 Task: Find a guest house in Varadero, Cuba, for 8 guests from 26 August to 10 September, with 6 bedrooms, 6 beds, 6 bathrooms, priced between ₹10,000 and ₹15,000, including WiFi, free parking, TV, gym, and breakfast.
Action: Mouse moved to (453, 100)
Screenshot: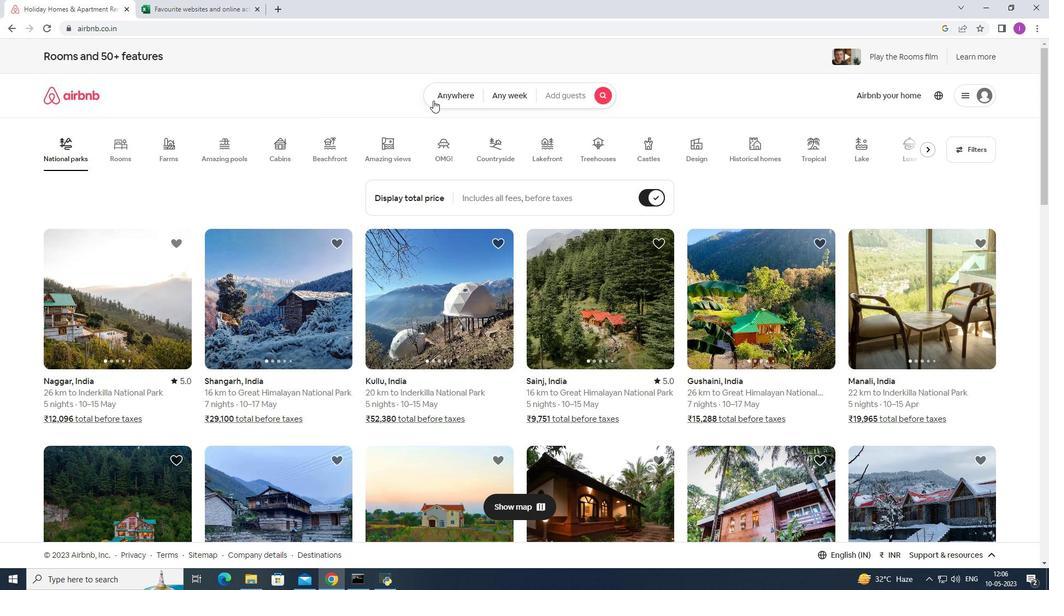 
Action: Mouse pressed left at (453, 100)
Screenshot: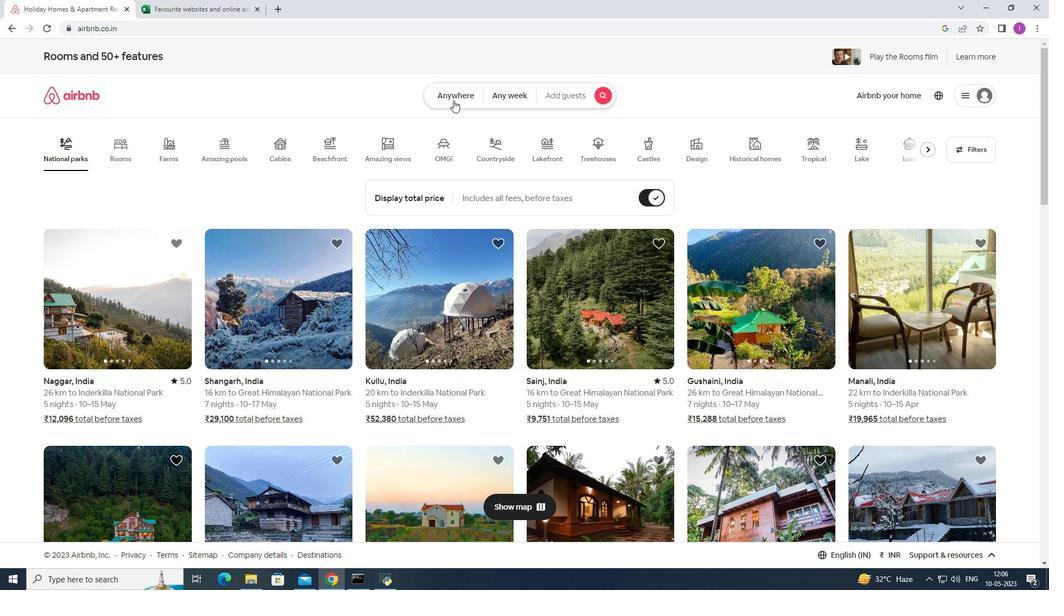 
Action: Mouse moved to (454, 101)
Screenshot: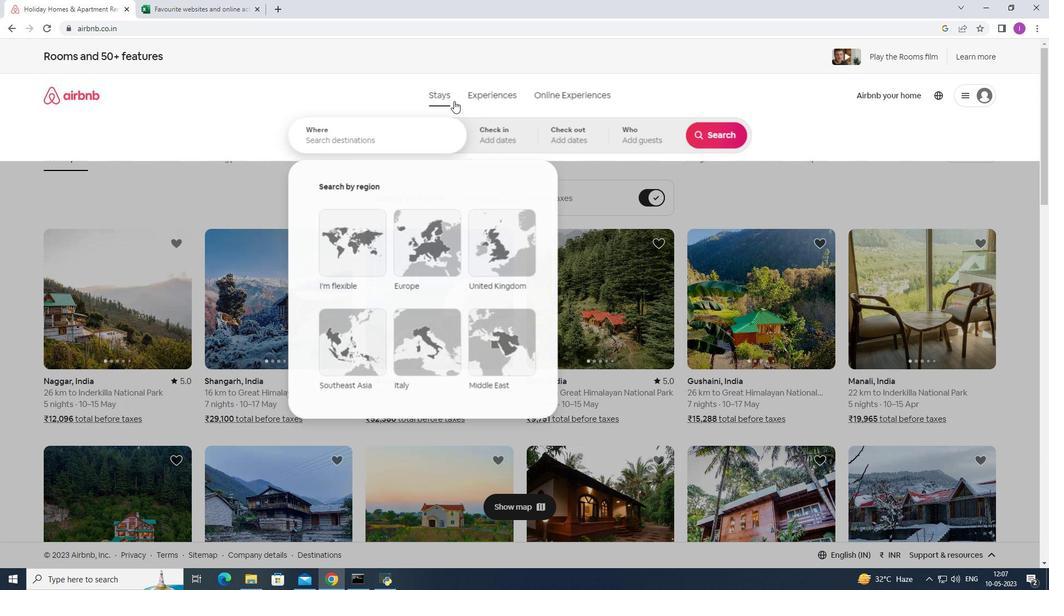 
Action: Key pressed <Key.shift><Key.shift><Key.shift><Key.shift><Key.shift><Key.shift><Key.shift><Key.shift><Key.shift><Key.shift><Key.shift><Key.shift>Varader
Screenshot: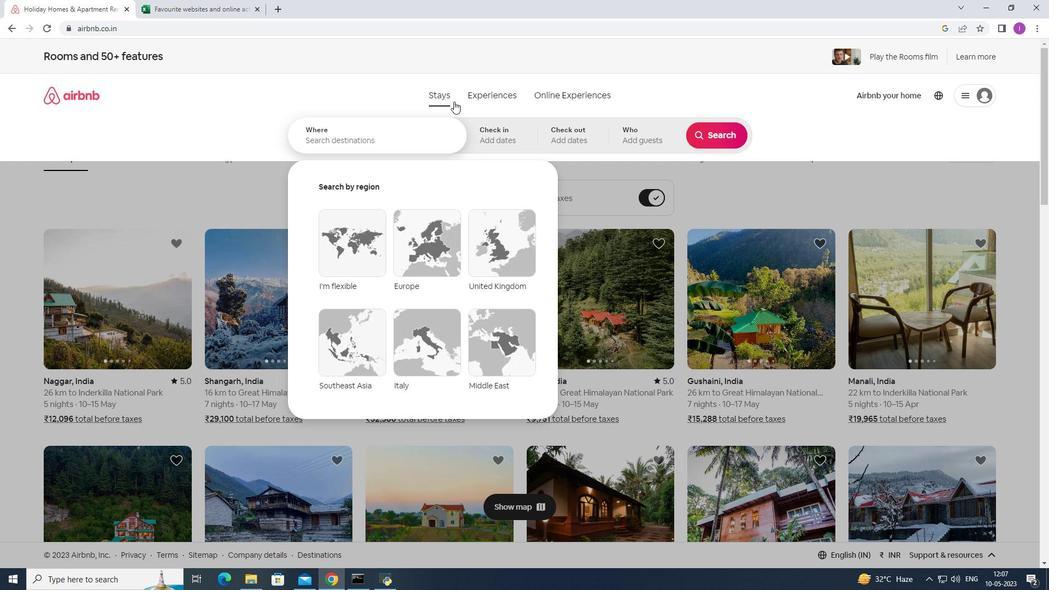 
Action: Mouse moved to (385, 148)
Screenshot: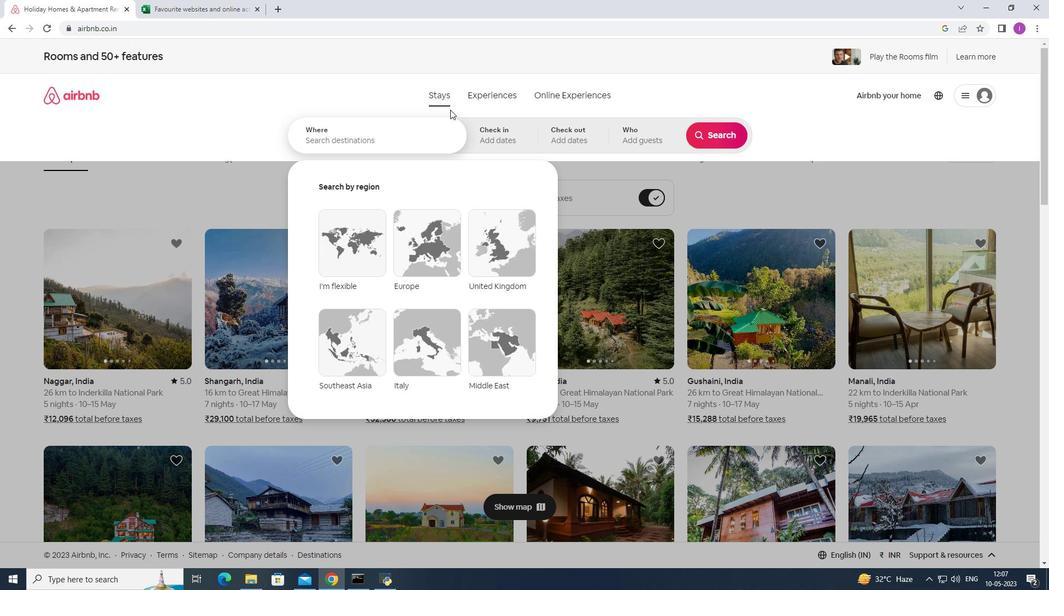 
Action: Mouse pressed left at (385, 148)
Screenshot: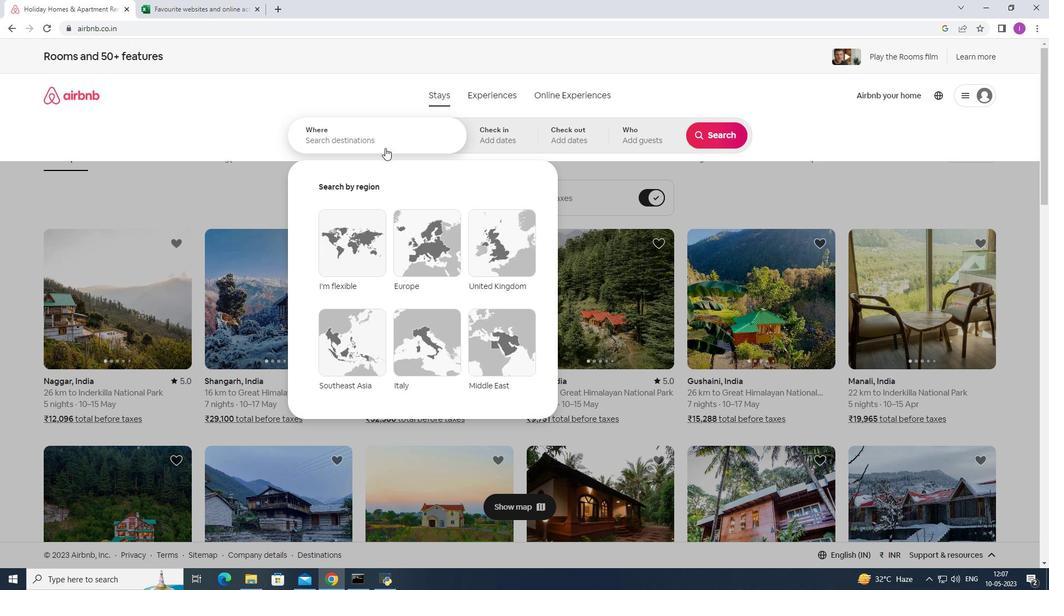 
Action: Mouse moved to (385, 147)
Screenshot: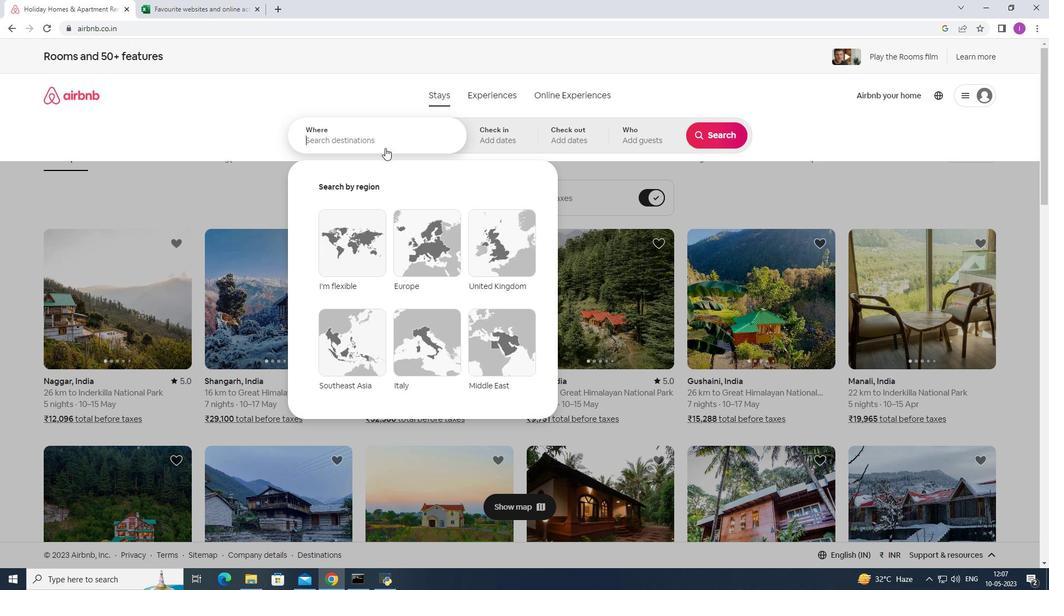 
Action: Key pressed <Key.shift>Varadero,<Key.shift>Cuba
Screenshot: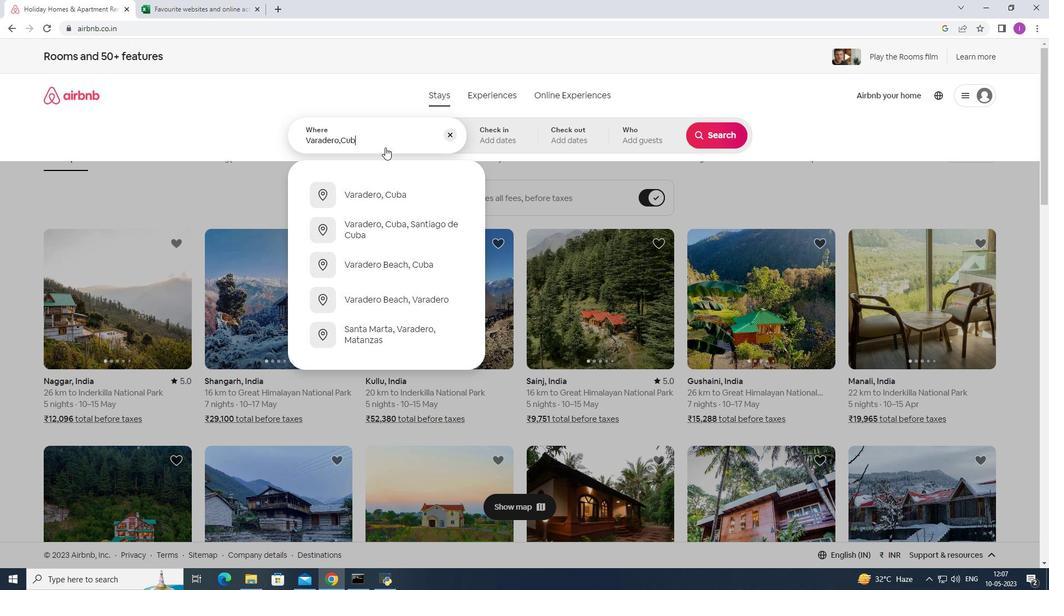 
Action: Mouse moved to (376, 196)
Screenshot: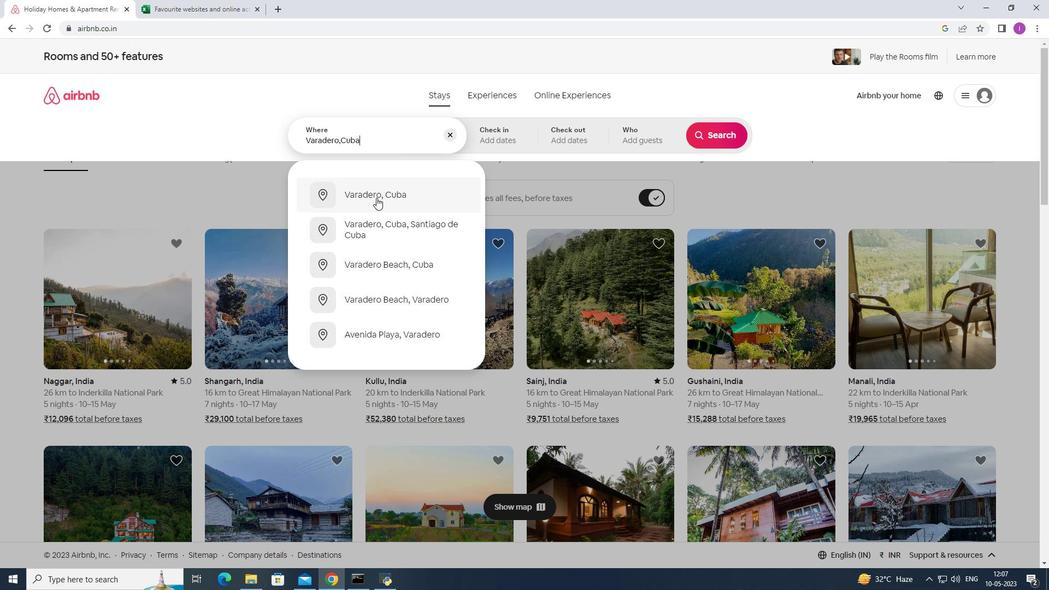 
Action: Mouse pressed left at (376, 196)
Screenshot: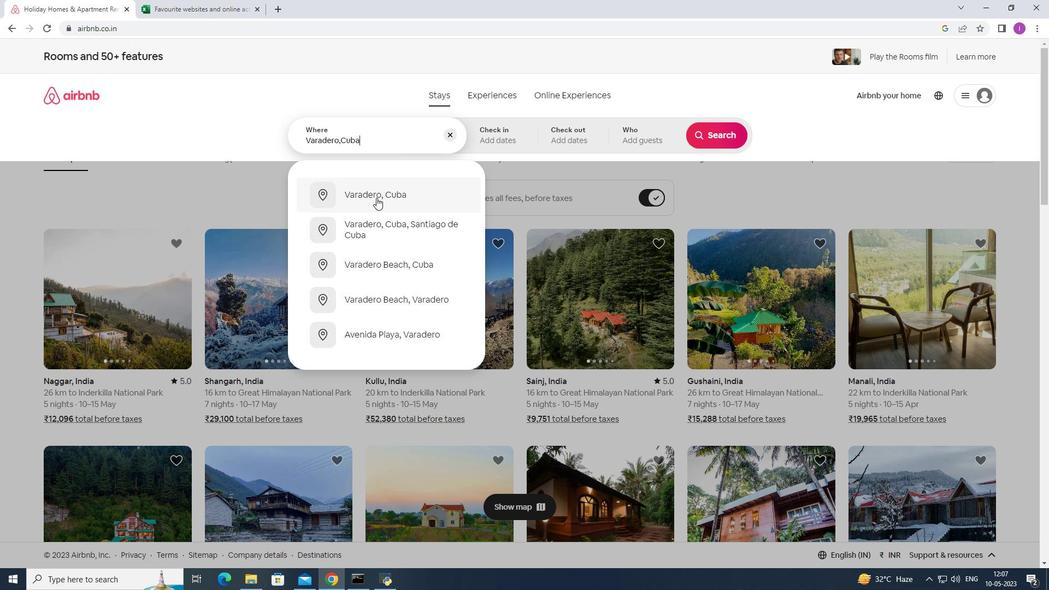
Action: Mouse moved to (713, 225)
Screenshot: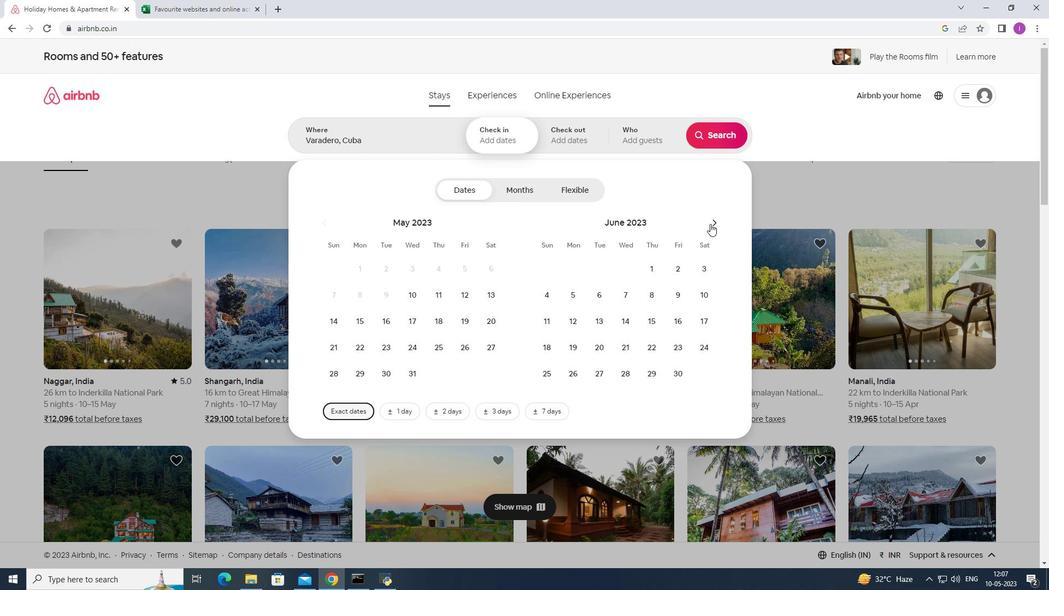 
Action: Mouse pressed left at (713, 225)
Screenshot: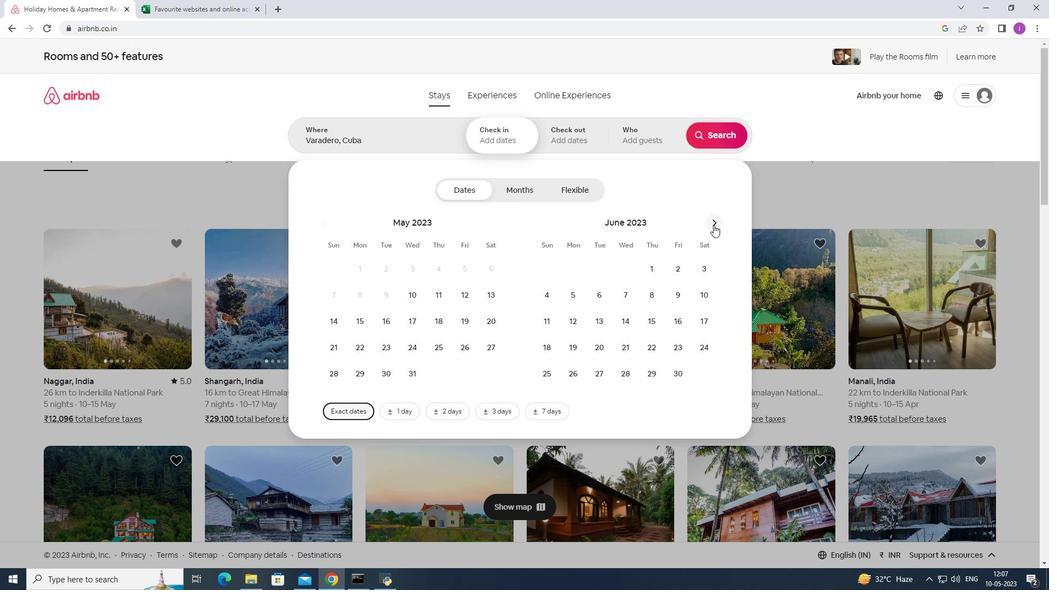 
Action: Mouse pressed left at (713, 225)
Screenshot: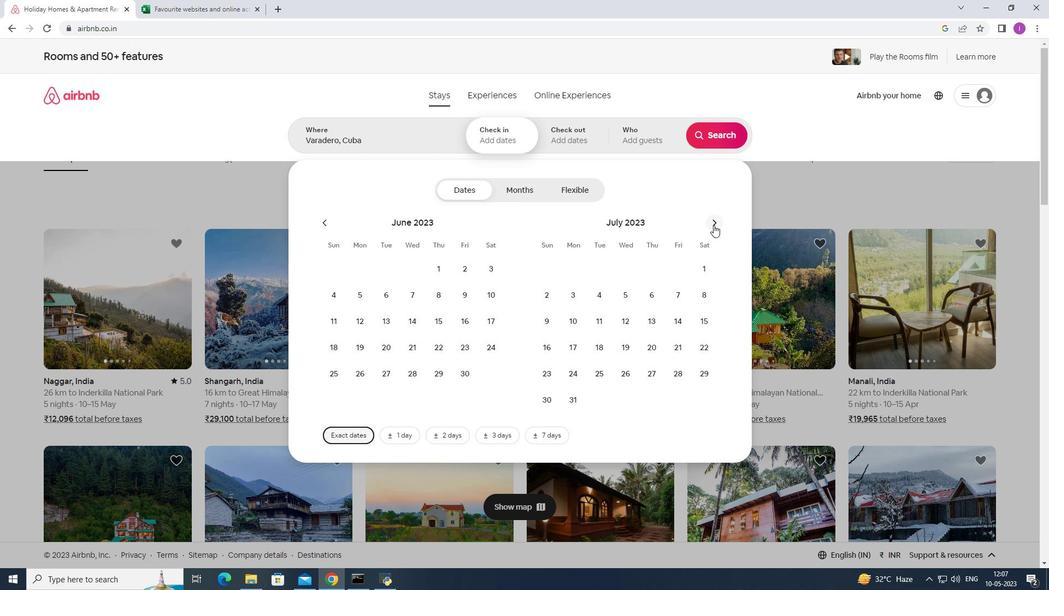 
Action: Mouse pressed left at (713, 225)
Screenshot: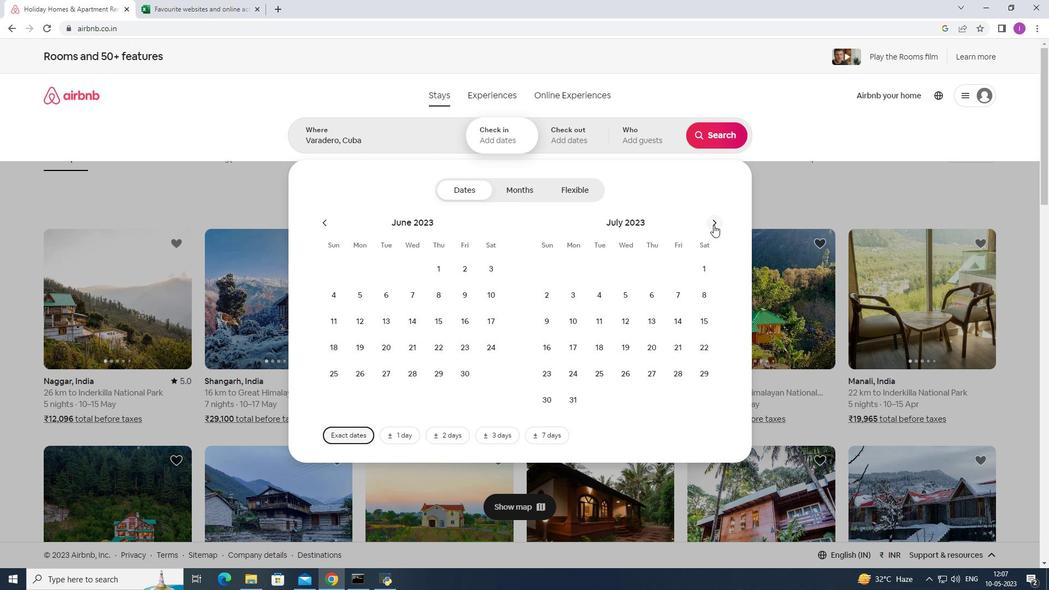 
Action: Mouse pressed left at (713, 225)
Screenshot: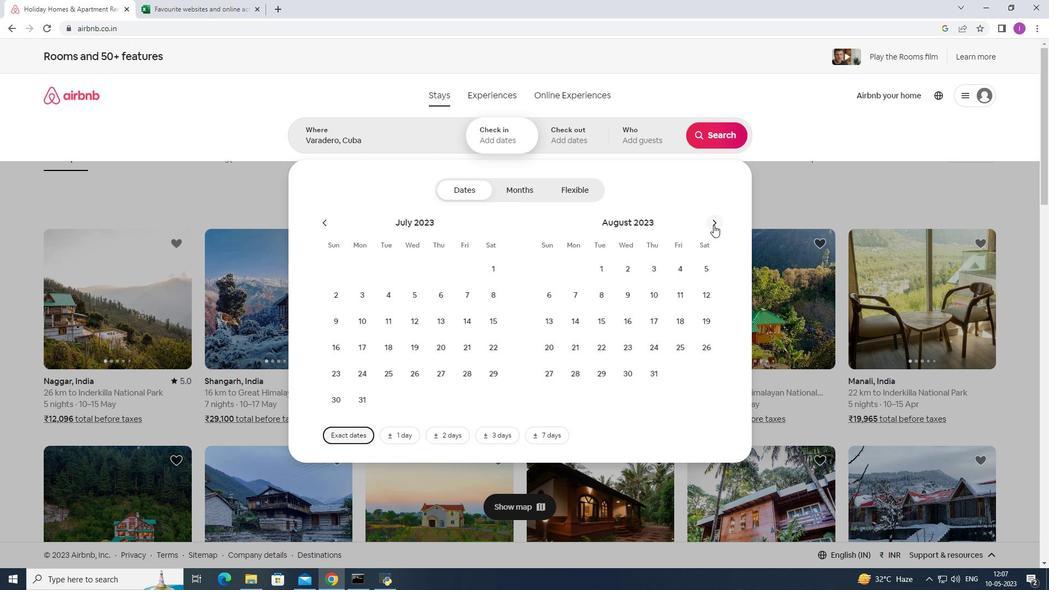 
Action: Mouse moved to (321, 223)
Screenshot: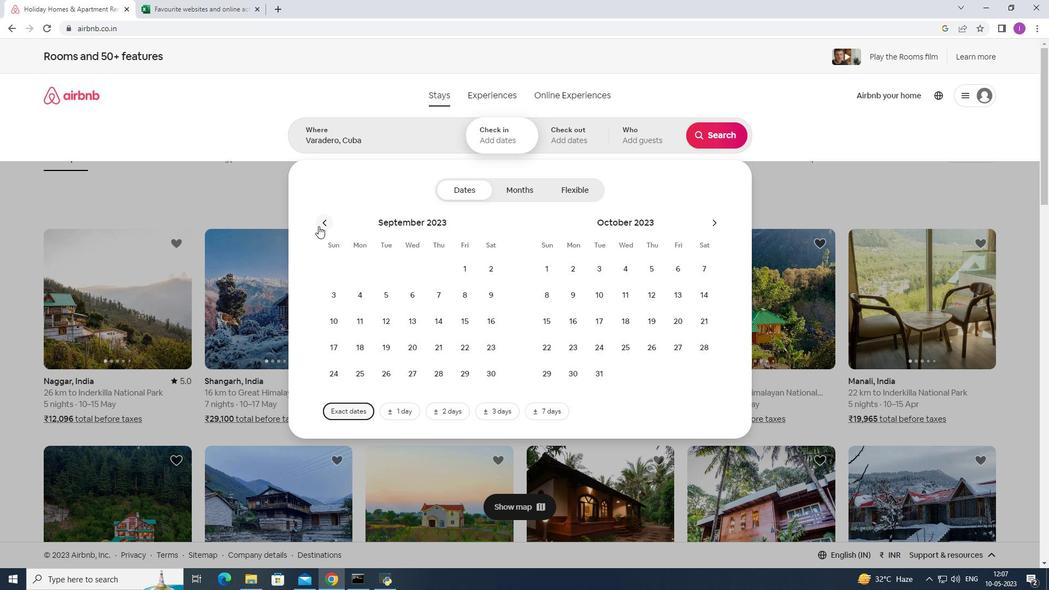 
Action: Mouse pressed left at (321, 223)
Screenshot: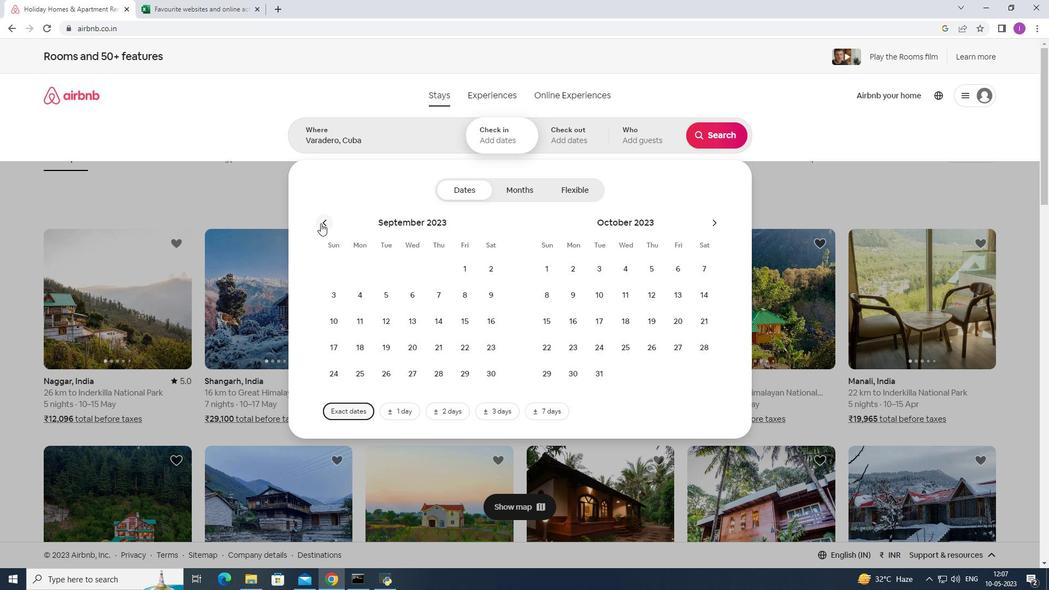 
Action: Mouse moved to (490, 348)
Screenshot: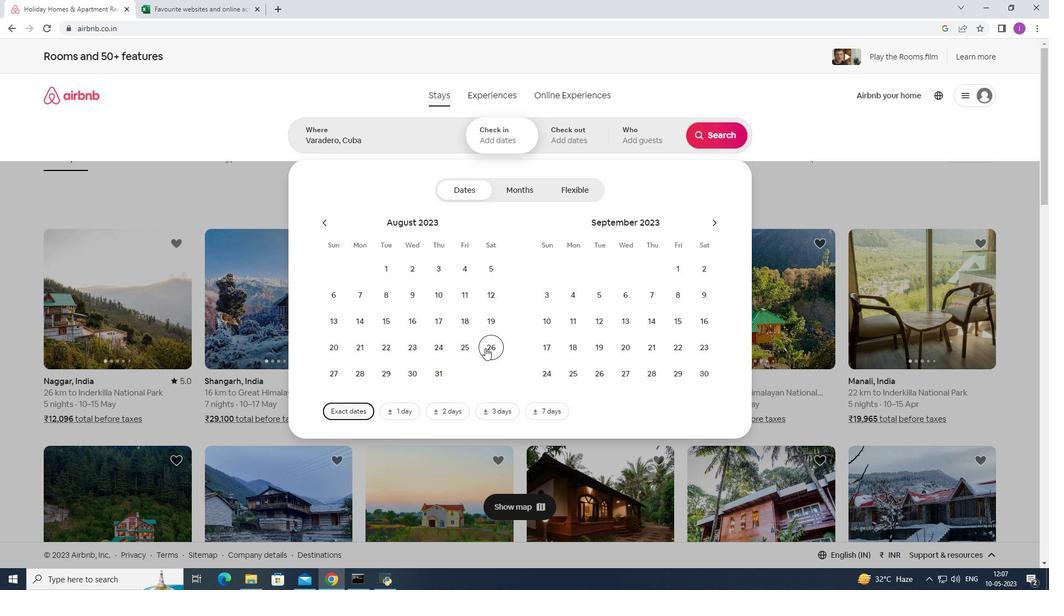 
Action: Mouse pressed left at (490, 348)
Screenshot: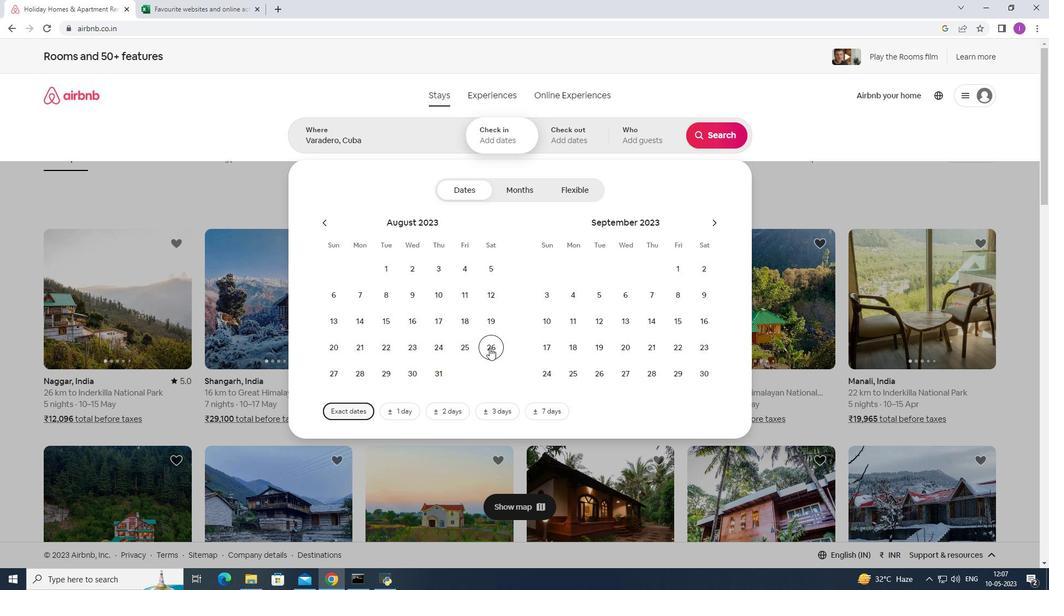 
Action: Mouse moved to (546, 322)
Screenshot: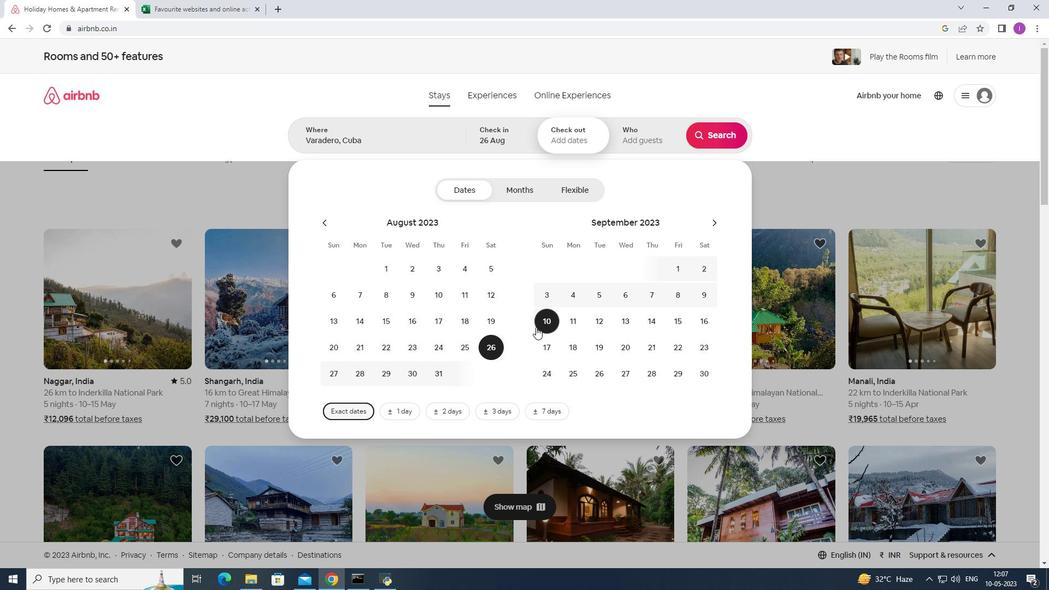 
Action: Mouse pressed left at (546, 322)
Screenshot: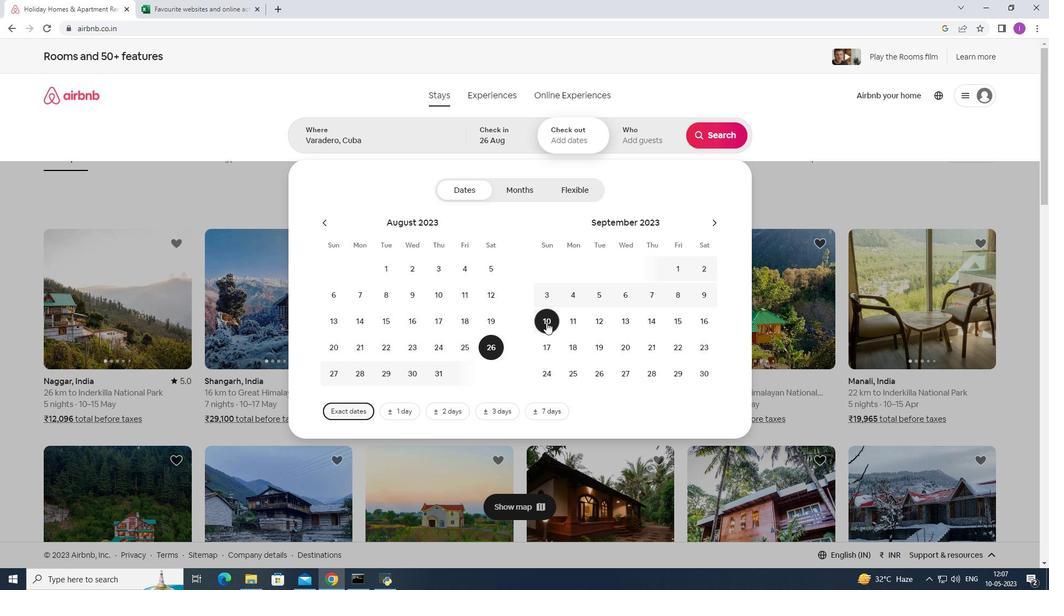 
Action: Mouse moved to (642, 130)
Screenshot: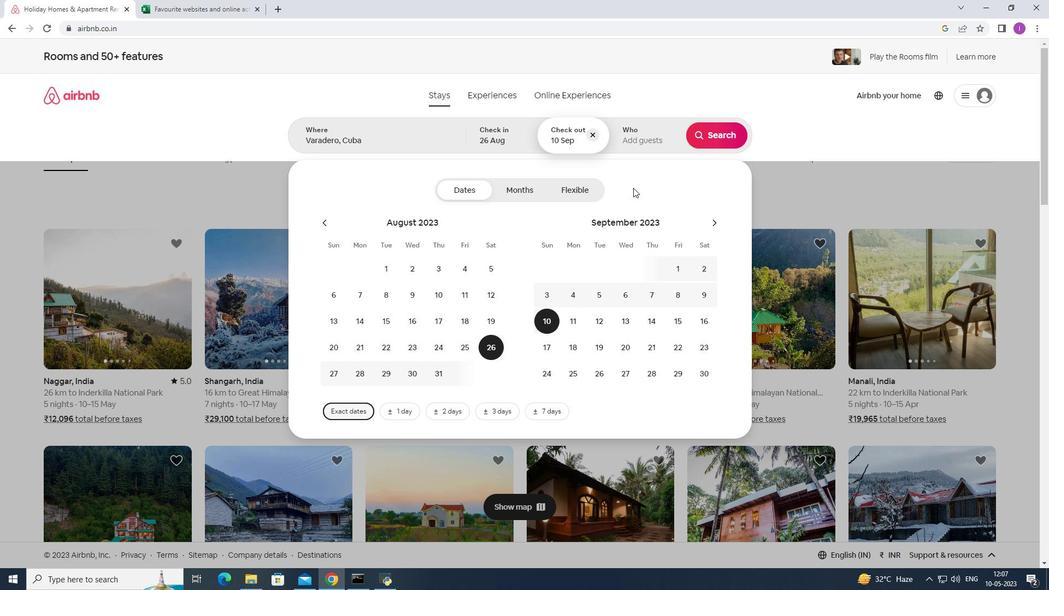 
Action: Mouse pressed left at (642, 130)
Screenshot: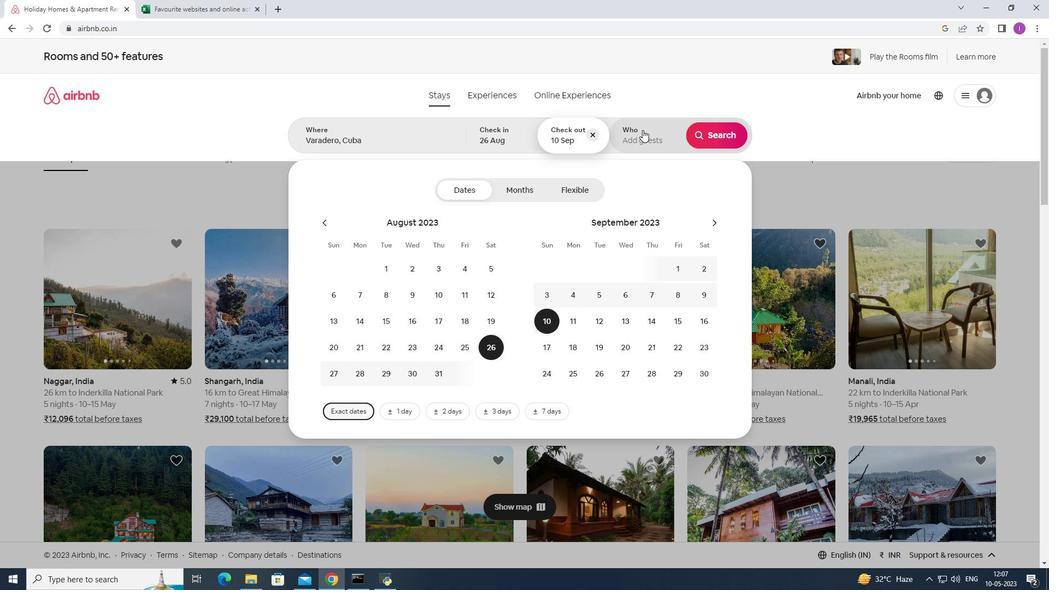 
Action: Mouse moved to (725, 191)
Screenshot: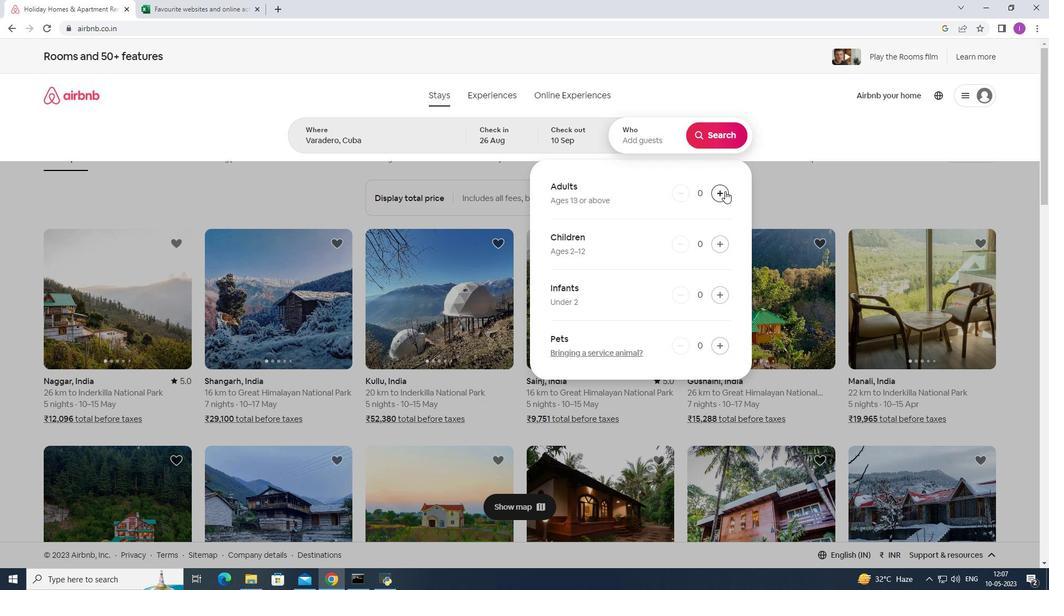 
Action: Mouse pressed left at (725, 191)
Screenshot: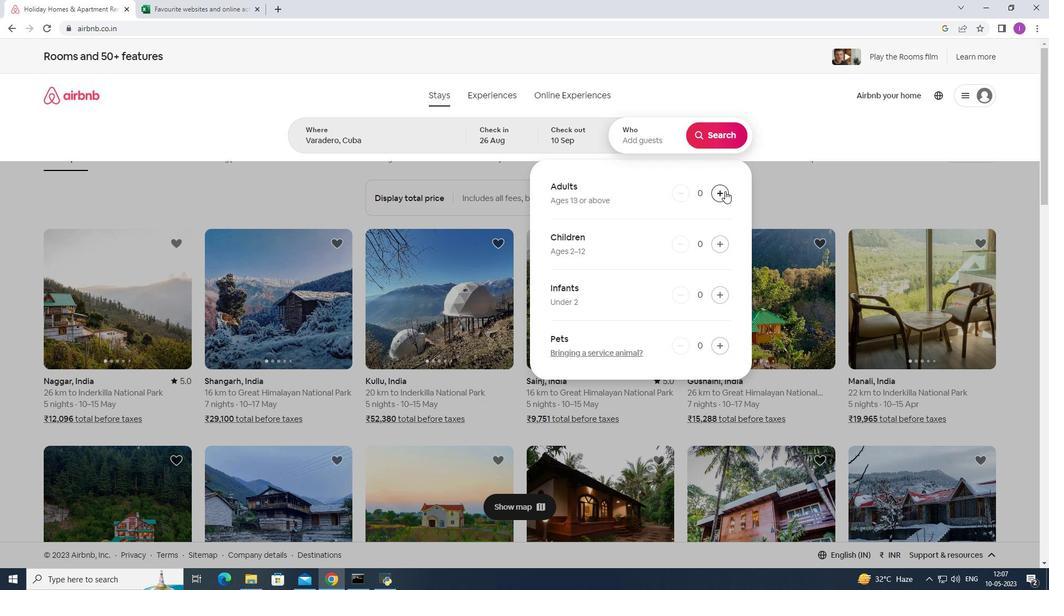 
Action: Mouse pressed left at (725, 191)
Screenshot: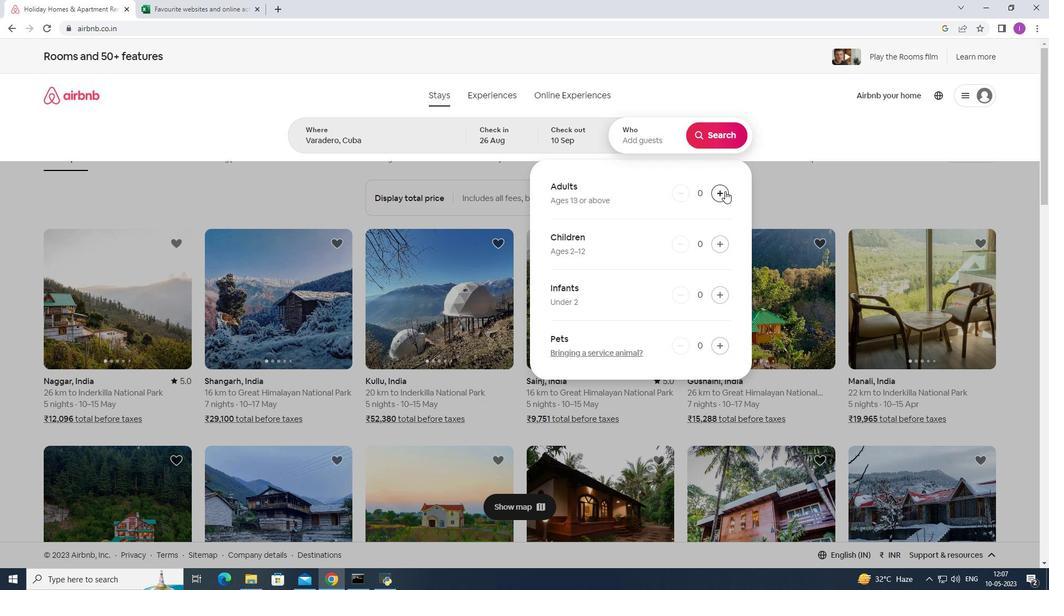 
Action: Mouse pressed left at (725, 191)
Screenshot: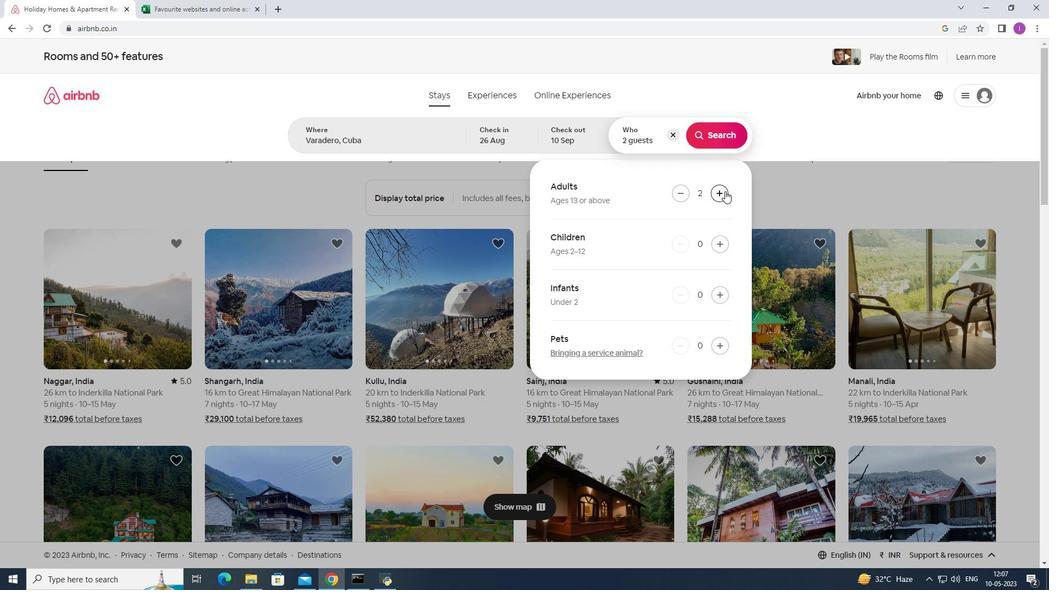 
Action: Mouse pressed left at (725, 191)
Screenshot: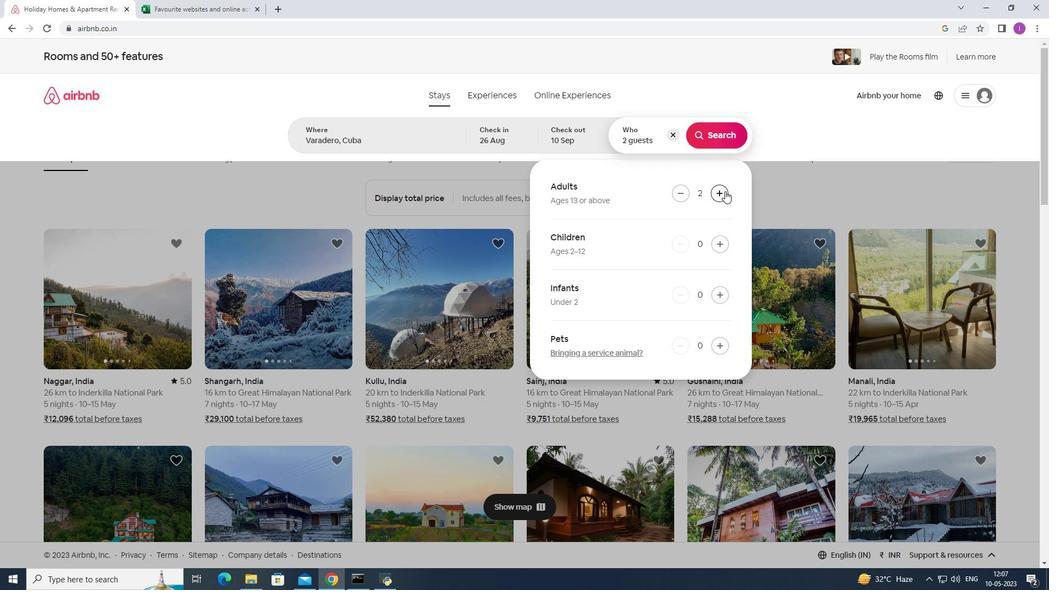 
Action: Mouse pressed left at (725, 191)
Screenshot: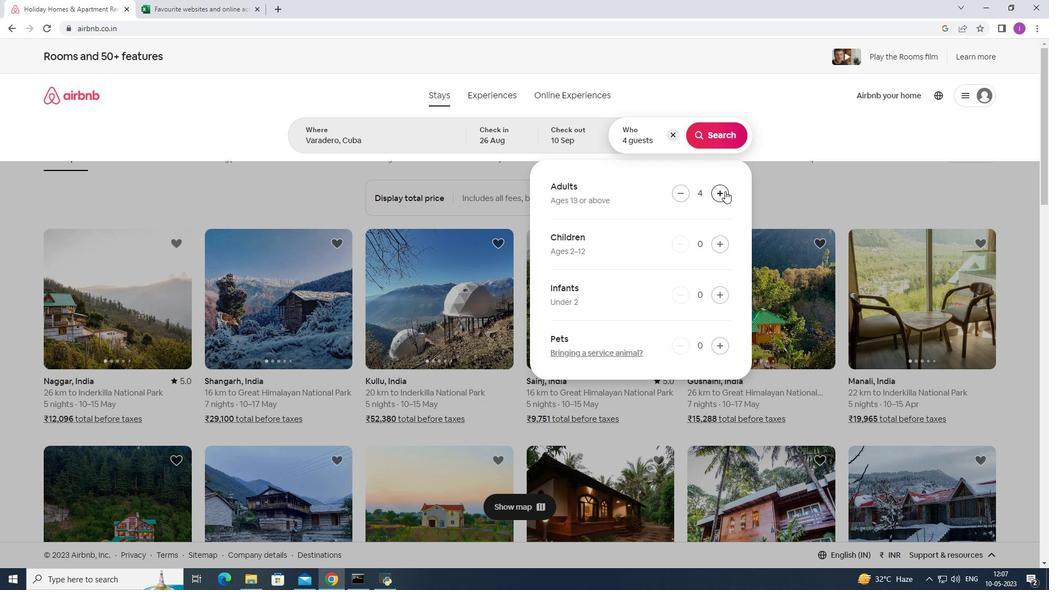 
Action: Mouse pressed left at (725, 191)
Screenshot: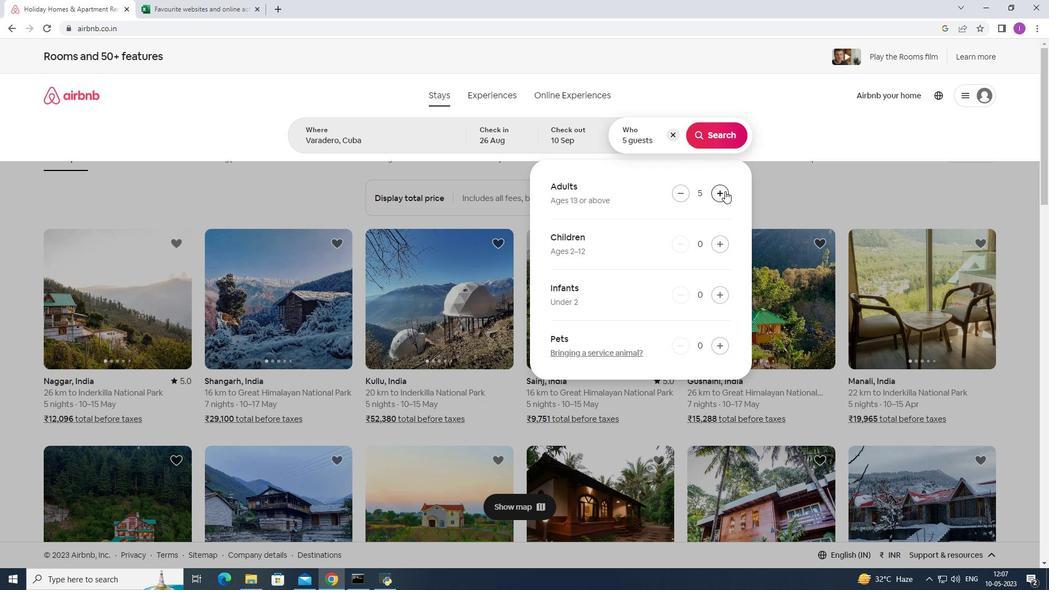 
Action: Mouse moved to (717, 244)
Screenshot: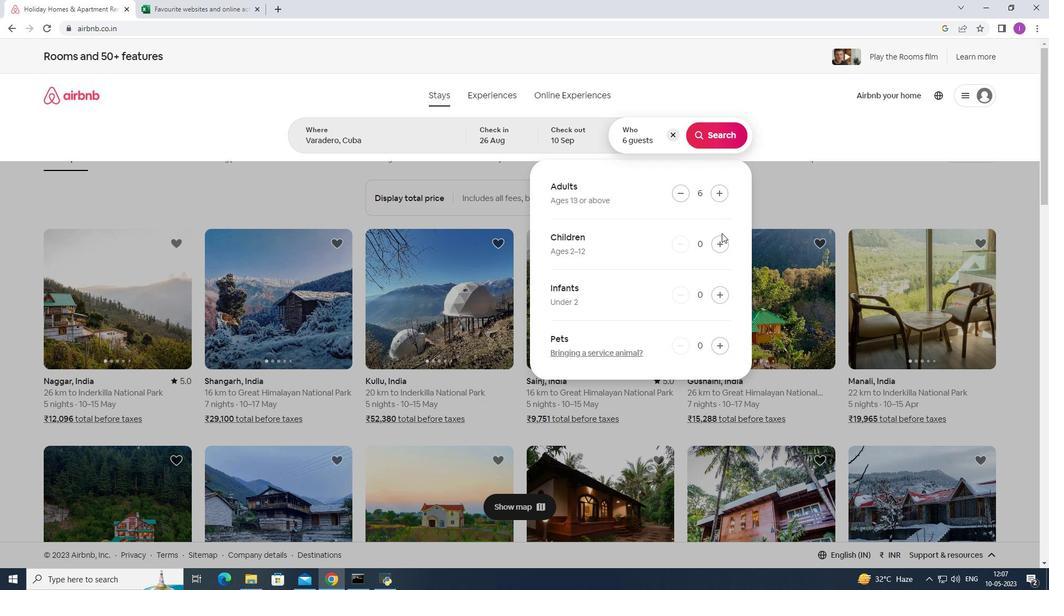 
Action: Mouse pressed left at (717, 244)
Screenshot: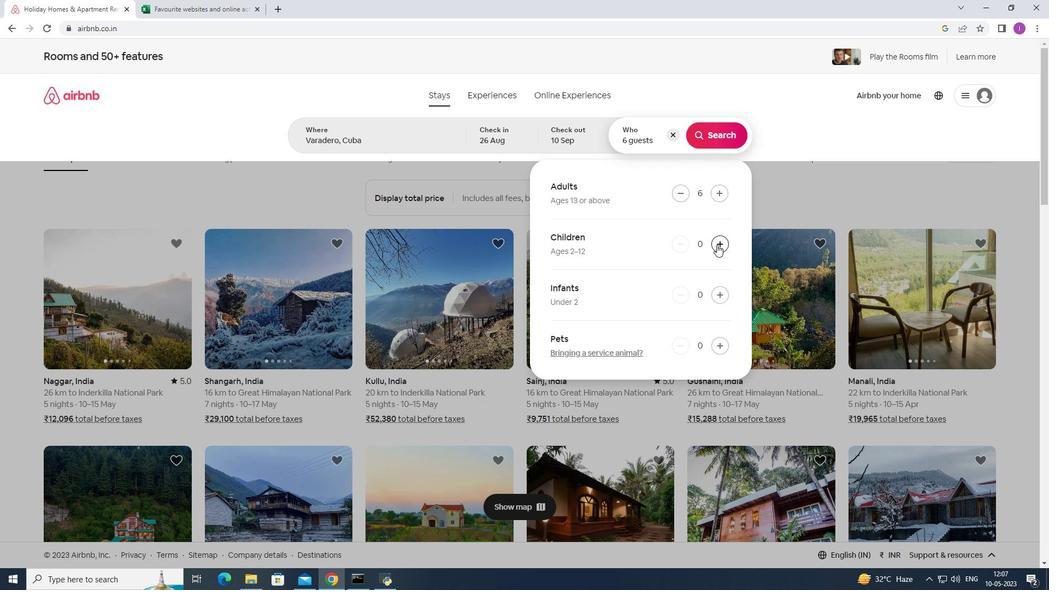 
Action: Mouse moved to (717, 245)
Screenshot: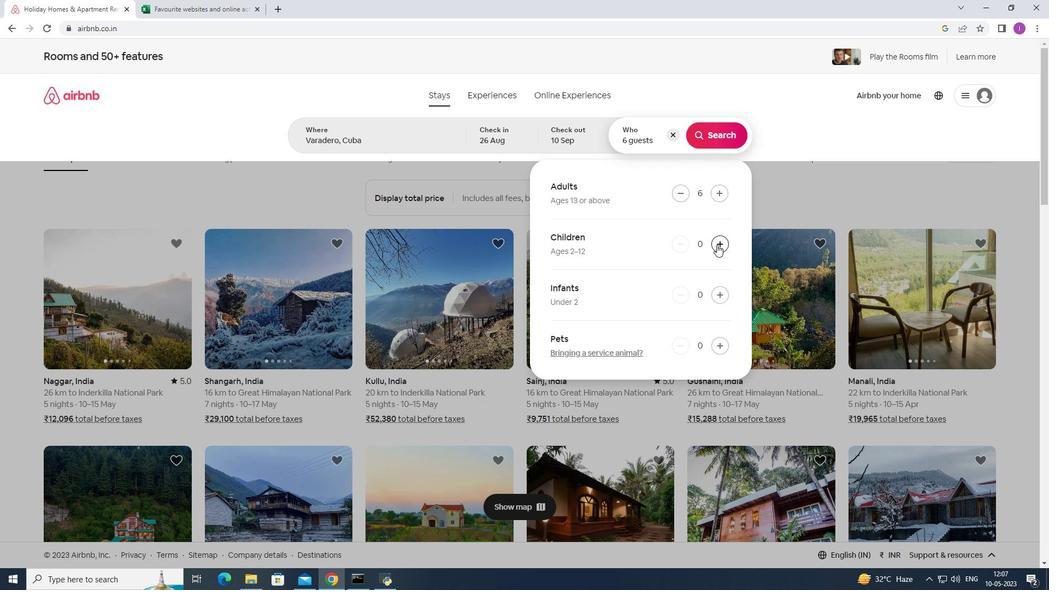 
Action: Mouse pressed left at (717, 245)
Screenshot: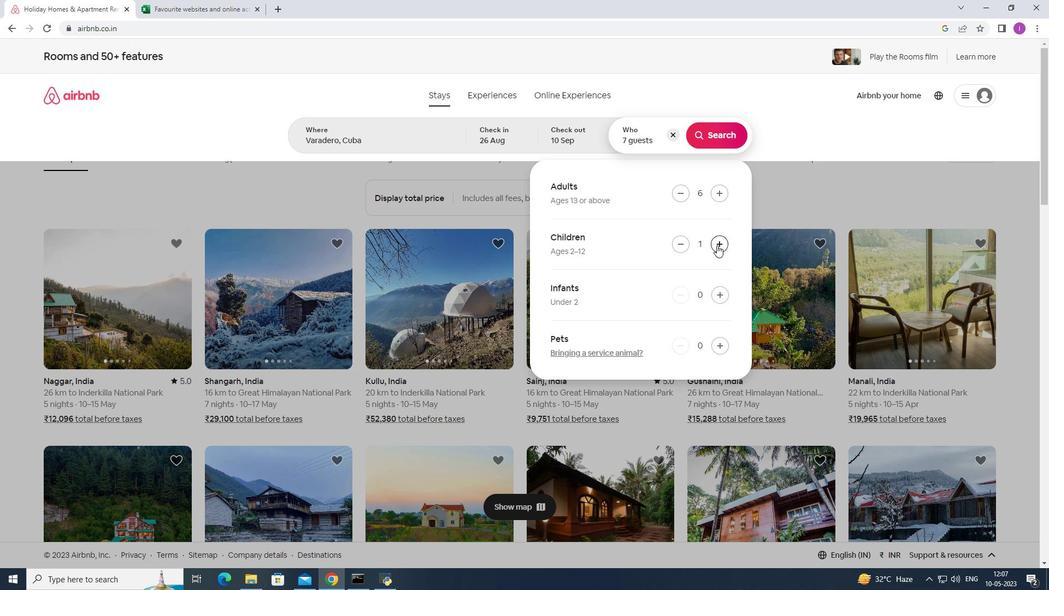 
Action: Mouse moved to (709, 140)
Screenshot: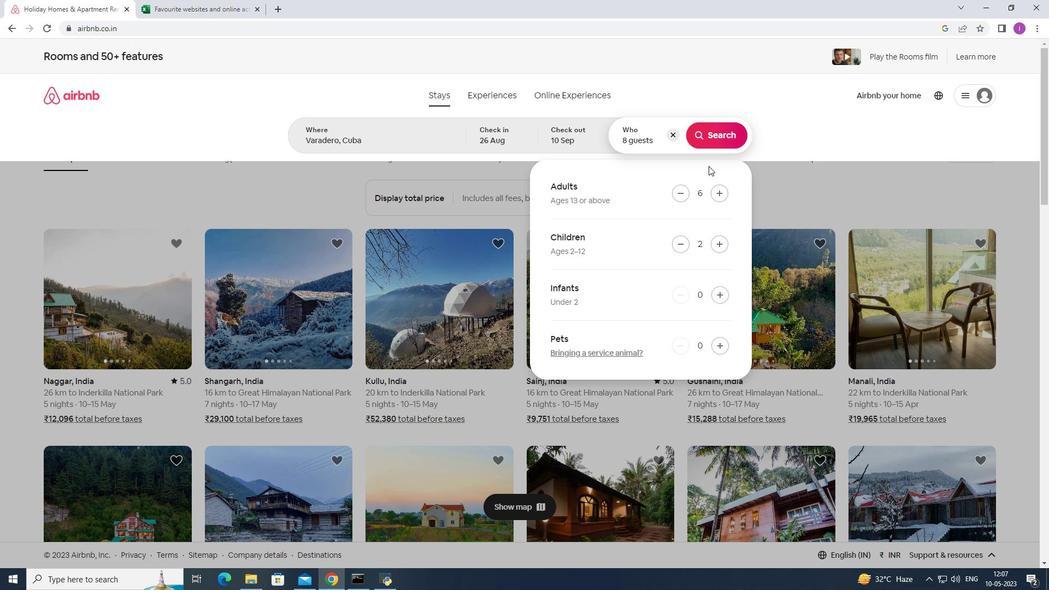 
Action: Mouse pressed left at (709, 140)
Screenshot: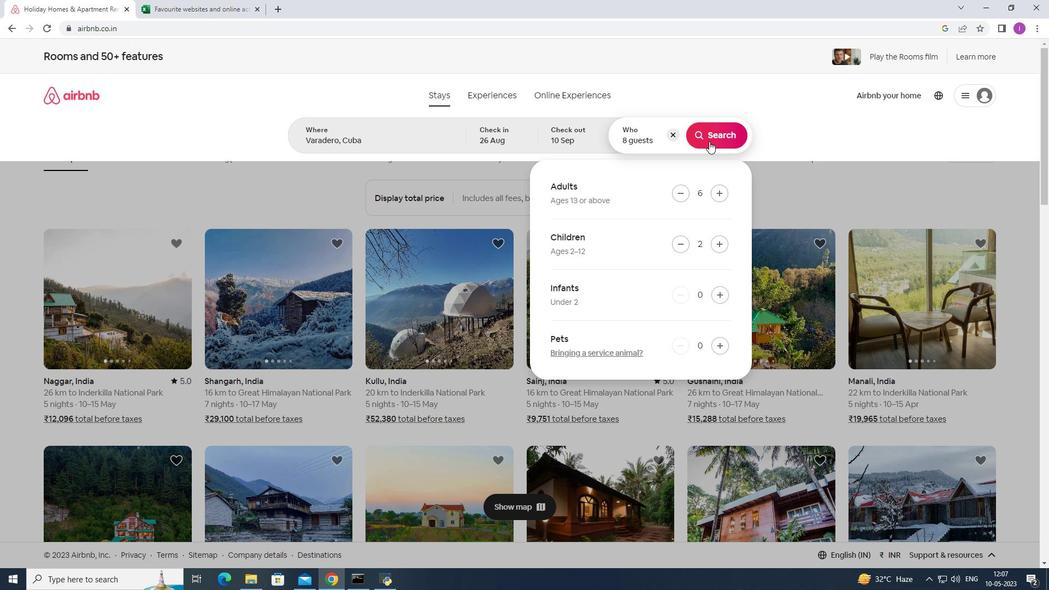
Action: Mouse moved to (1002, 100)
Screenshot: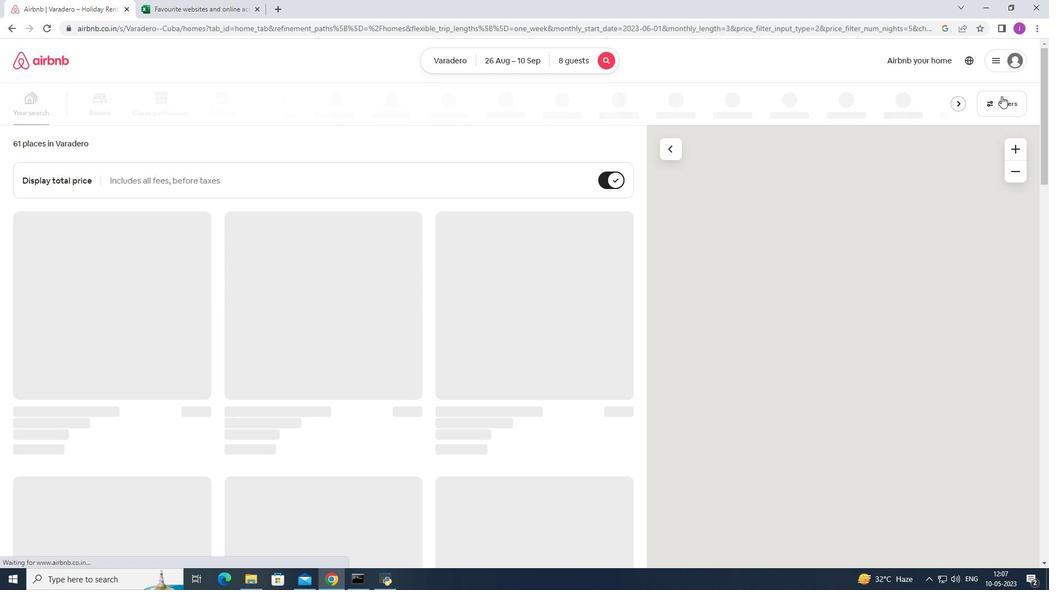 
Action: Mouse pressed left at (1002, 100)
Screenshot: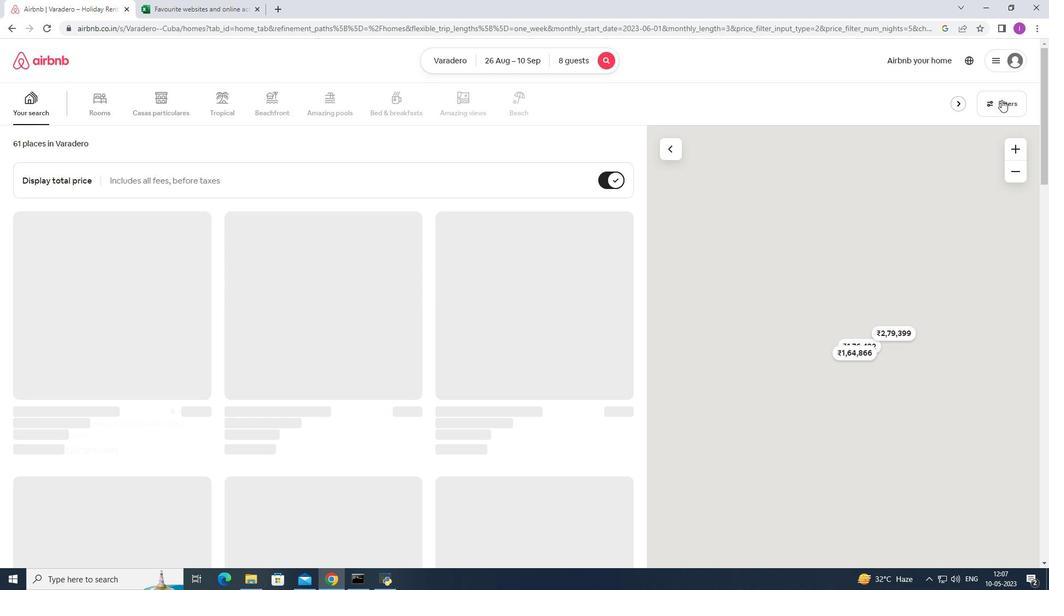 
Action: Mouse moved to (395, 369)
Screenshot: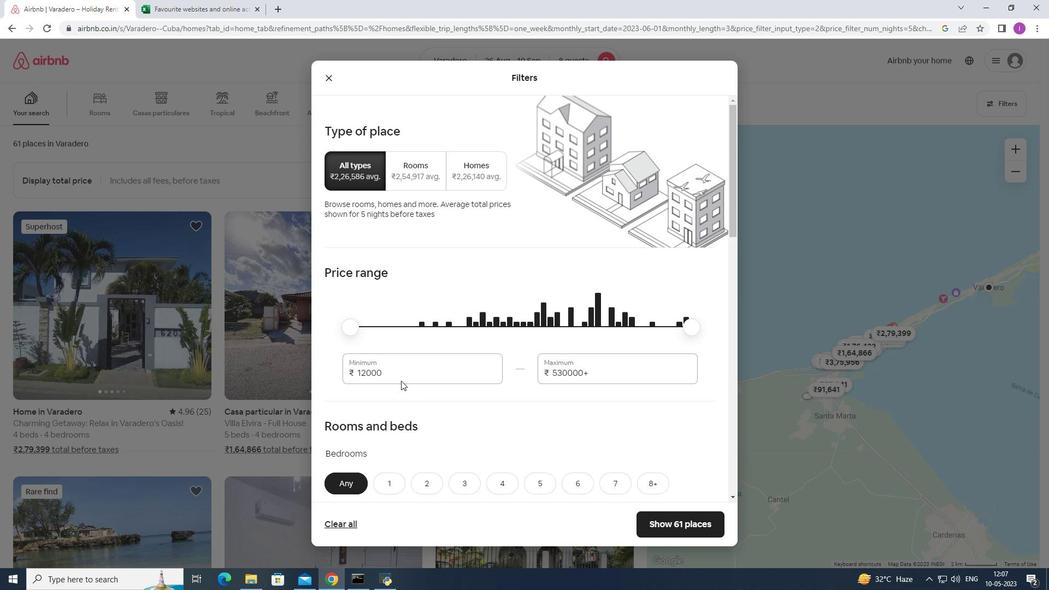 
Action: Mouse pressed left at (395, 369)
Screenshot: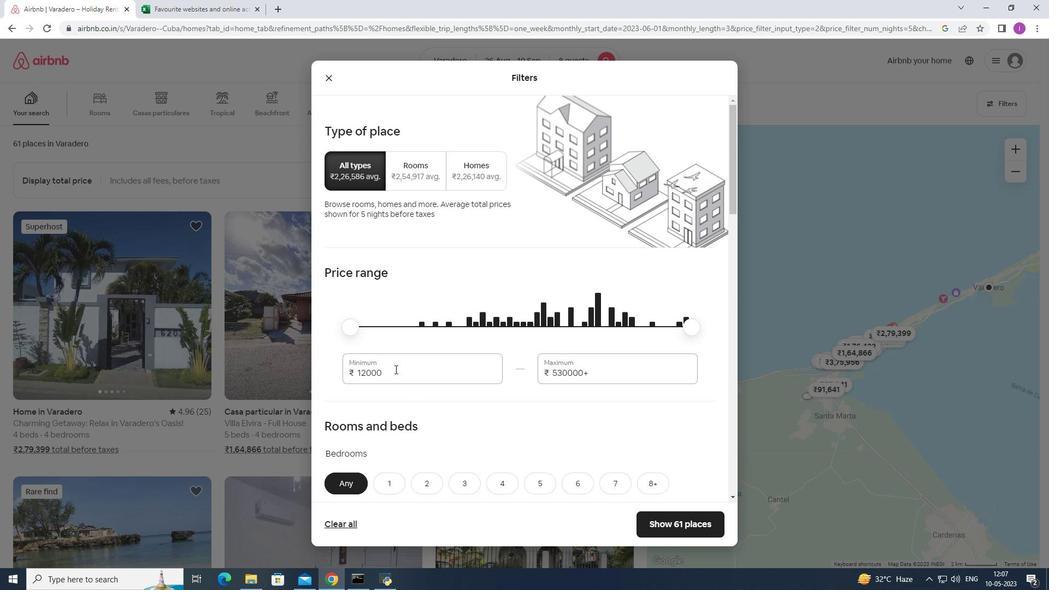 
Action: Mouse moved to (337, 381)
Screenshot: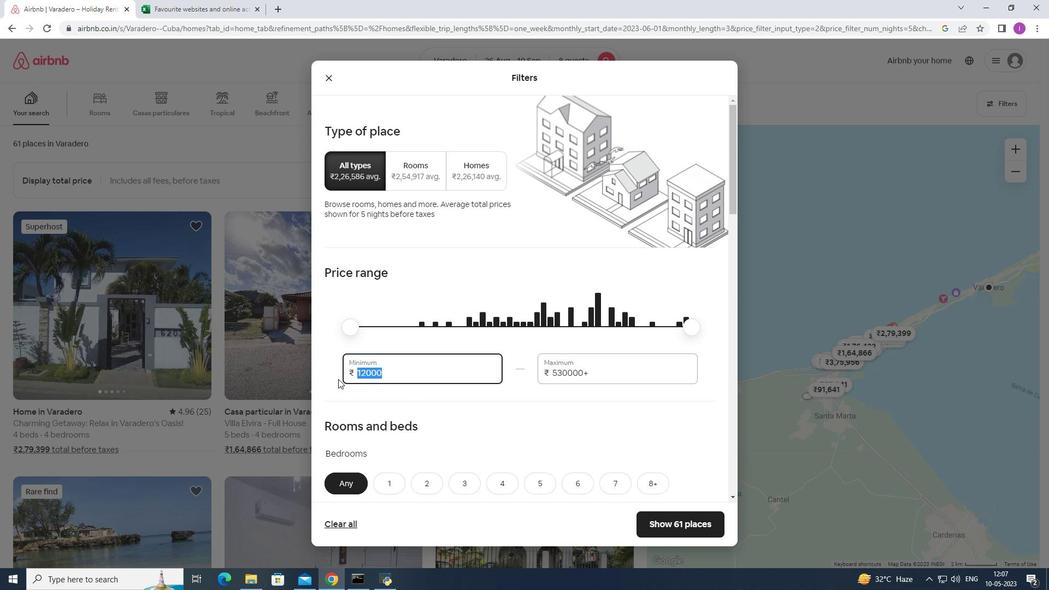 
Action: Key pressed 1
Screenshot: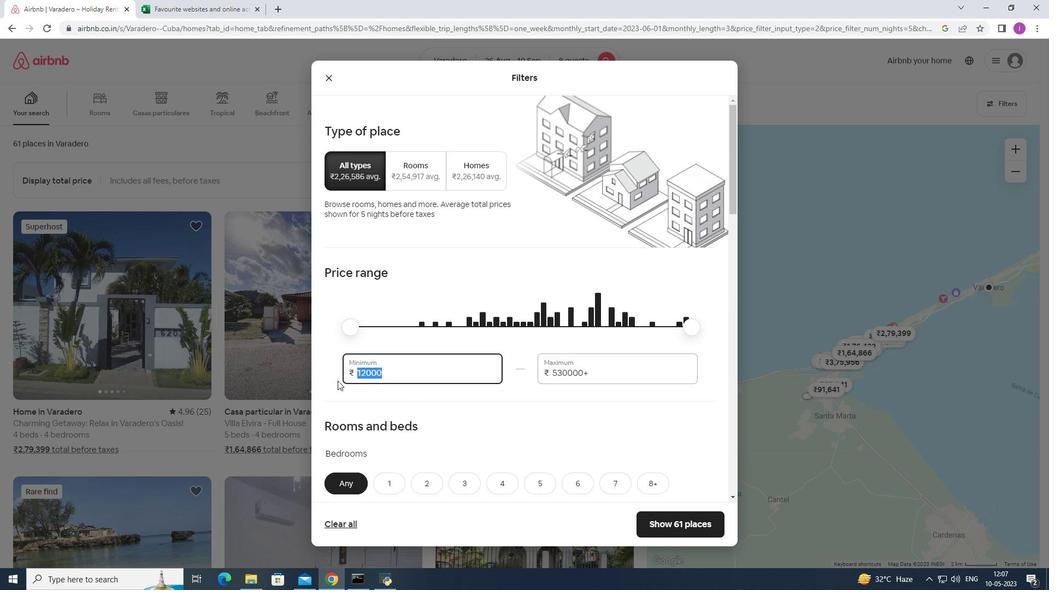 
Action: Mouse moved to (337, 381)
Screenshot: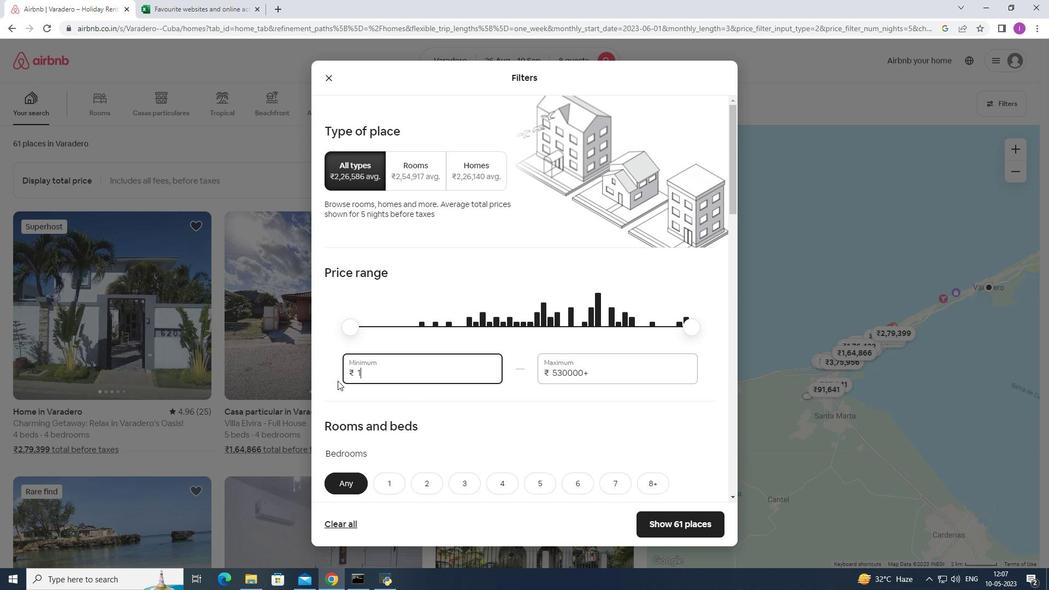 
Action: Key pressed 00
Screenshot: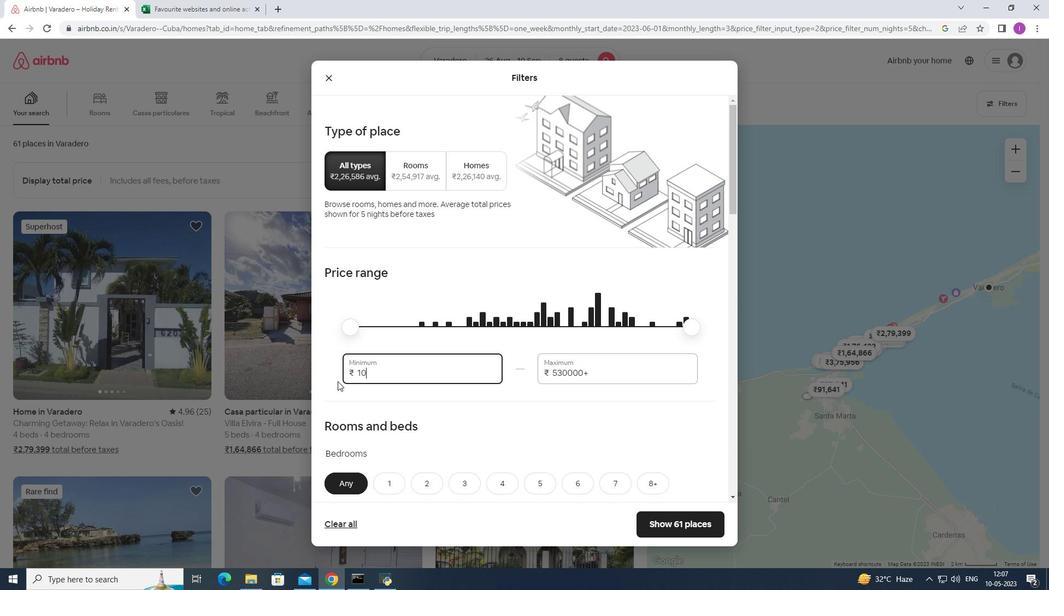 
Action: Mouse moved to (337, 381)
Screenshot: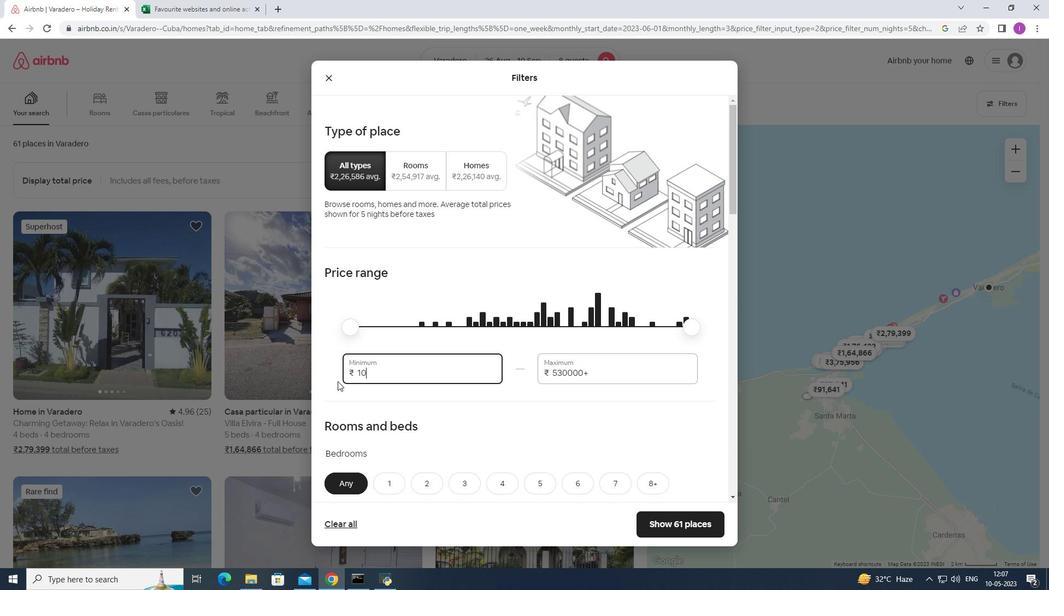 
Action: Key pressed 0
Screenshot: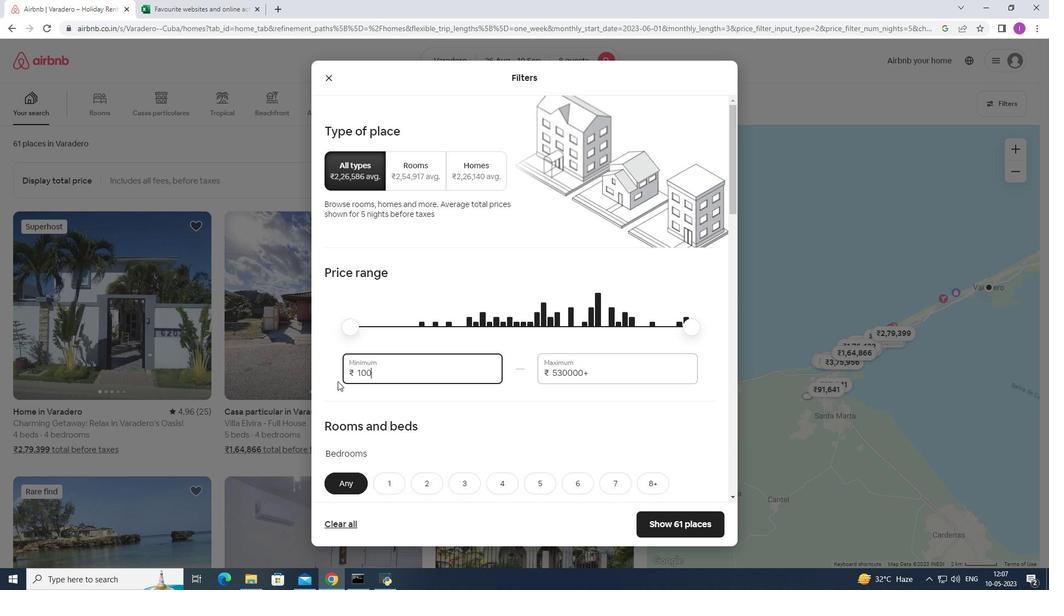 
Action: Mouse moved to (373, 388)
Screenshot: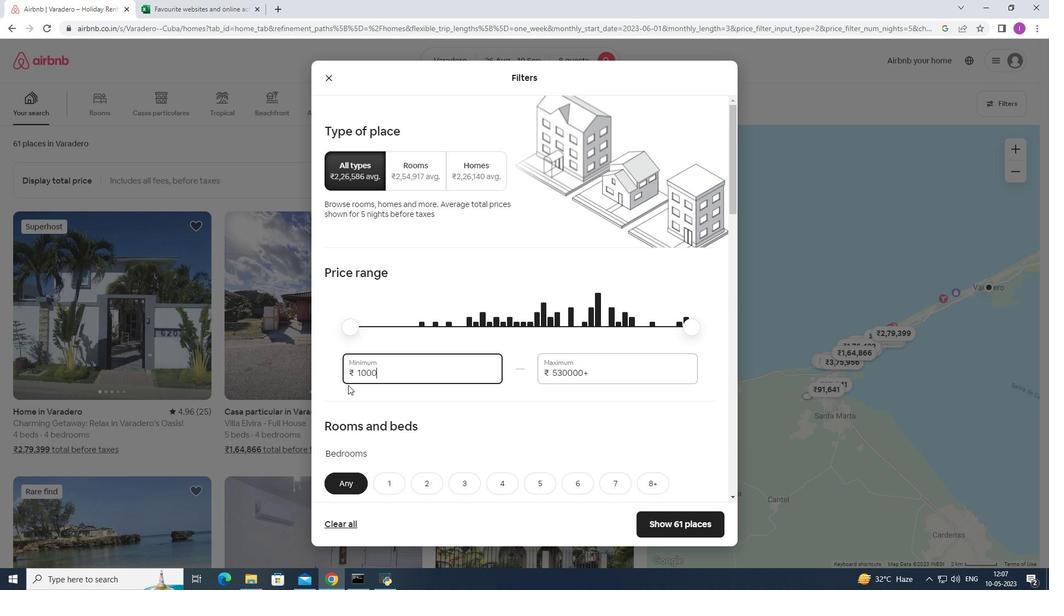 
Action: Key pressed 0
Screenshot: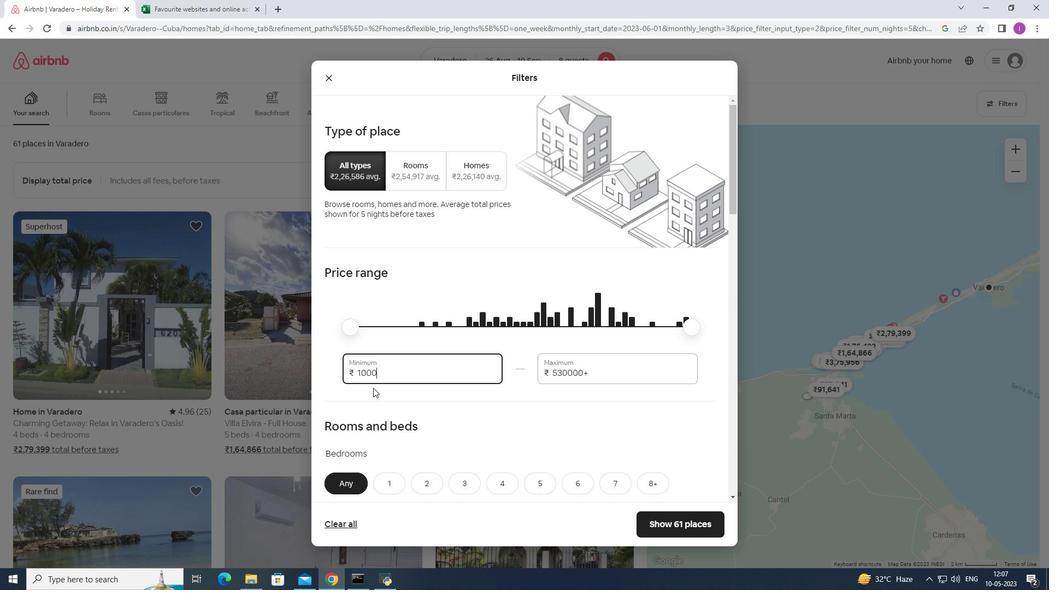 
Action: Mouse moved to (596, 371)
Screenshot: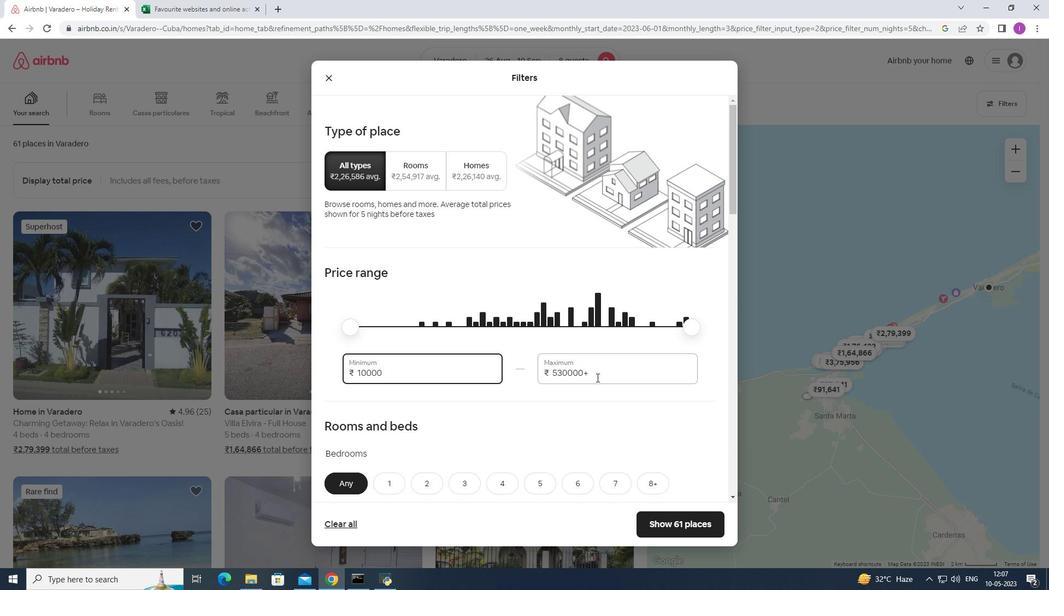
Action: Mouse pressed left at (596, 371)
Screenshot: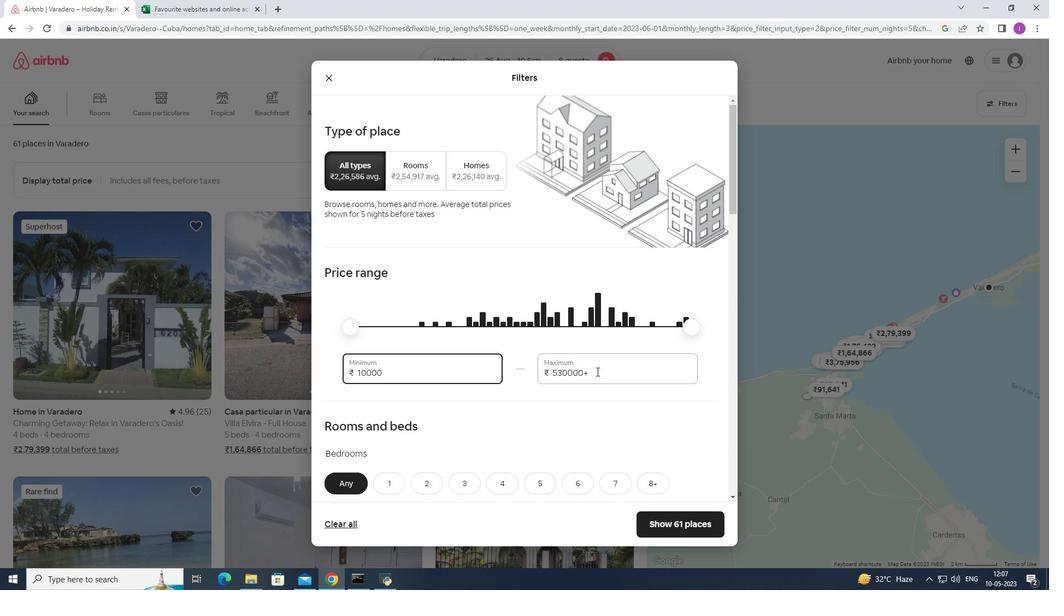 
Action: Mouse moved to (551, 381)
Screenshot: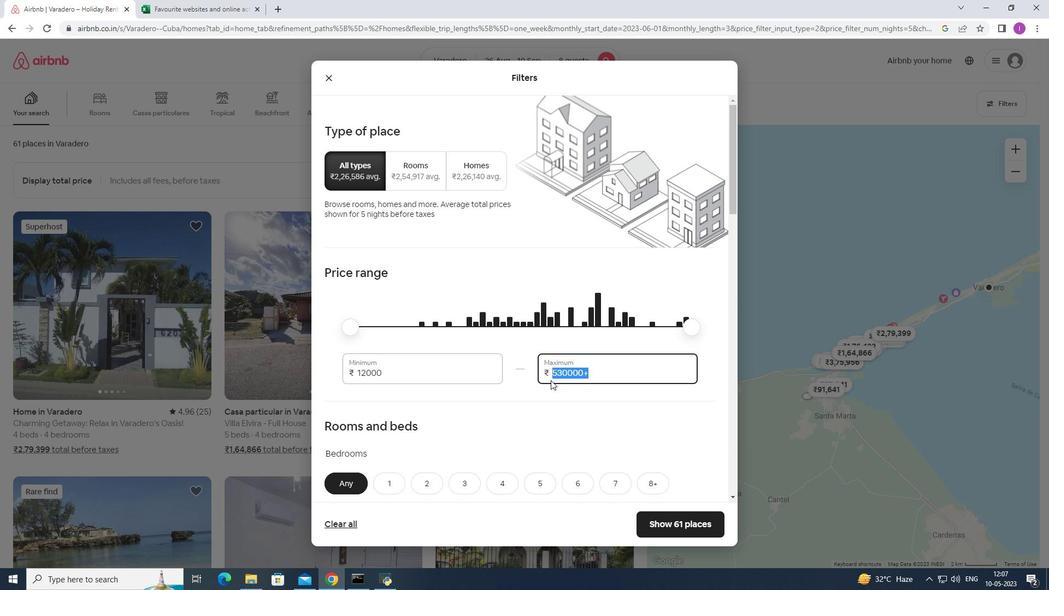 
Action: Key pressed 15
Screenshot: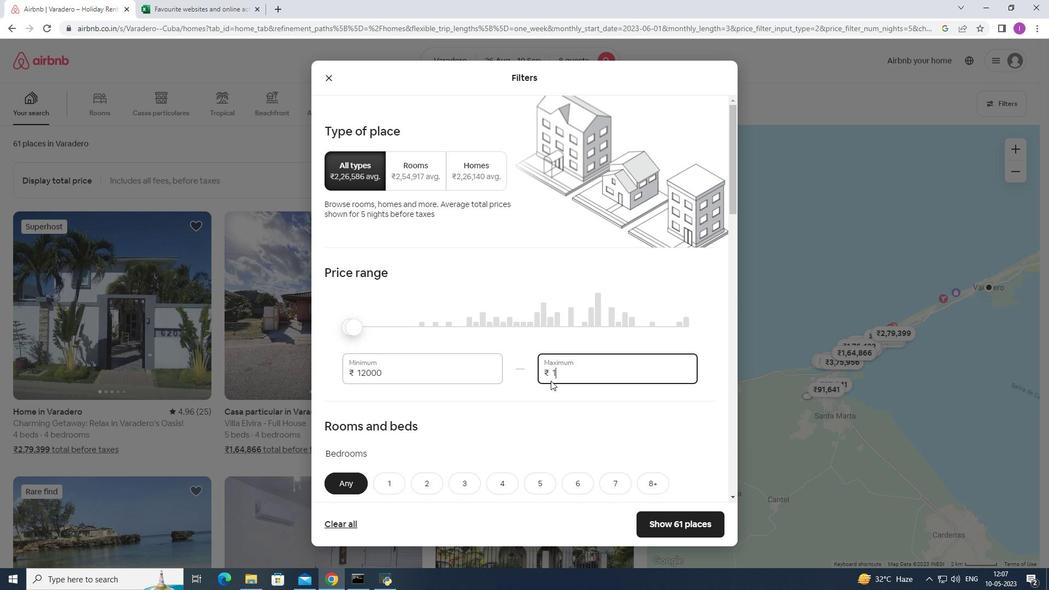 
Action: Mouse moved to (550, 382)
Screenshot: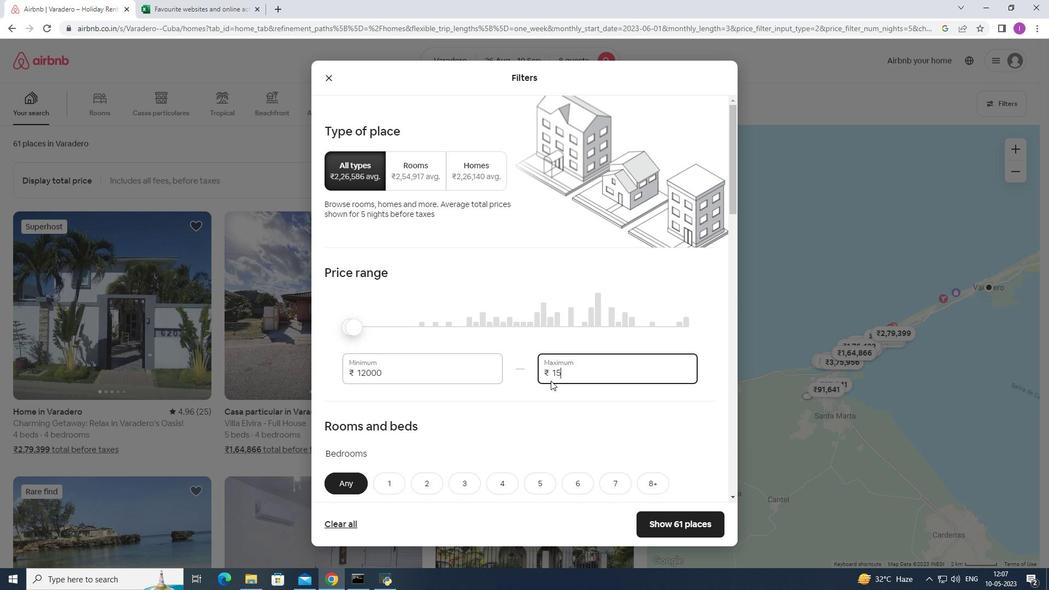 
Action: Key pressed 0
Screenshot: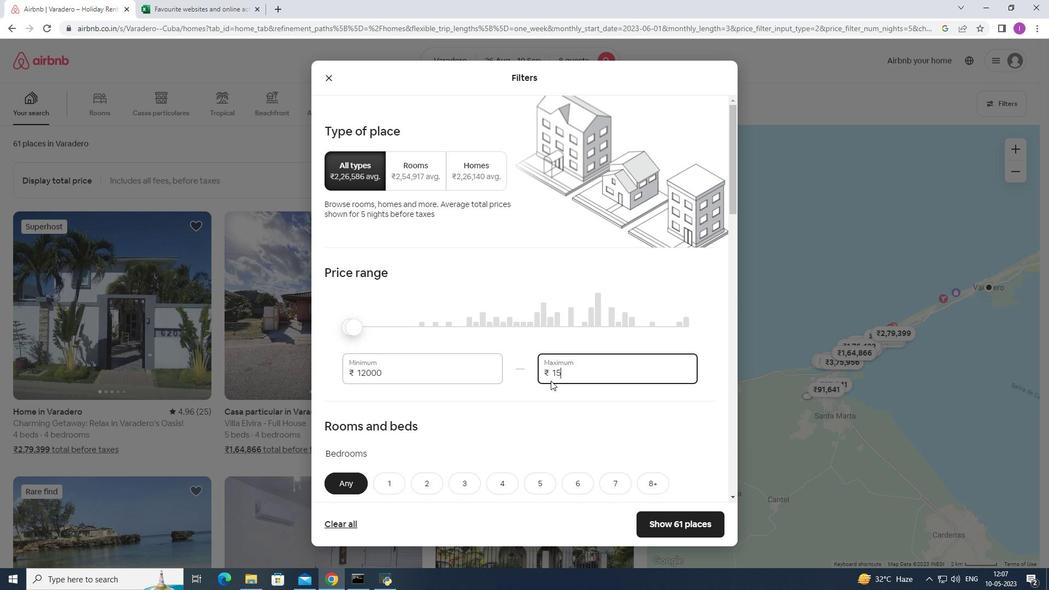 
Action: Mouse moved to (547, 386)
Screenshot: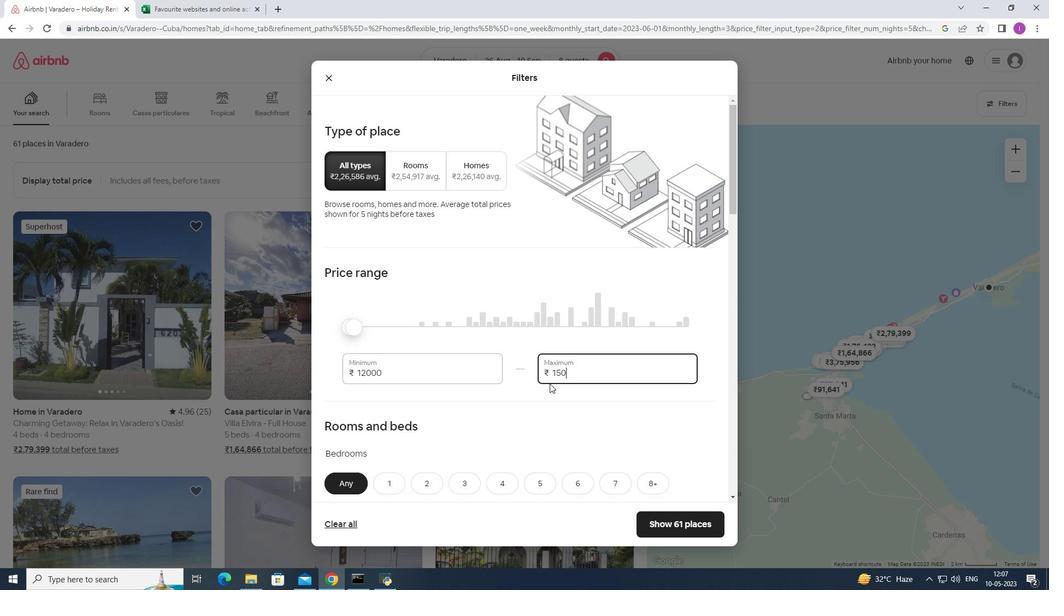 
Action: Key pressed 00
Screenshot: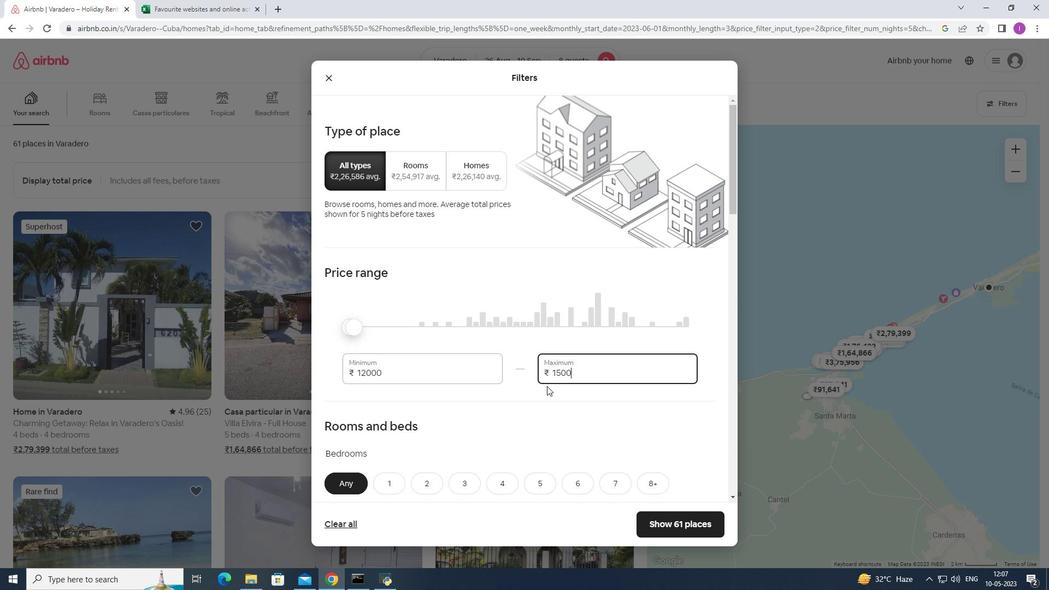 
Action: Mouse moved to (521, 405)
Screenshot: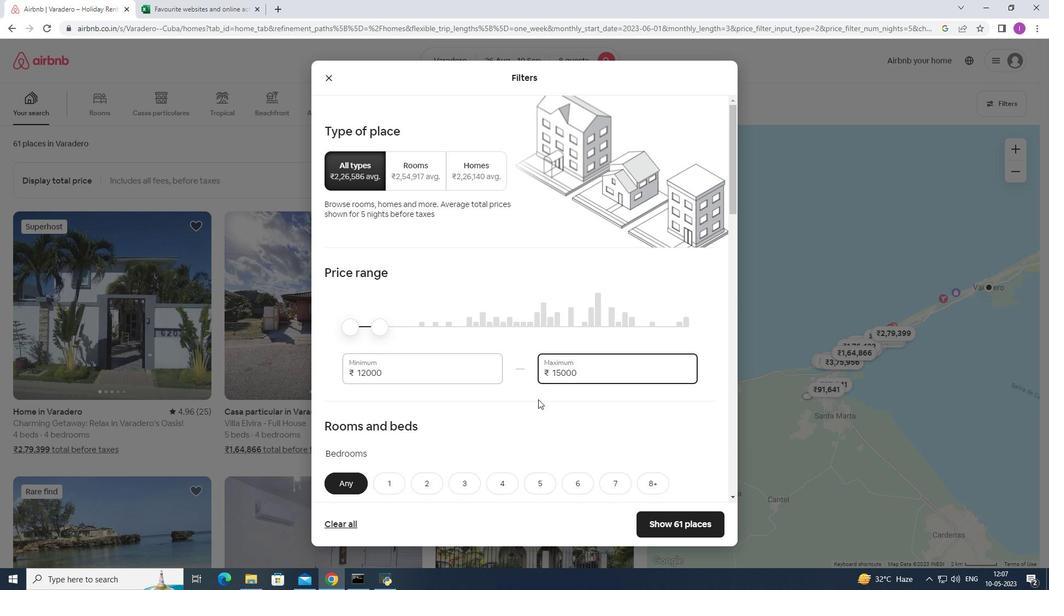 
Action: Mouse scrolled (521, 404) with delta (0, 0)
Screenshot: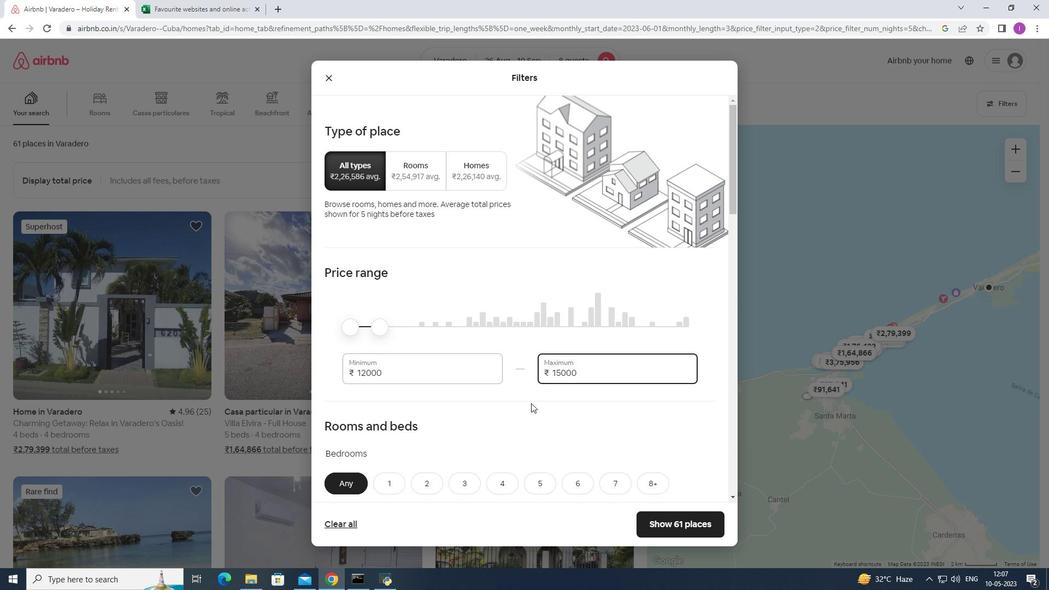 
Action: Mouse moved to (367, 317)
Screenshot: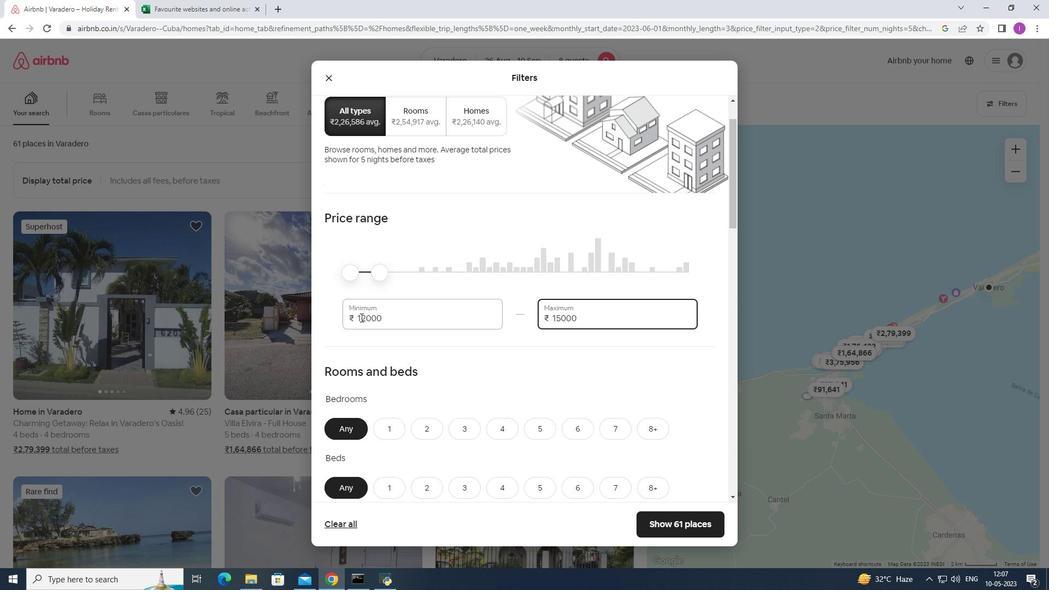 
Action: Mouse pressed left at (367, 317)
Screenshot: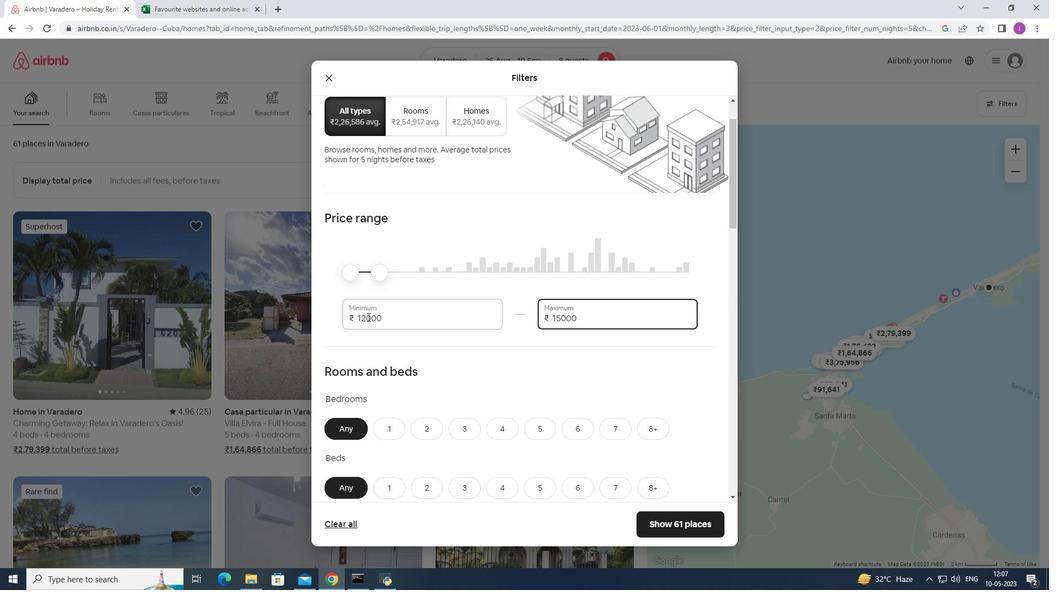 
Action: Mouse moved to (379, 321)
Screenshot: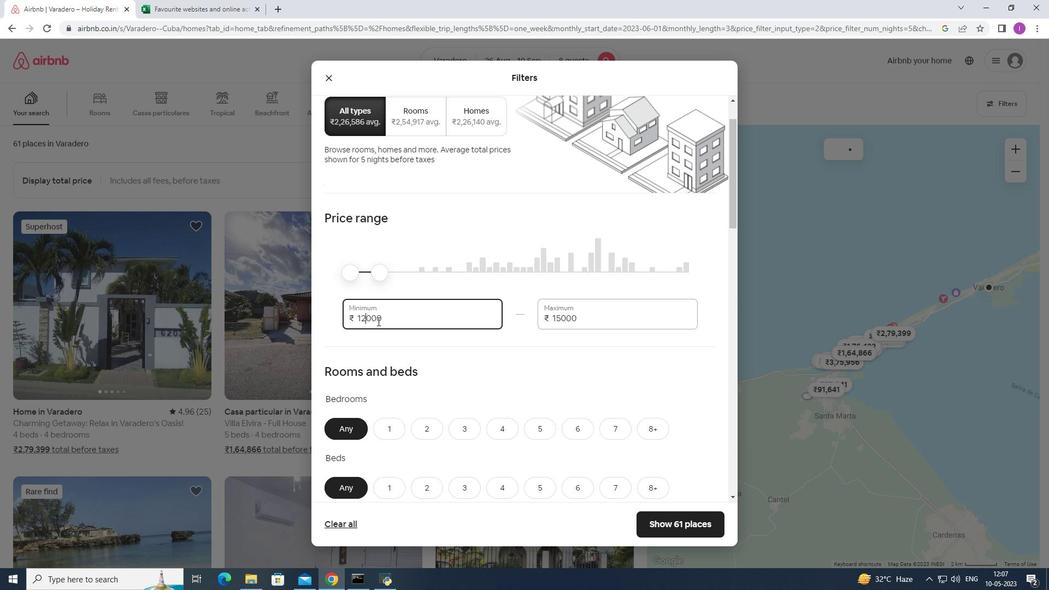 
Action: Key pressed <Key.backspace>0
Screenshot: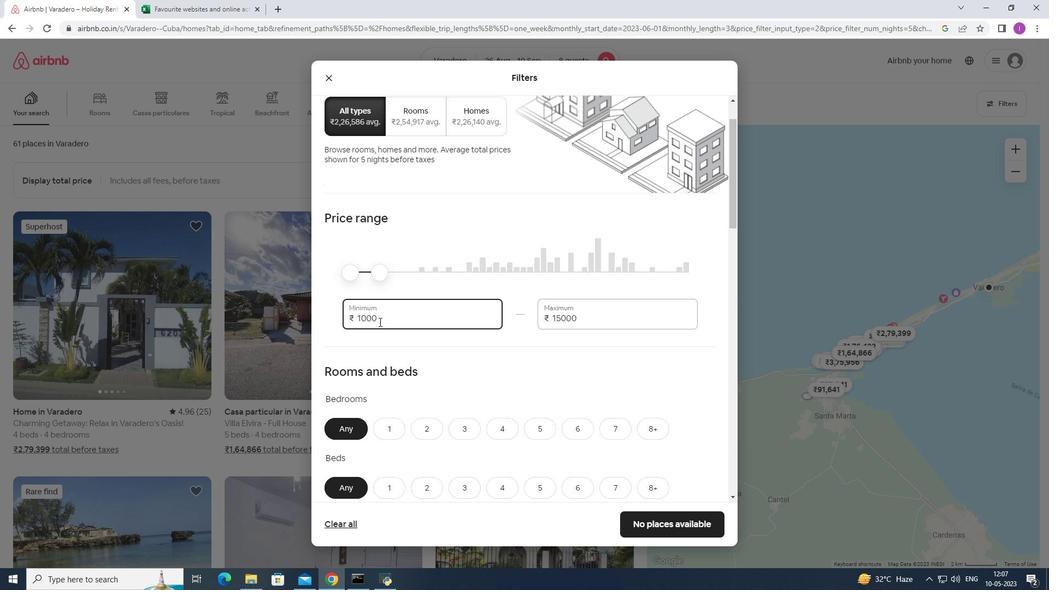 
Action: Mouse moved to (355, 384)
Screenshot: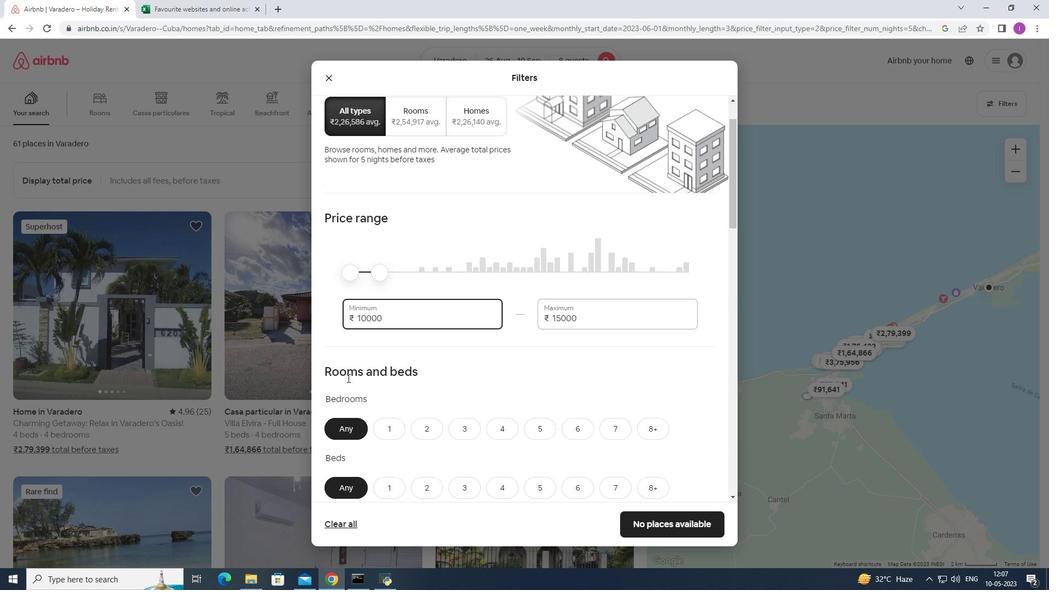 
Action: Mouse scrolled (355, 383) with delta (0, 0)
Screenshot: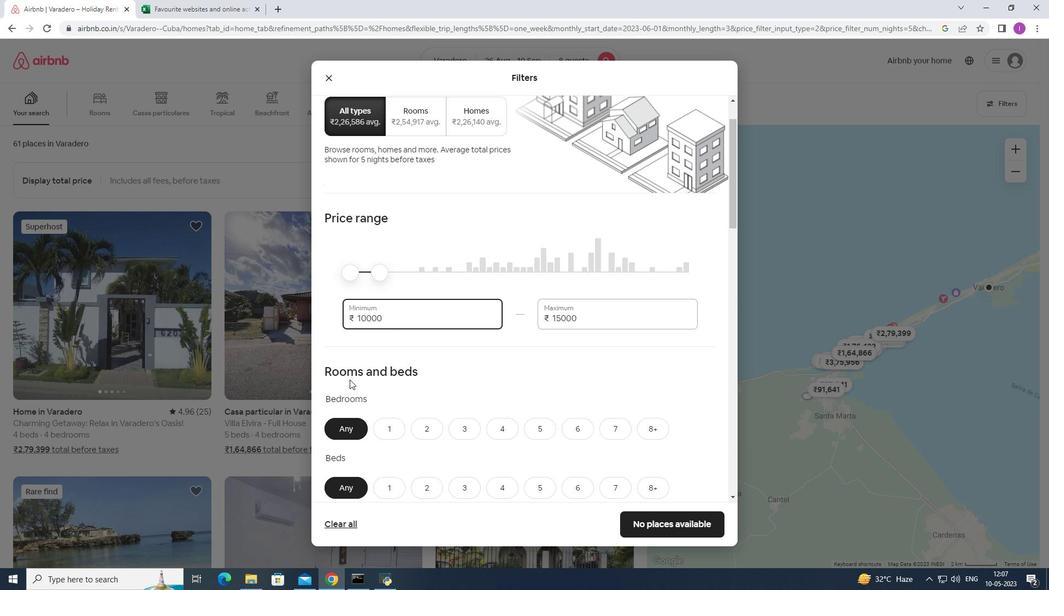
Action: Mouse scrolled (355, 383) with delta (0, 0)
Screenshot: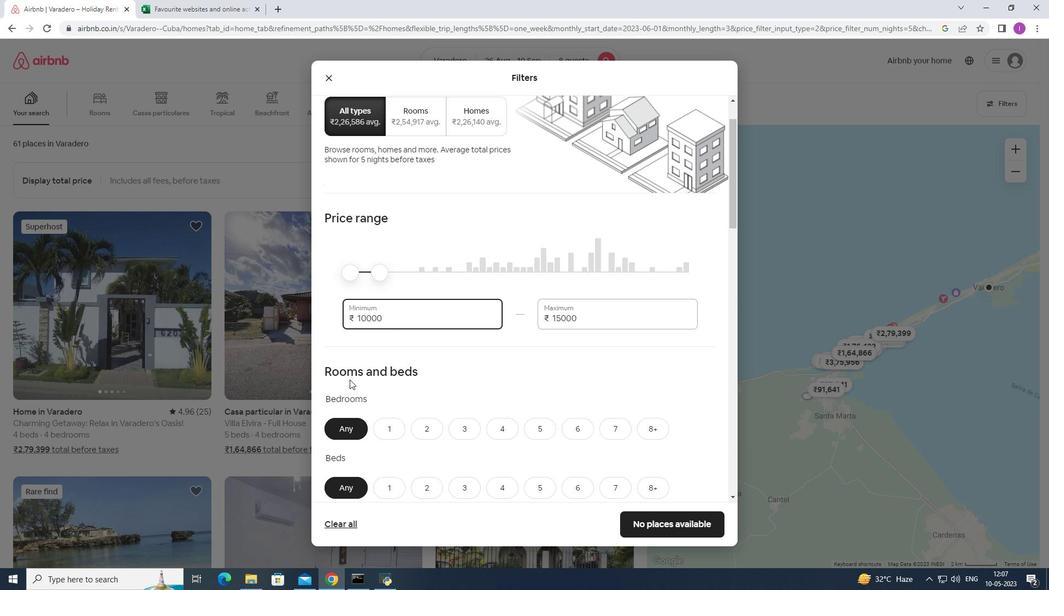 
Action: Mouse moved to (378, 376)
Screenshot: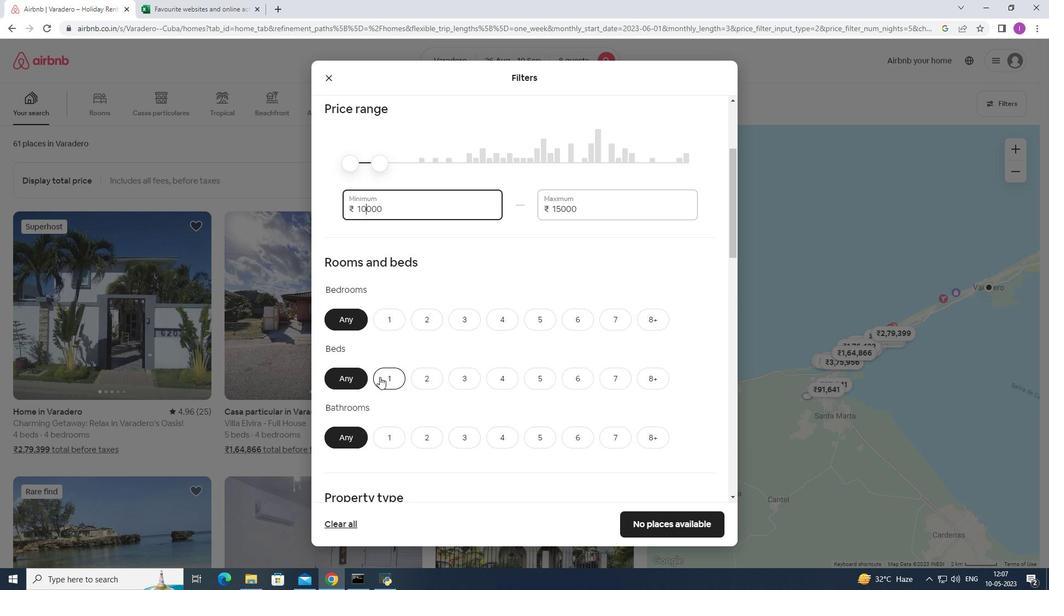 
Action: Mouse scrolled (378, 376) with delta (0, 0)
Screenshot: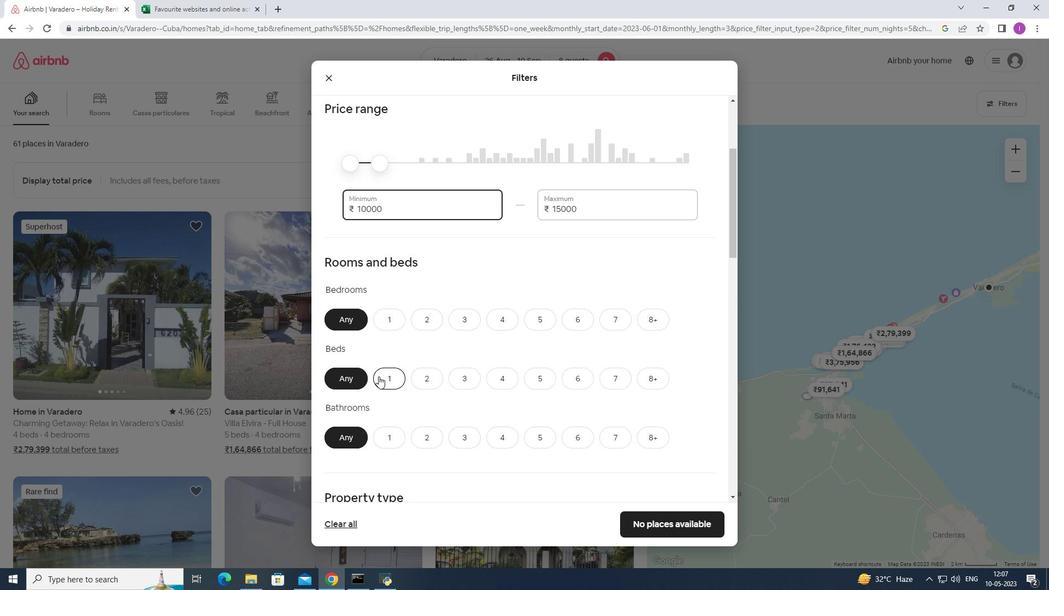 
Action: Mouse moved to (387, 368)
Screenshot: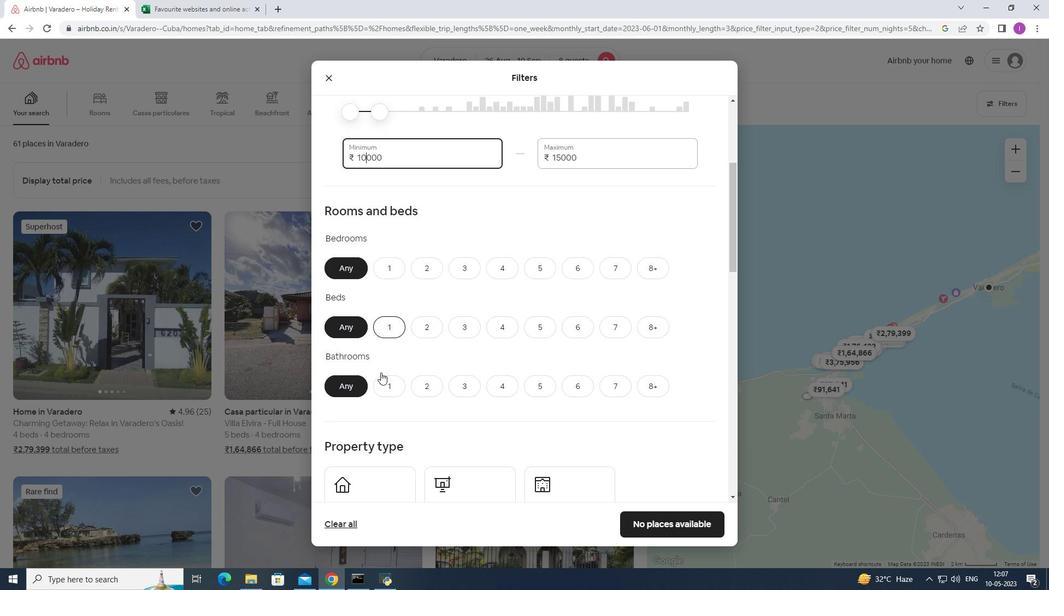 
Action: Mouse scrolled (387, 368) with delta (0, 0)
Screenshot: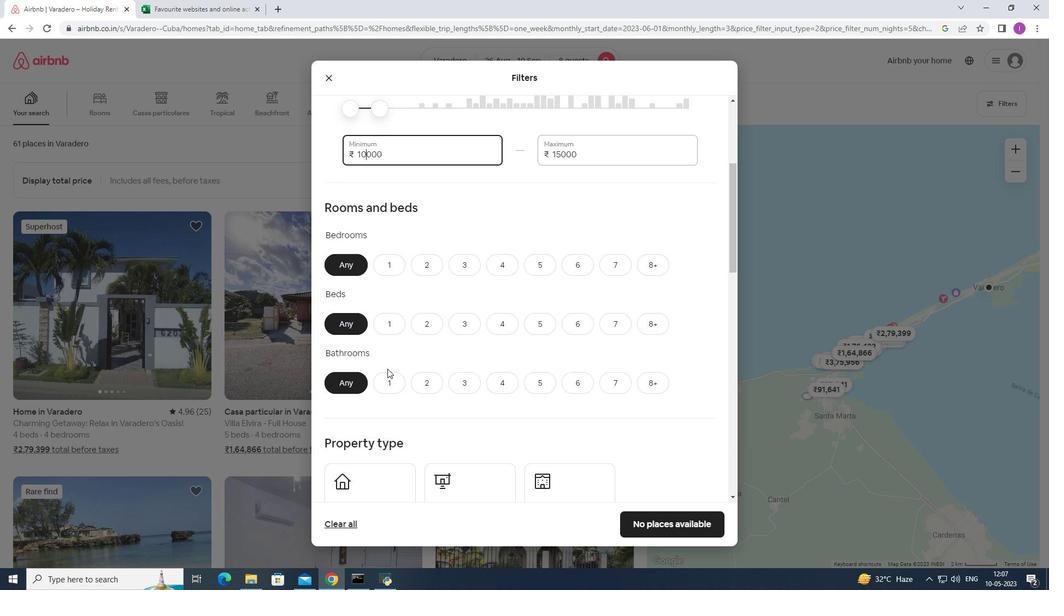 
Action: Mouse moved to (578, 206)
Screenshot: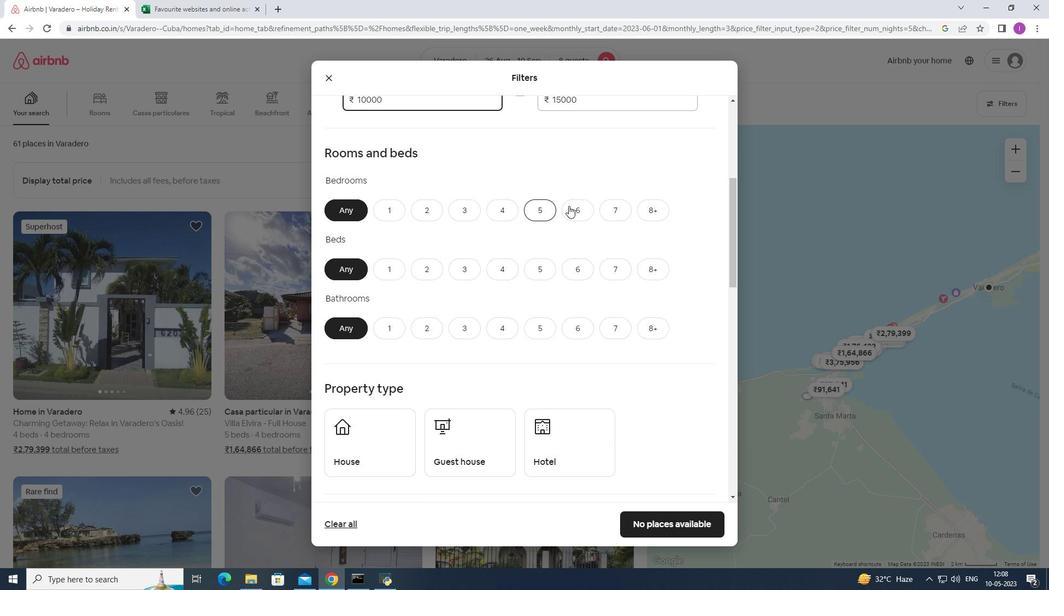 
Action: Mouse pressed left at (578, 206)
Screenshot: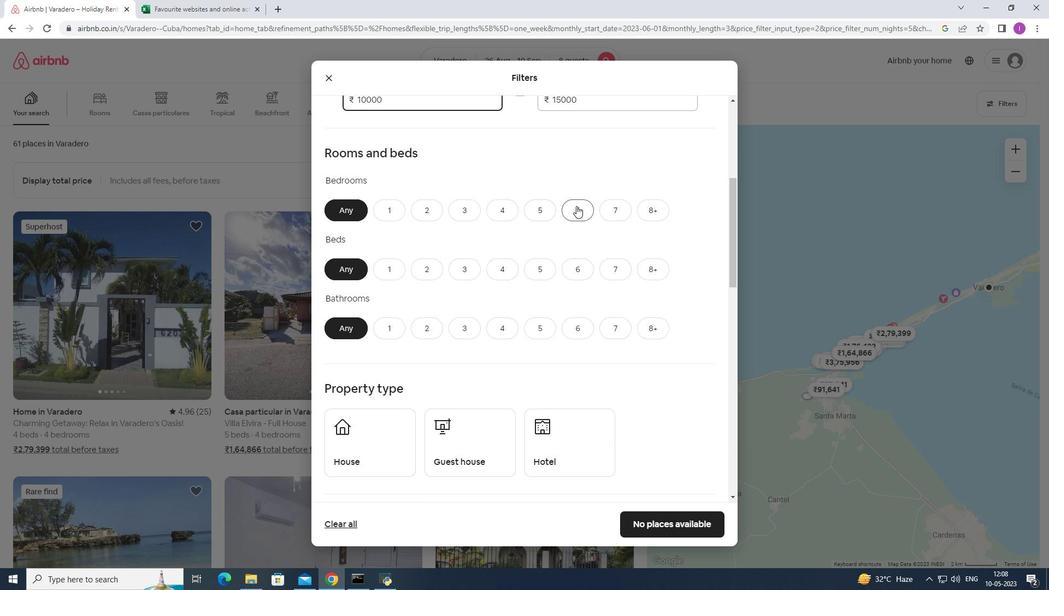 
Action: Mouse moved to (574, 271)
Screenshot: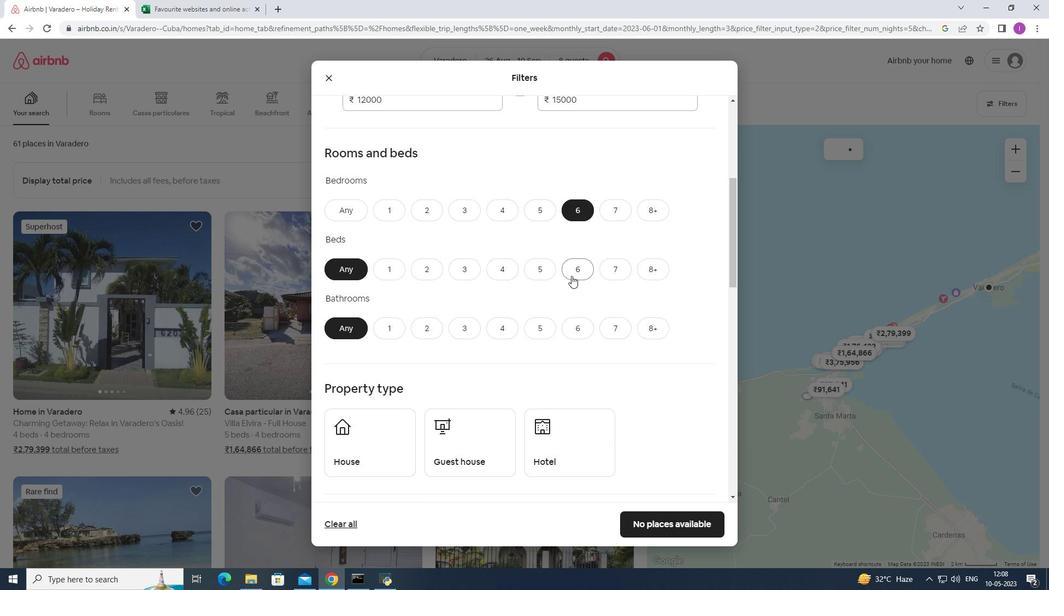 
Action: Mouse pressed left at (574, 271)
Screenshot: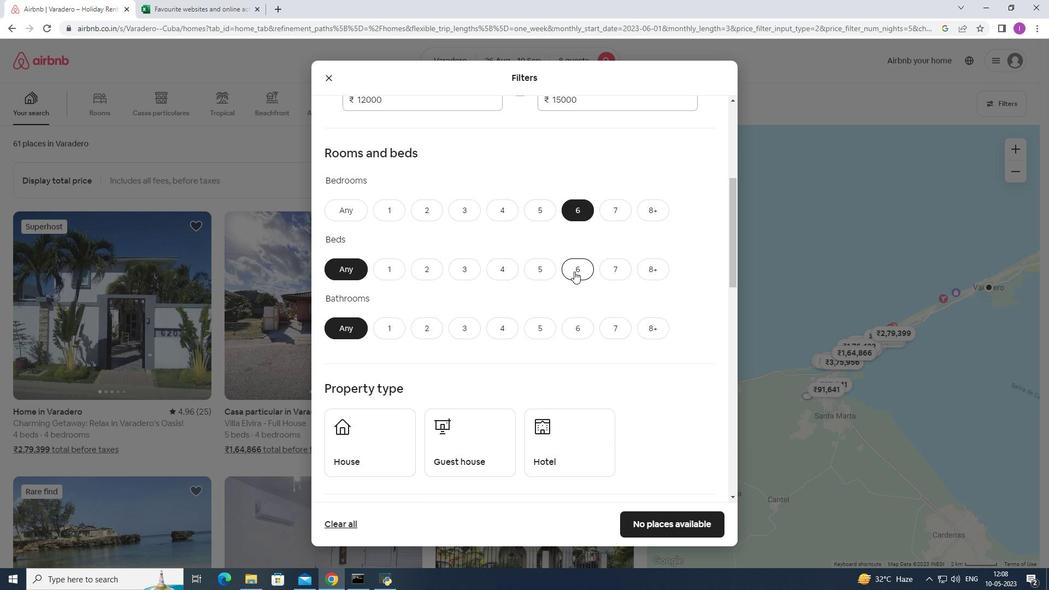 
Action: Mouse moved to (573, 327)
Screenshot: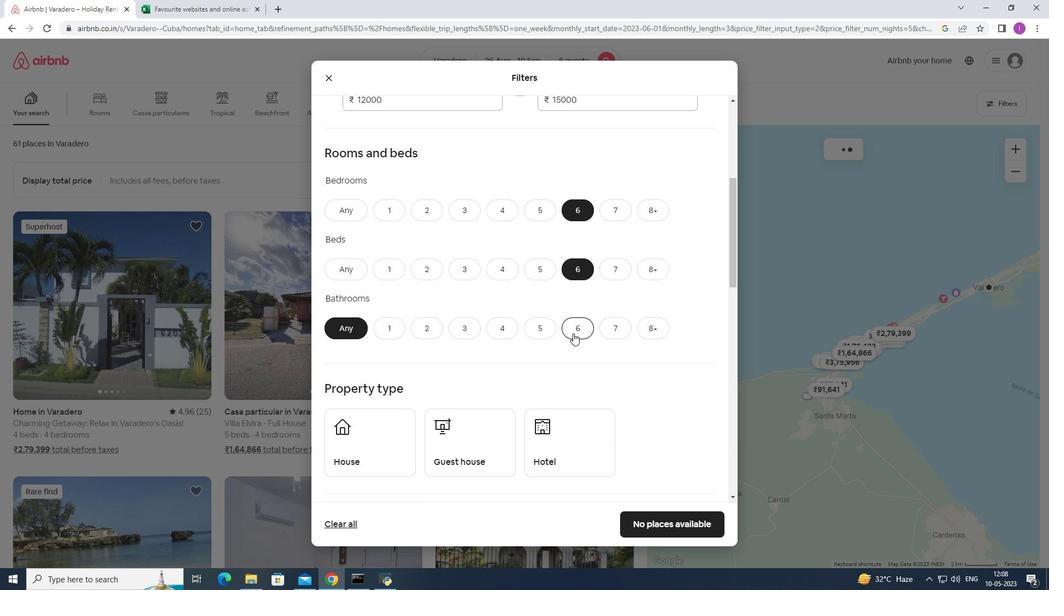 
Action: Mouse pressed left at (573, 327)
Screenshot: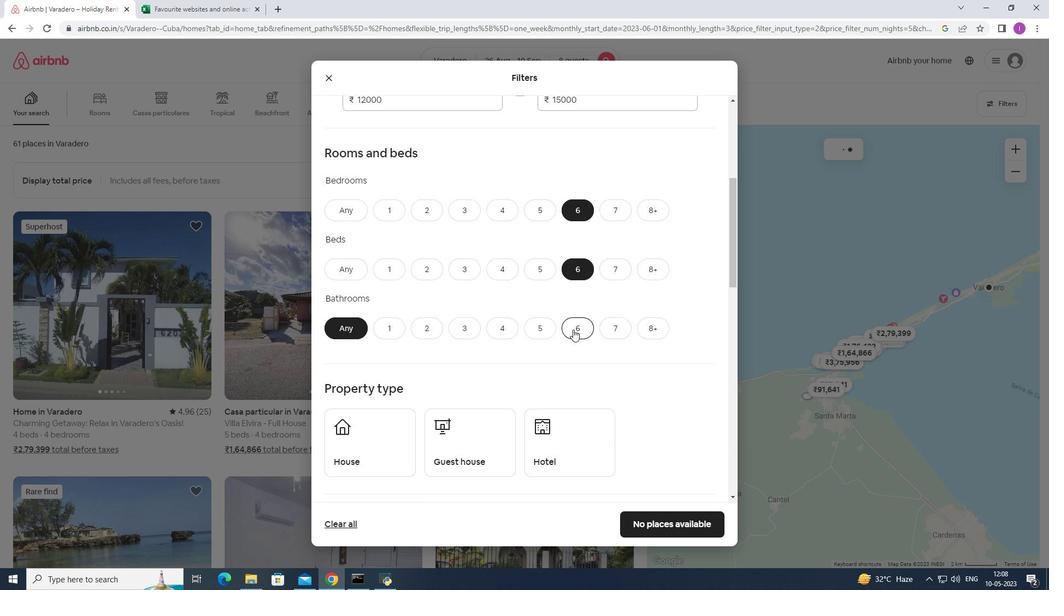 
Action: Mouse moved to (477, 395)
Screenshot: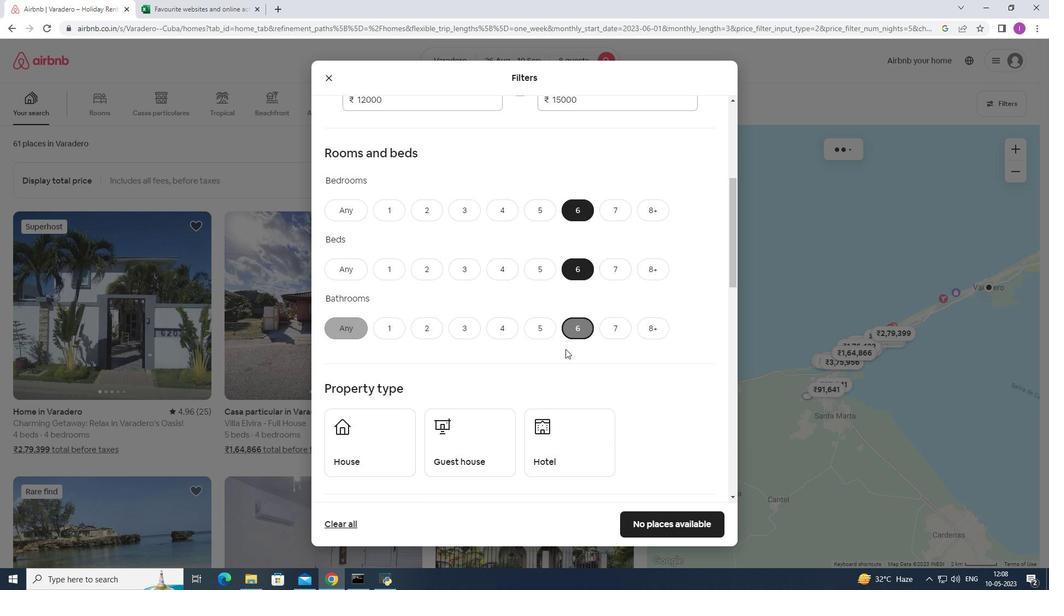 
Action: Mouse scrolled (477, 394) with delta (0, 0)
Screenshot: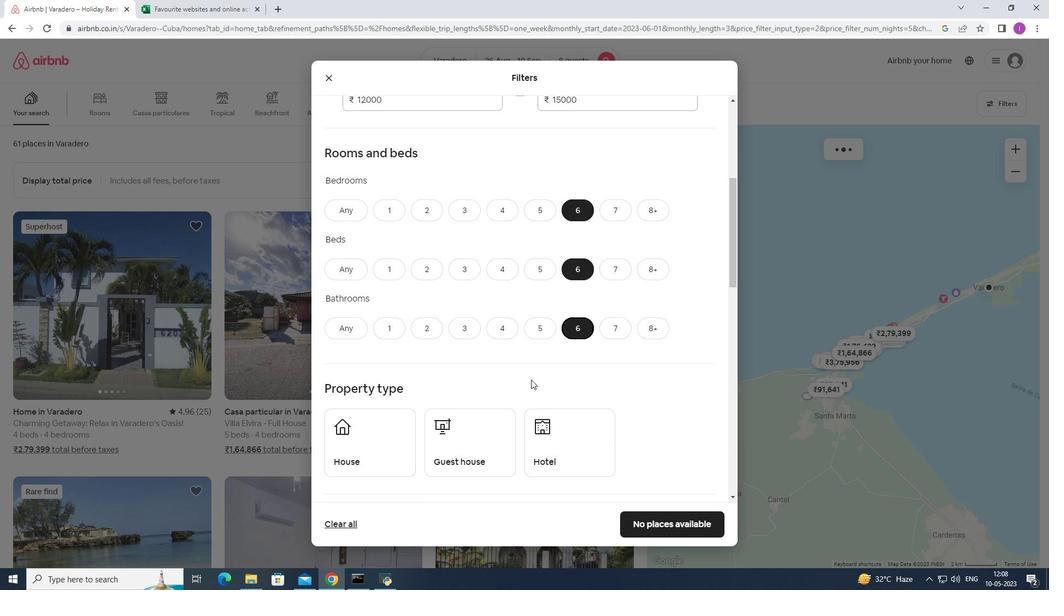 
Action: Mouse scrolled (477, 394) with delta (0, 0)
Screenshot: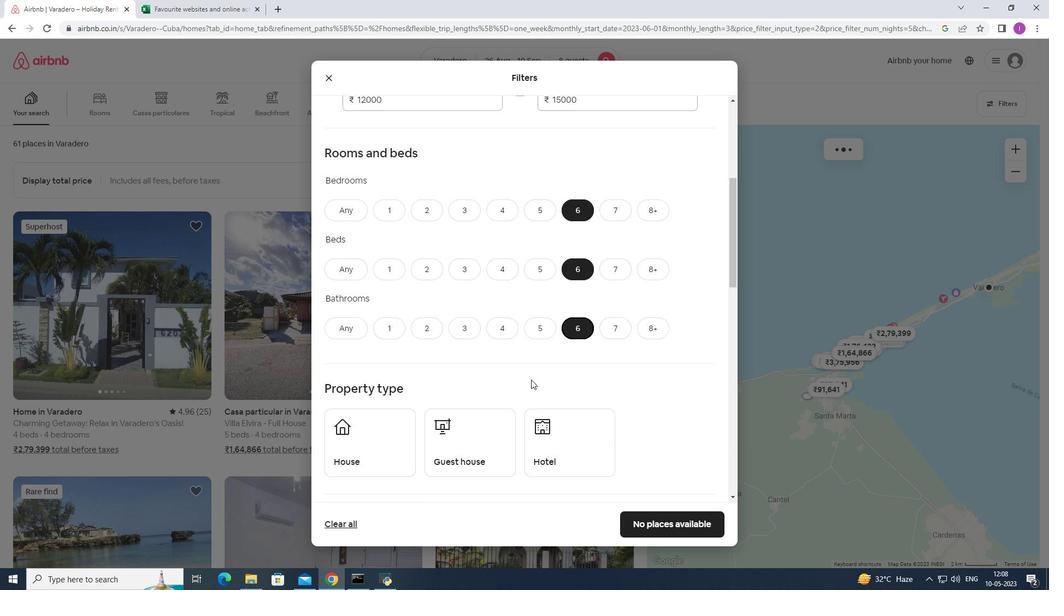 
Action: Mouse scrolled (477, 394) with delta (0, 0)
Screenshot: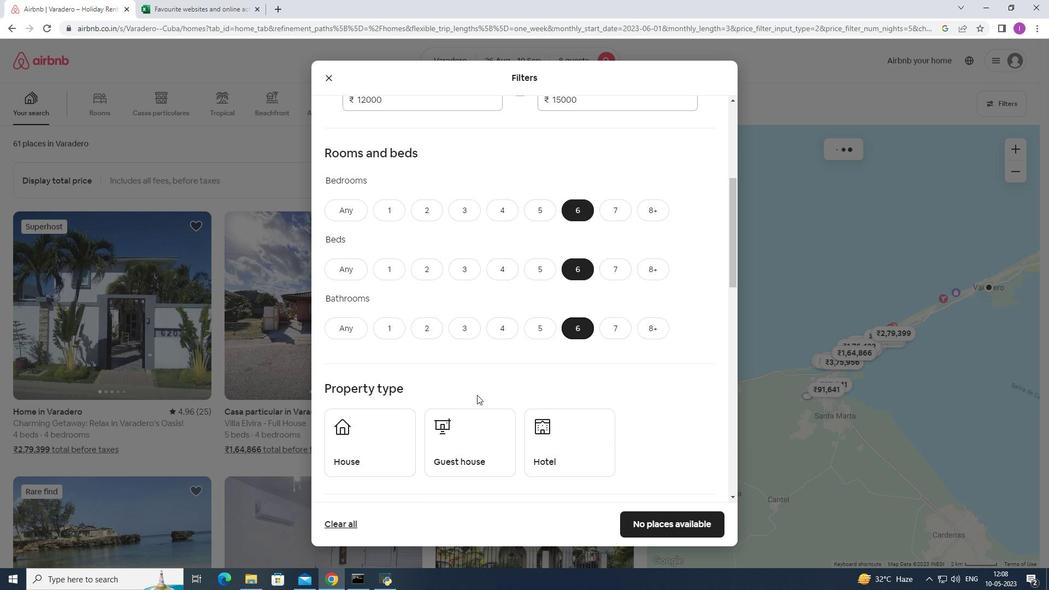 
Action: Mouse moved to (379, 305)
Screenshot: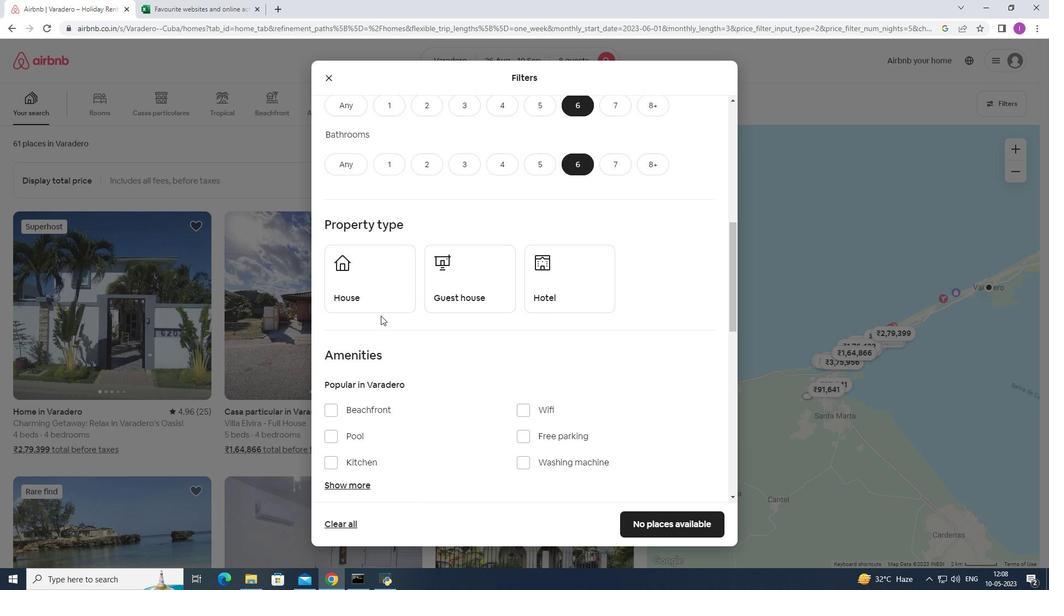 
Action: Mouse pressed left at (379, 305)
Screenshot: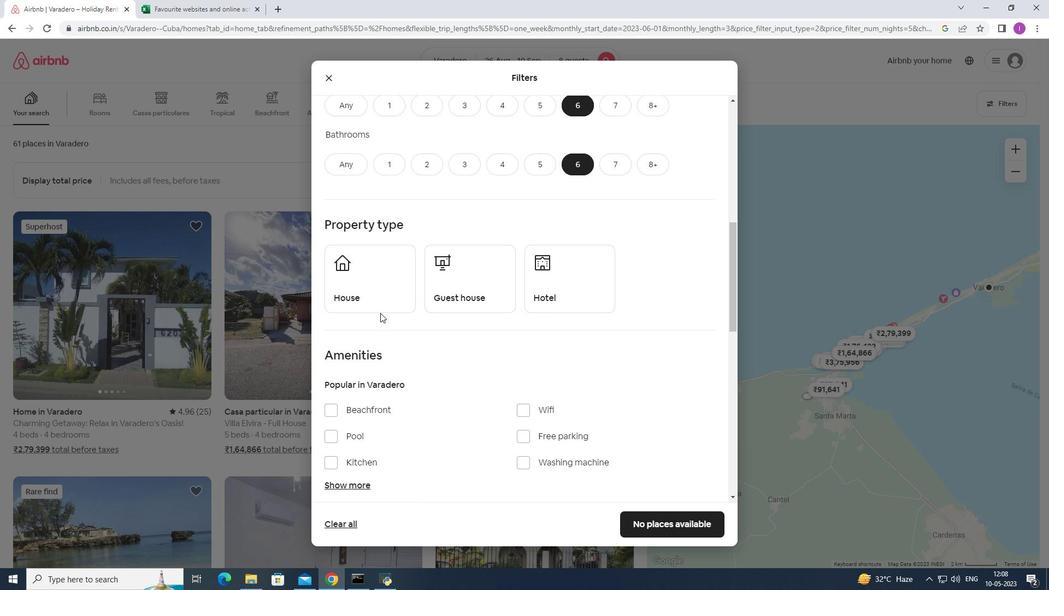 
Action: Mouse moved to (451, 299)
Screenshot: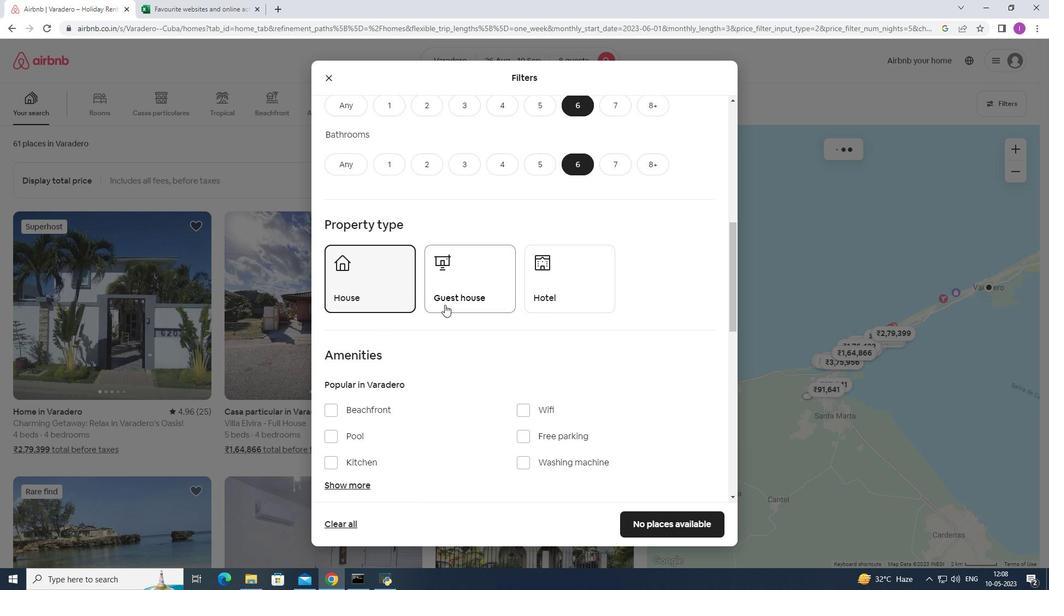
Action: Mouse pressed left at (451, 299)
Screenshot: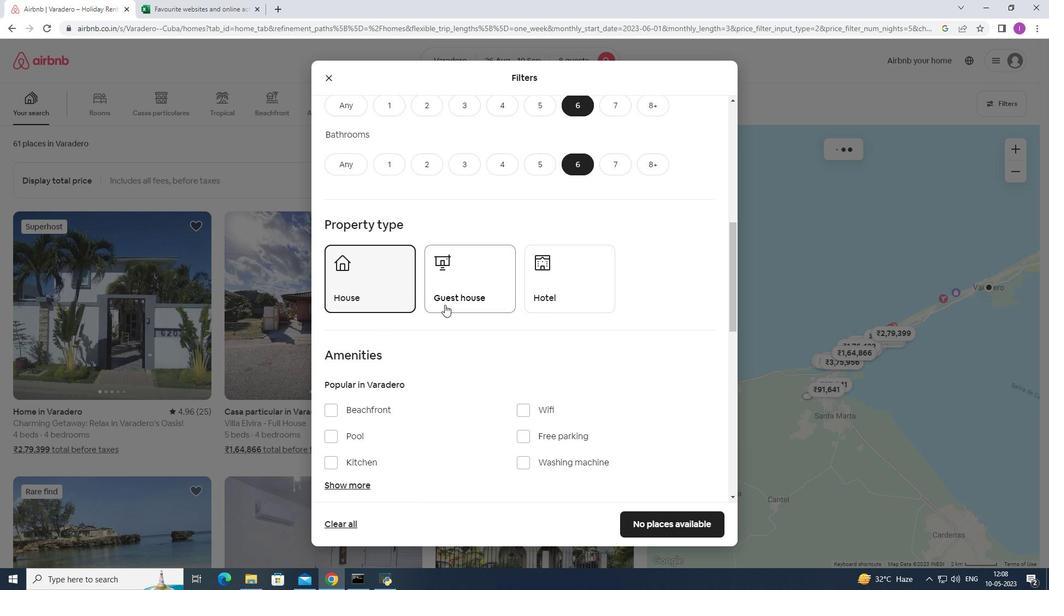 
Action: Mouse moved to (525, 335)
Screenshot: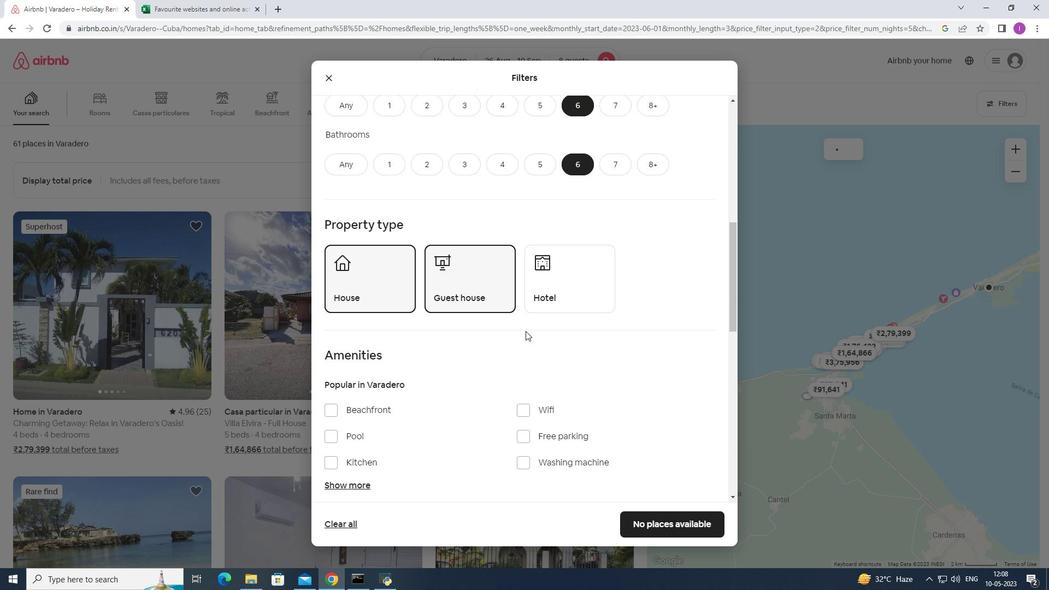 
Action: Mouse scrolled (525, 335) with delta (0, 0)
Screenshot: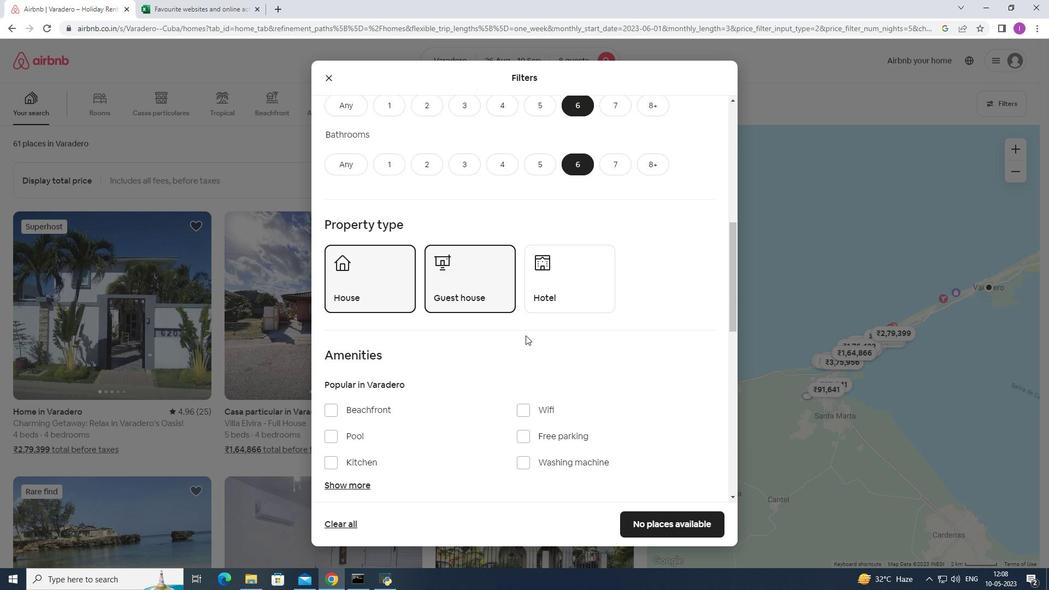
Action: Mouse scrolled (525, 335) with delta (0, 0)
Screenshot: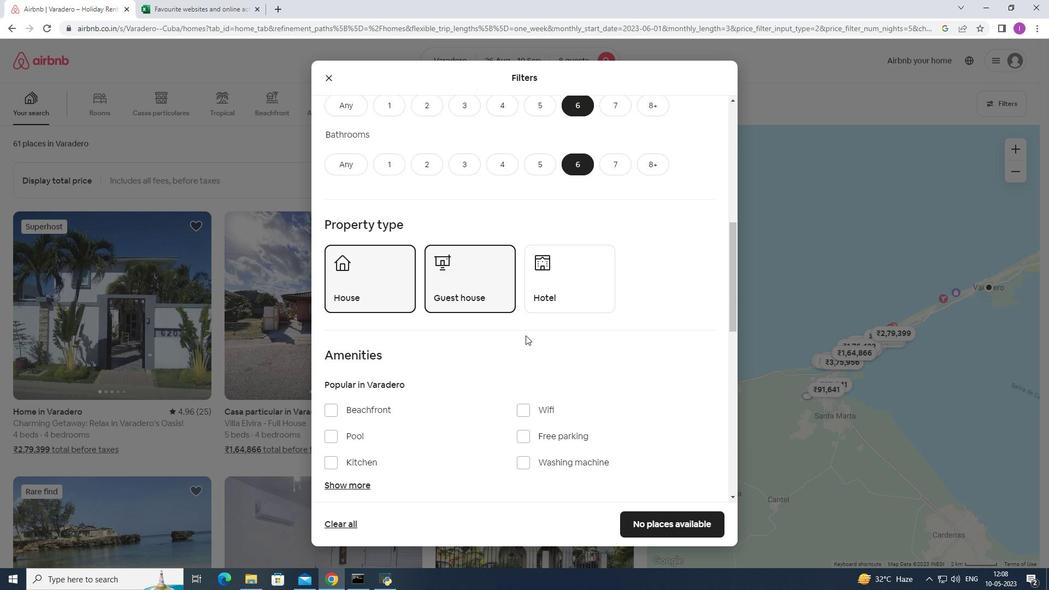 
Action: Mouse scrolled (525, 335) with delta (0, 0)
Screenshot: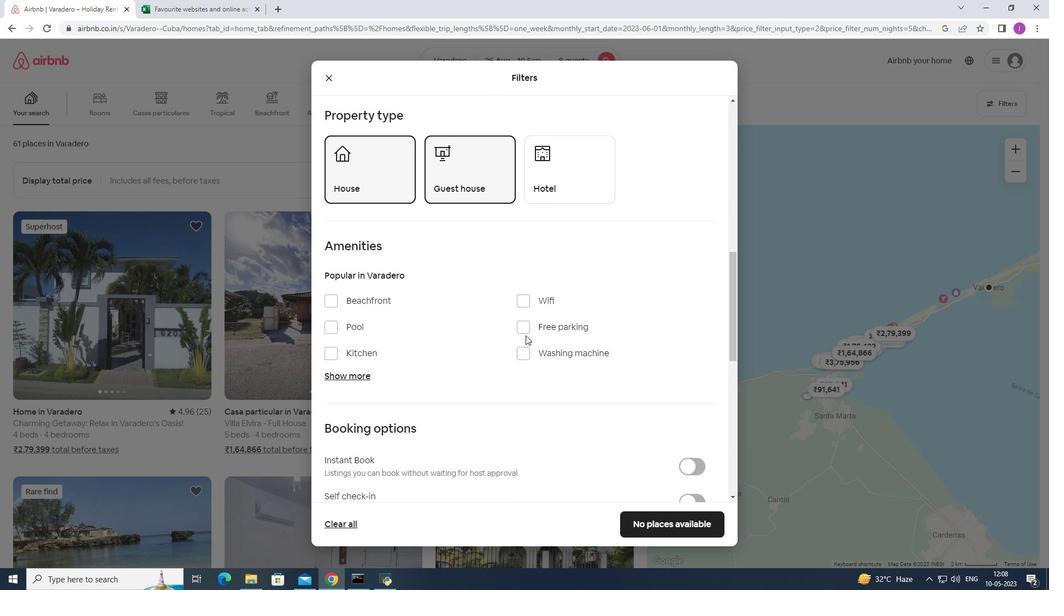 
Action: Mouse scrolled (525, 335) with delta (0, 0)
Screenshot: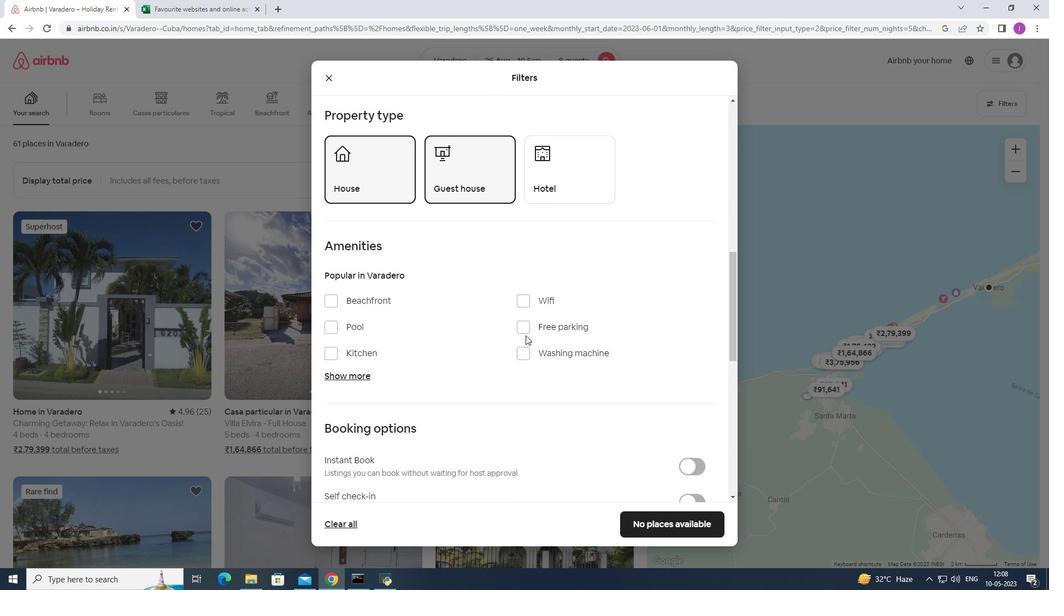 
Action: Mouse moved to (519, 189)
Screenshot: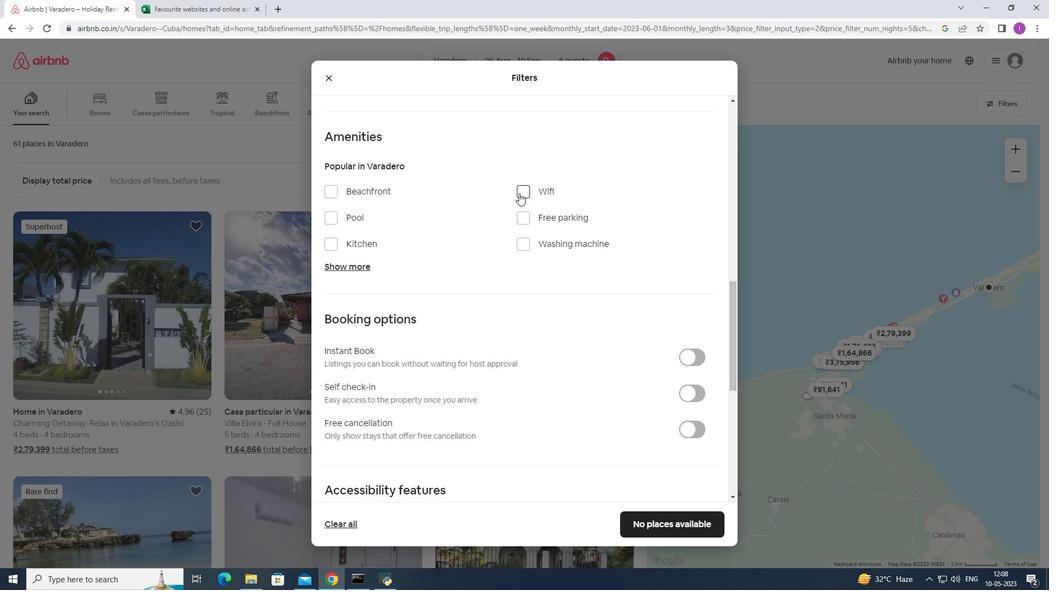 
Action: Mouse pressed left at (519, 189)
Screenshot: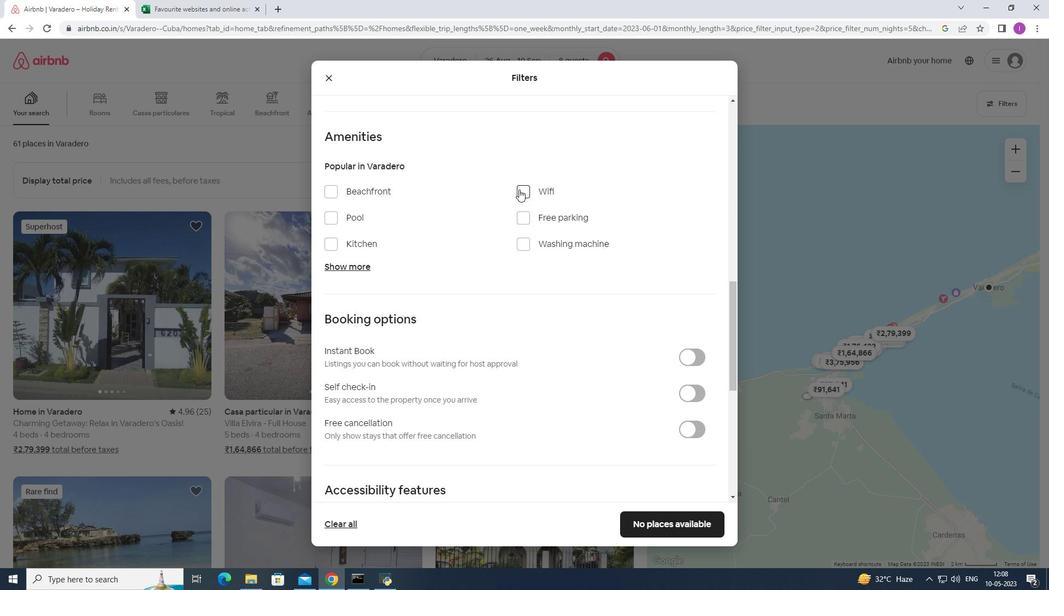 
Action: Mouse moved to (355, 267)
Screenshot: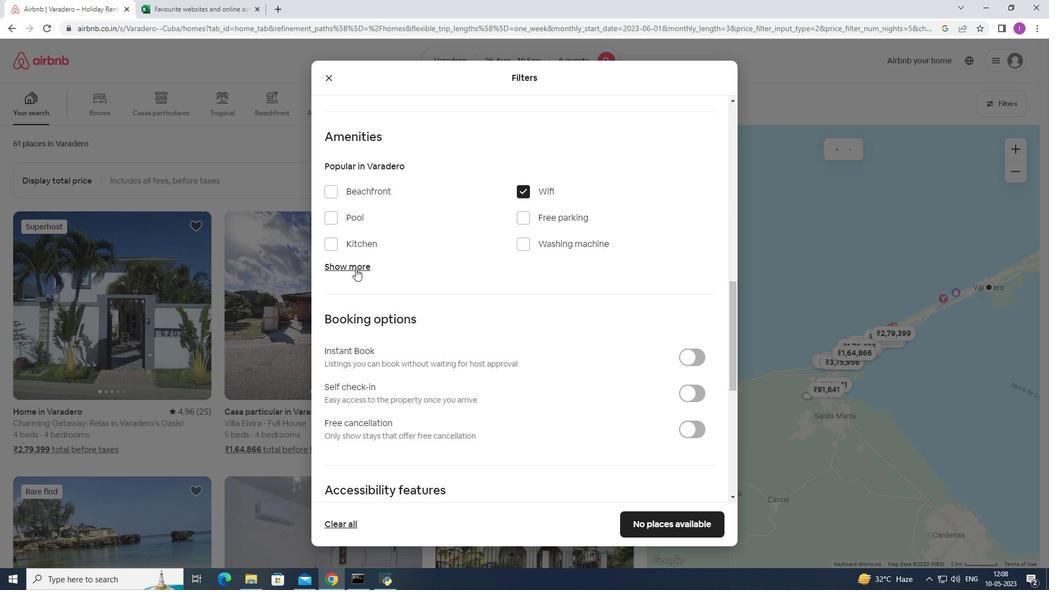 
Action: Mouse pressed left at (355, 267)
Screenshot: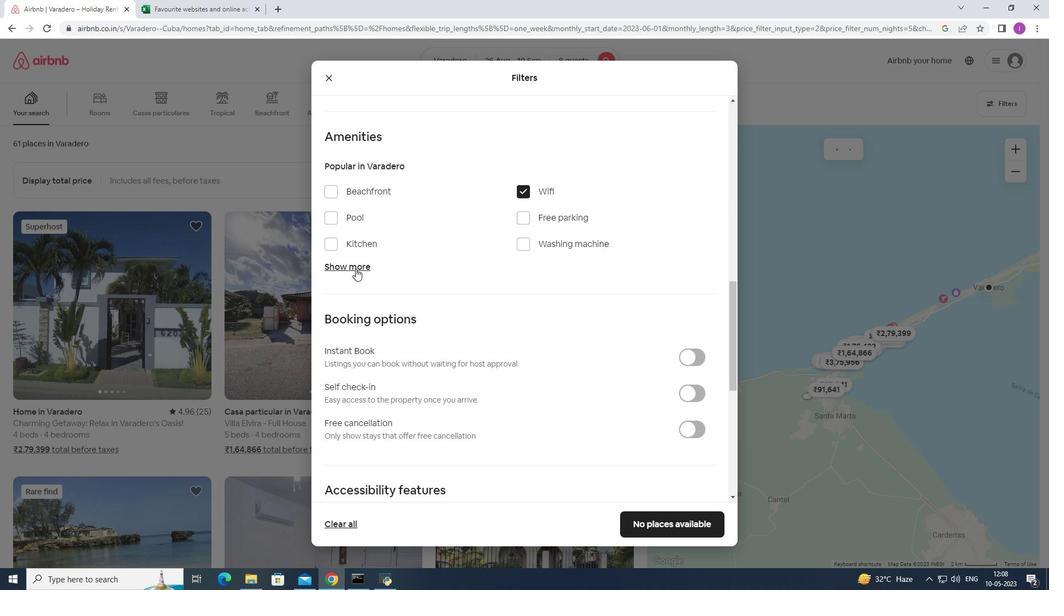 
Action: Mouse moved to (347, 358)
Screenshot: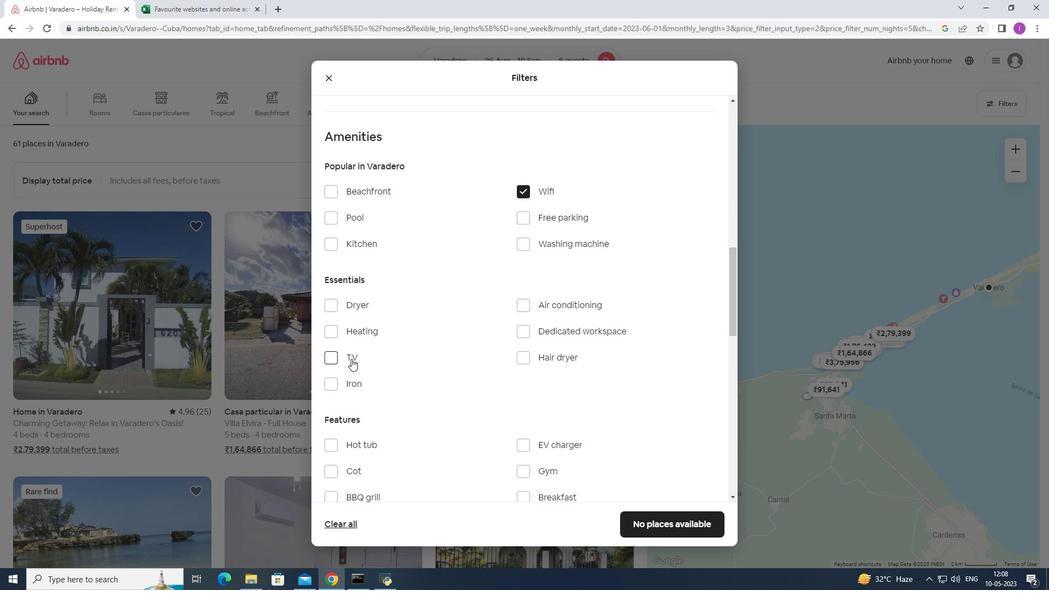 
Action: Mouse pressed left at (347, 358)
Screenshot: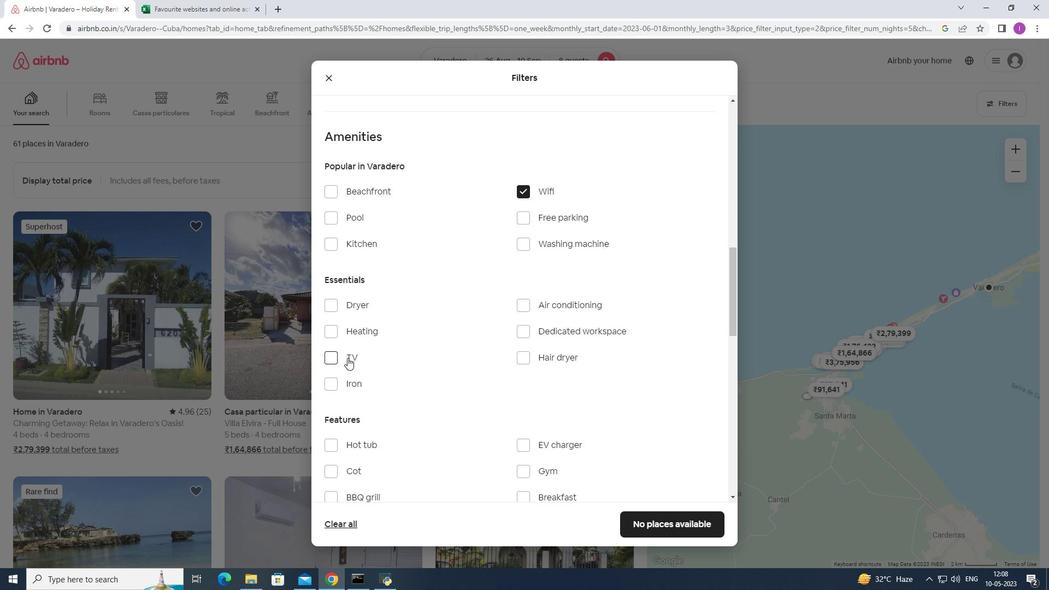 
Action: Mouse moved to (385, 402)
Screenshot: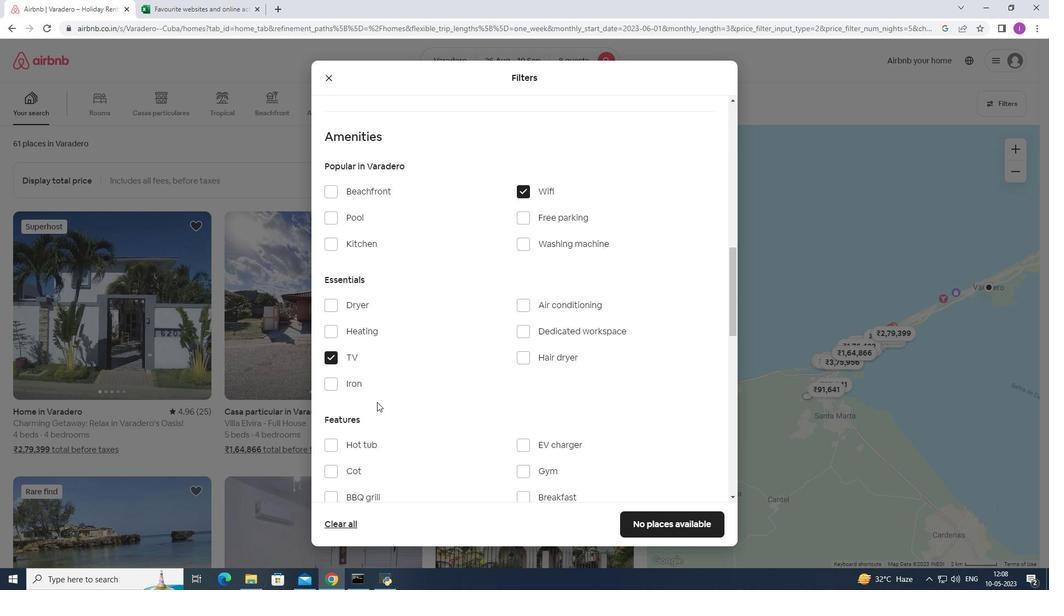 
Action: Mouse scrolled (385, 401) with delta (0, 0)
Screenshot: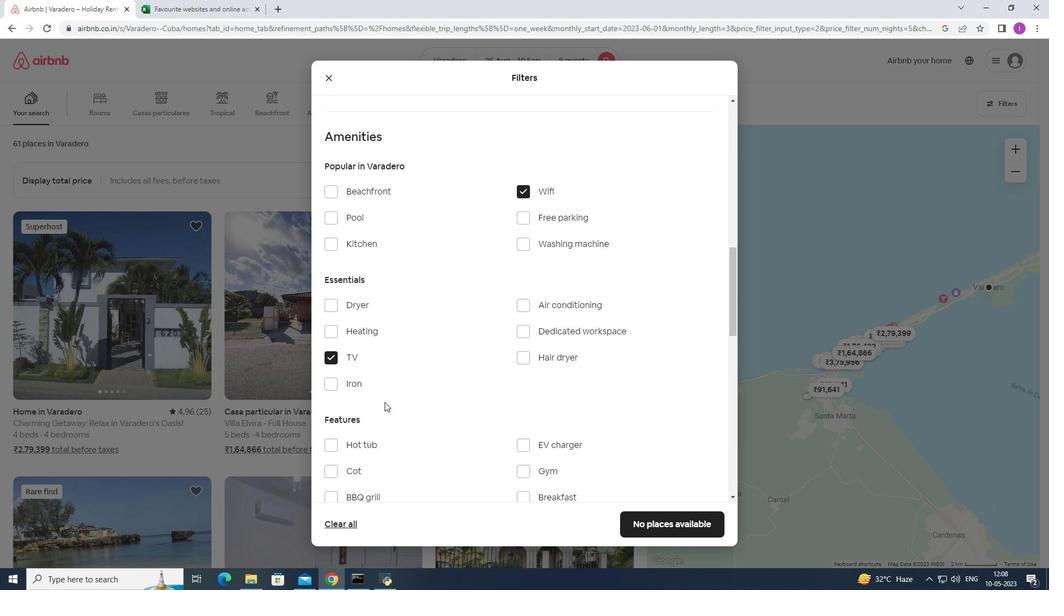 
Action: Mouse moved to (386, 402)
Screenshot: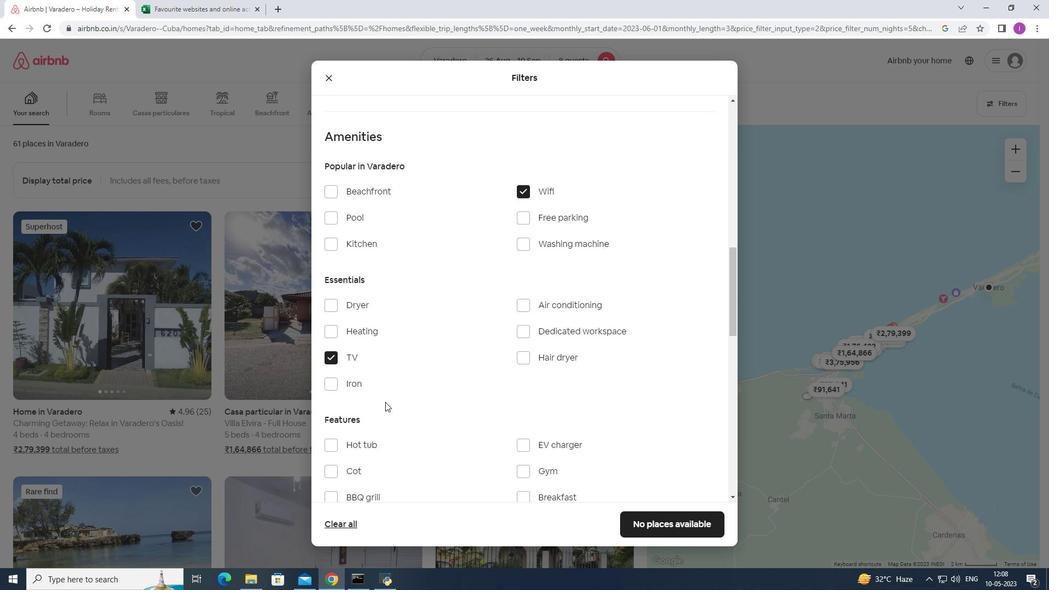 
Action: Mouse scrolled (386, 401) with delta (0, 0)
Screenshot: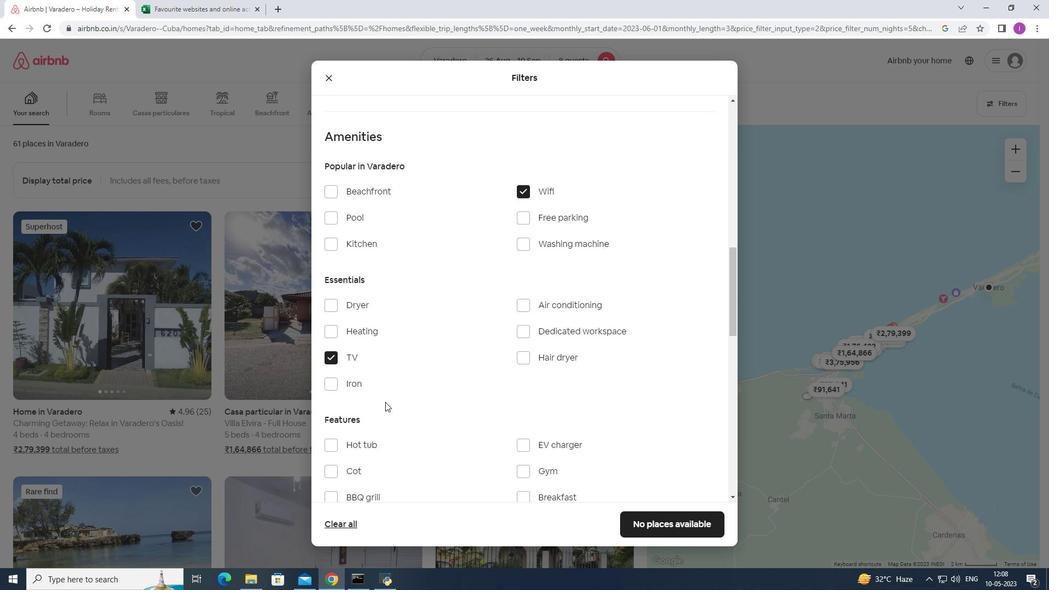 
Action: Mouse moved to (448, 379)
Screenshot: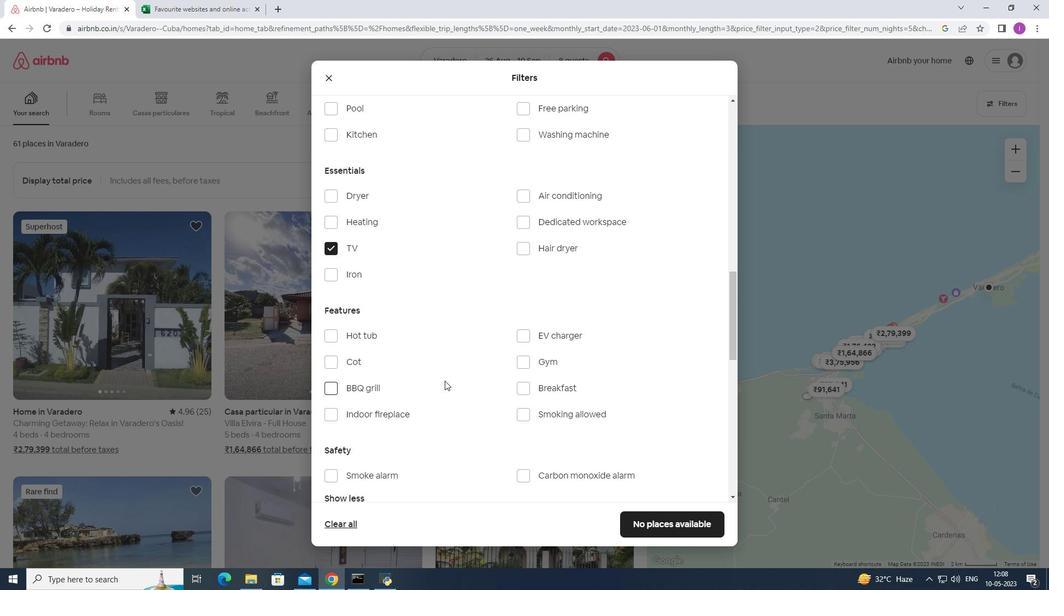 
Action: Mouse scrolled (448, 378) with delta (0, 0)
Screenshot: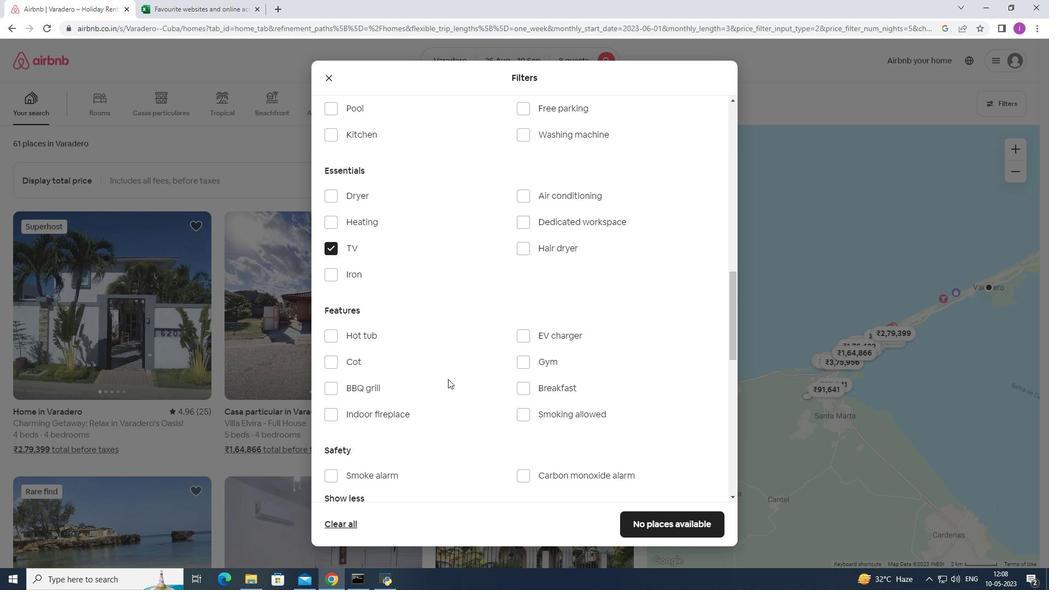 
Action: Mouse moved to (471, 363)
Screenshot: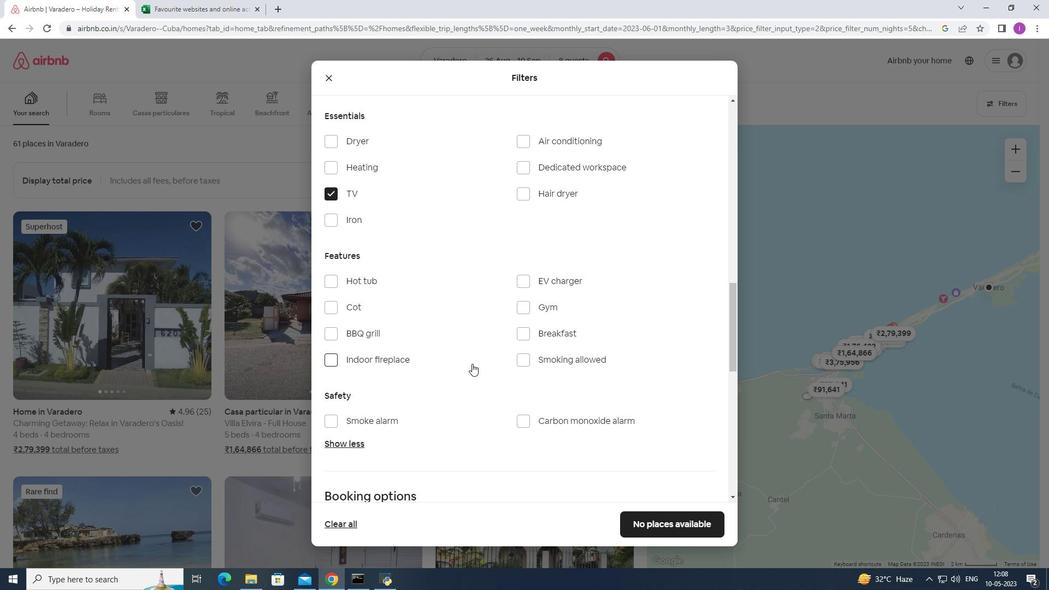 
Action: Mouse scrolled (471, 364) with delta (0, 0)
Screenshot: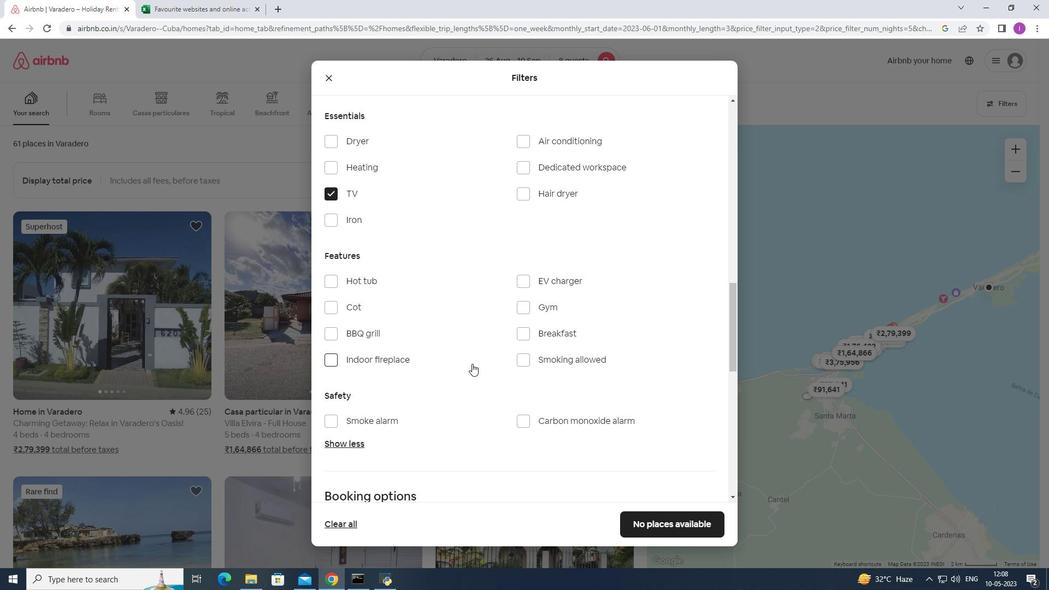 
Action: Mouse moved to (469, 364)
Screenshot: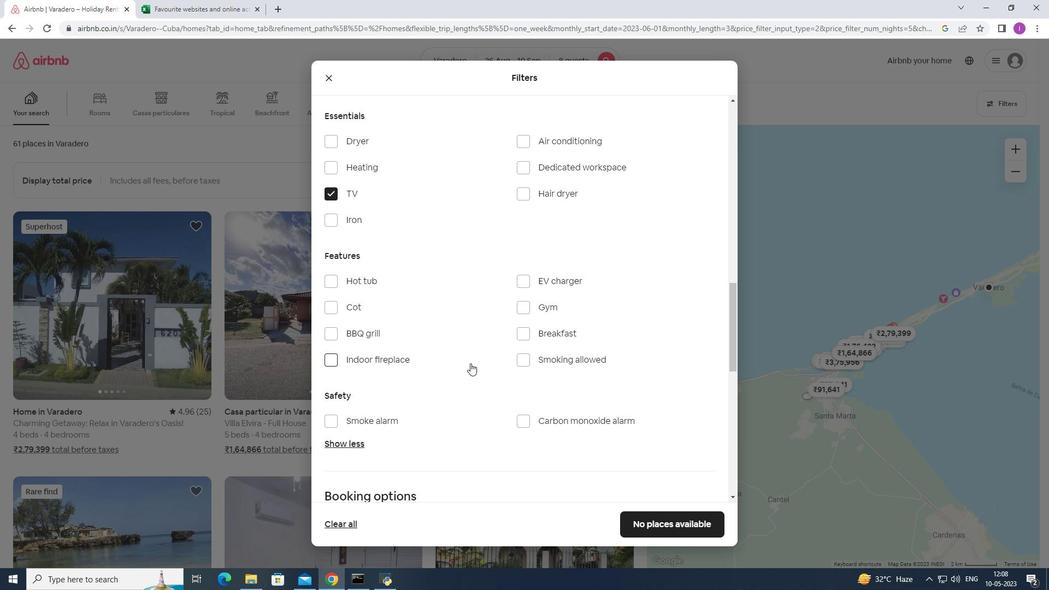 
Action: Mouse scrolled (469, 364) with delta (0, 0)
Screenshot: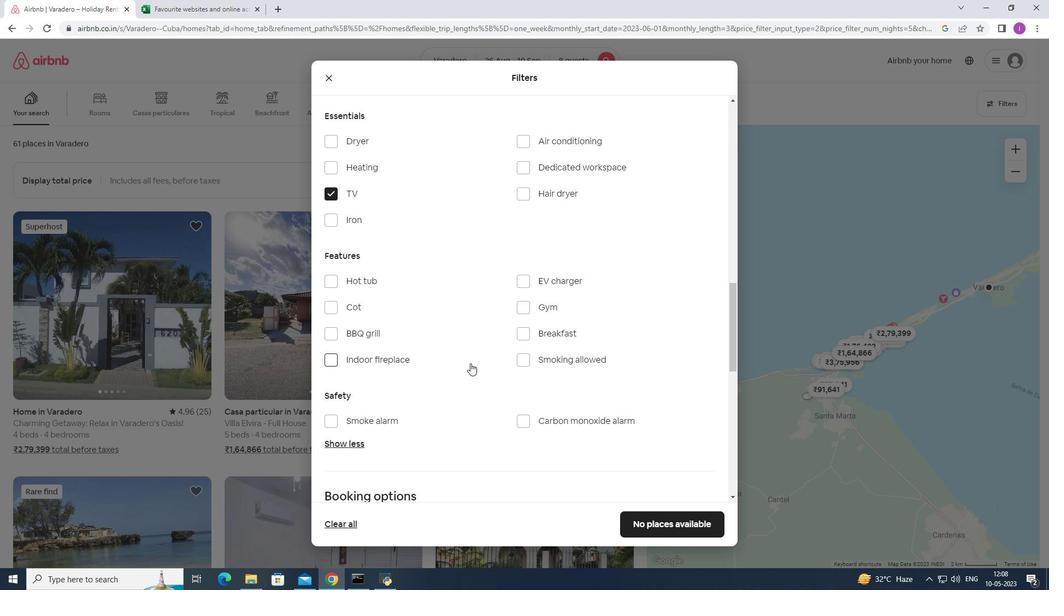 
Action: Mouse moved to (538, 162)
Screenshot: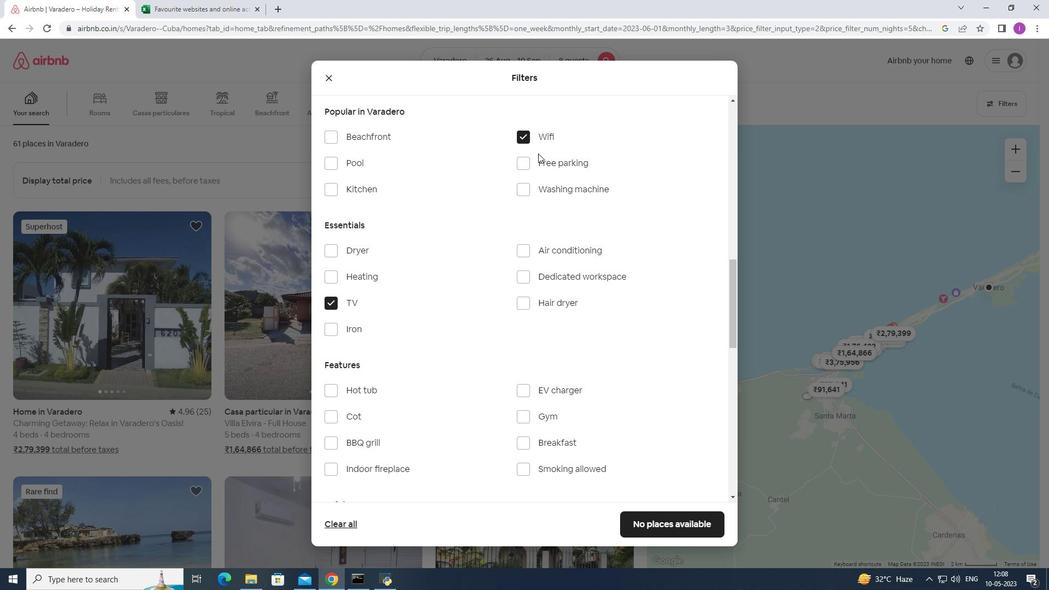 
Action: Mouse pressed left at (538, 162)
Screenshot: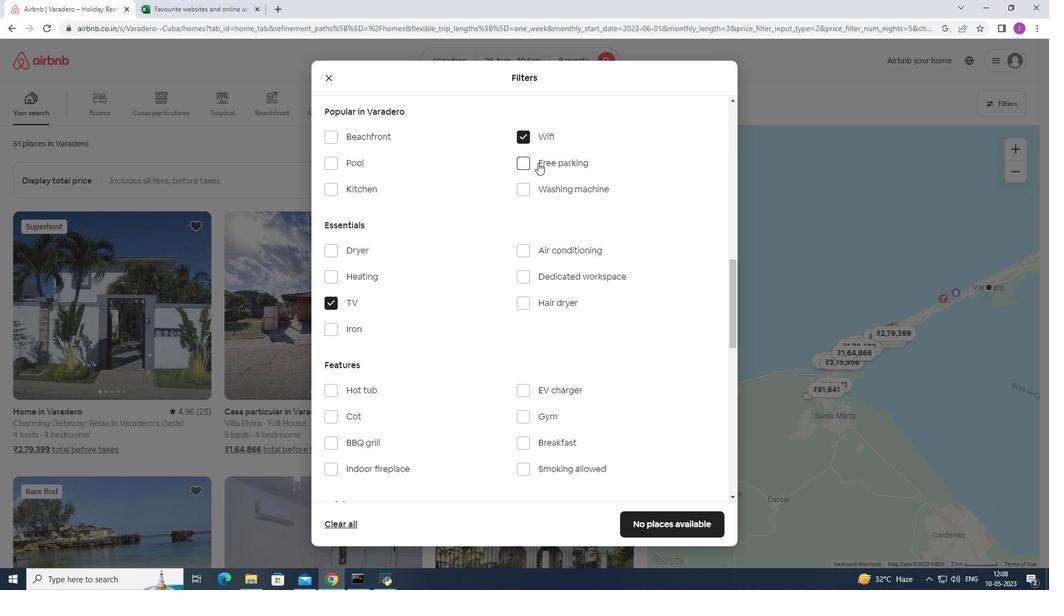 
Action: Mouse moved to (523, 420)
Screenshot: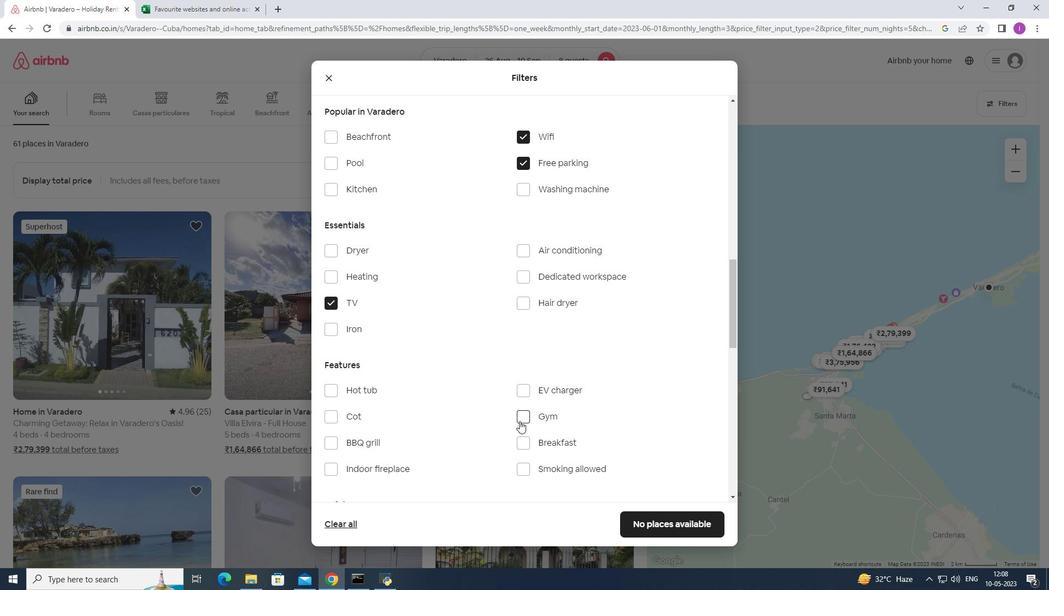 
Action: Mouse pressed left at (523, 420)
Screenshot: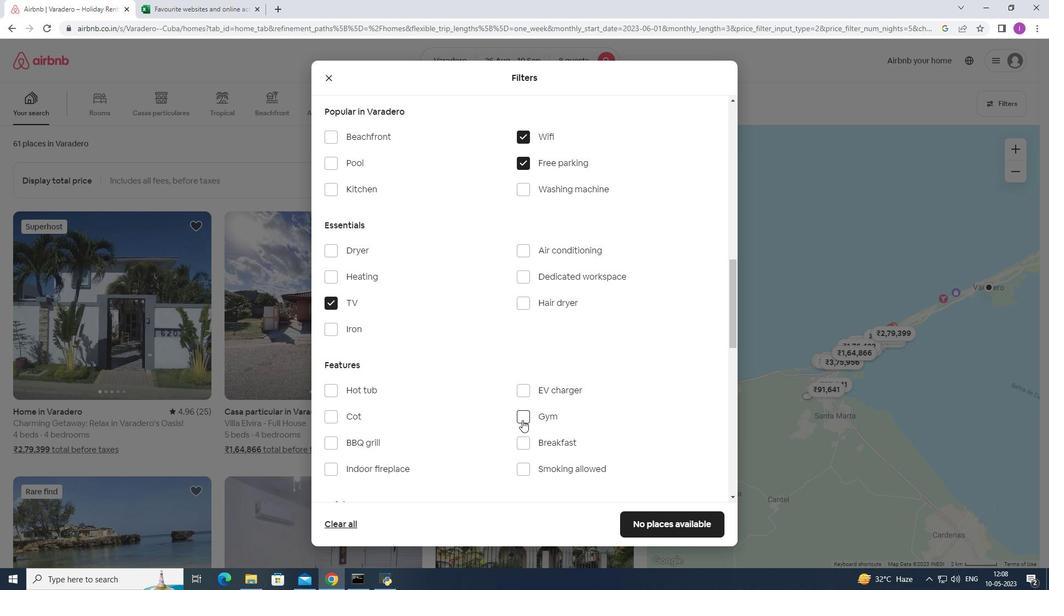 
Action: Mouse moved to (526, 438)
Screenshot: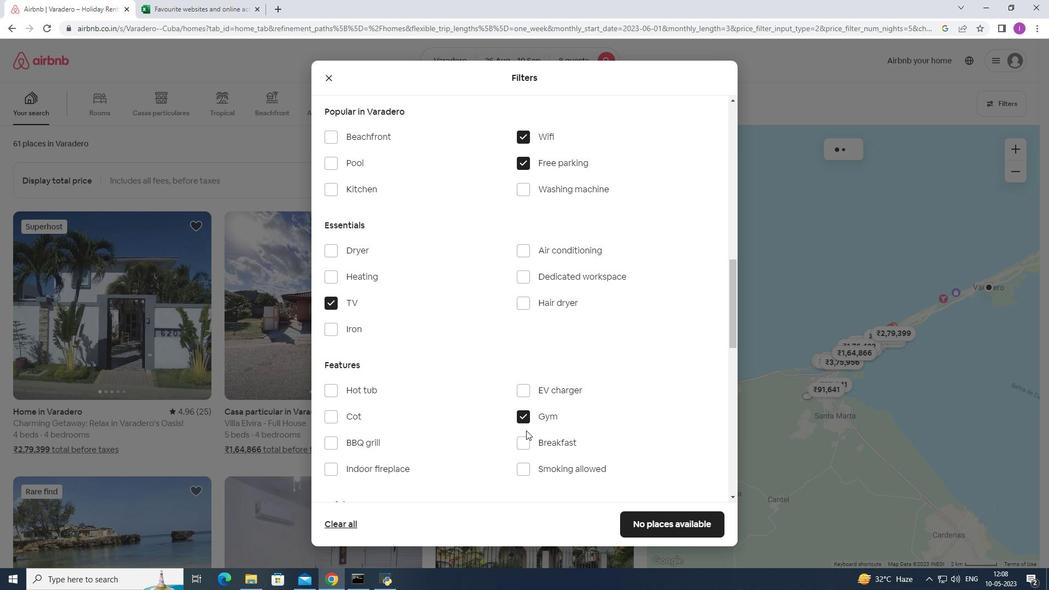 
Action: Mouse pressed left at (526, 438)
Screenshot: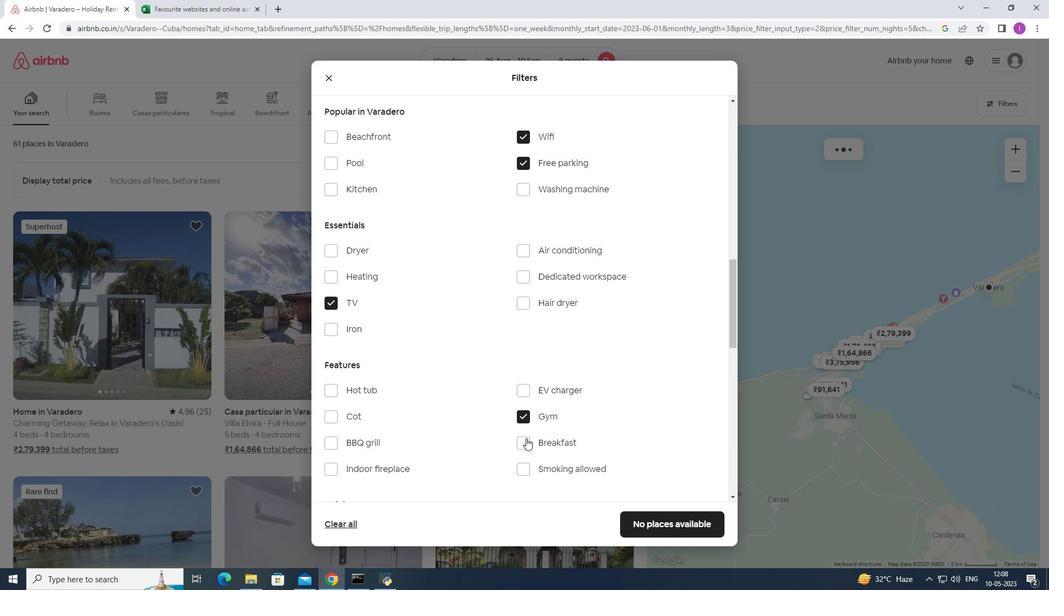 
Action: Mouse moved to (390, 443)
Screenshot: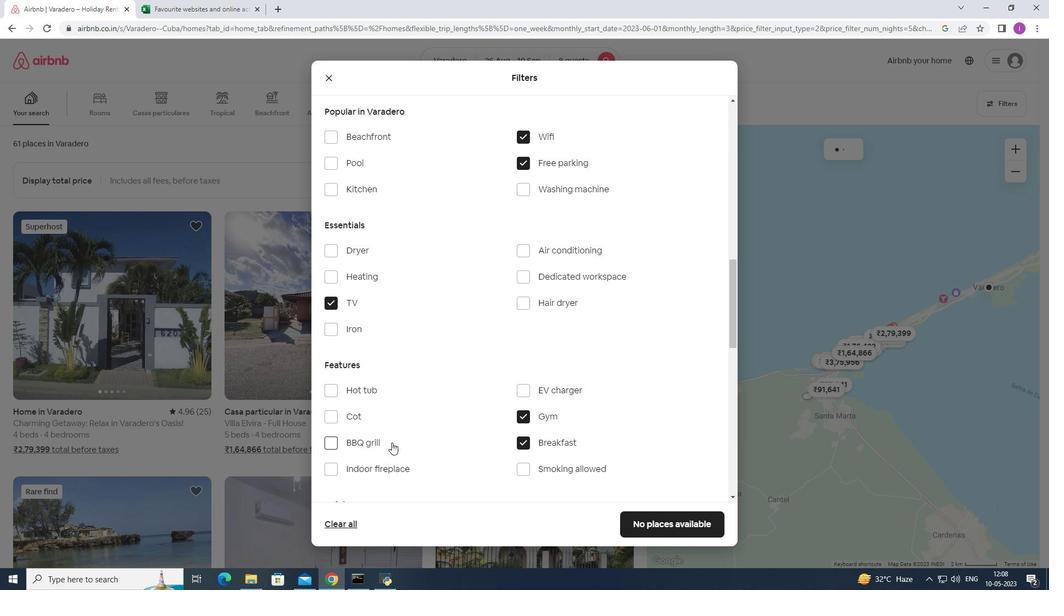 
Action: Mouse scrolled (390, 443) with delta (0, 0)
Screenshot: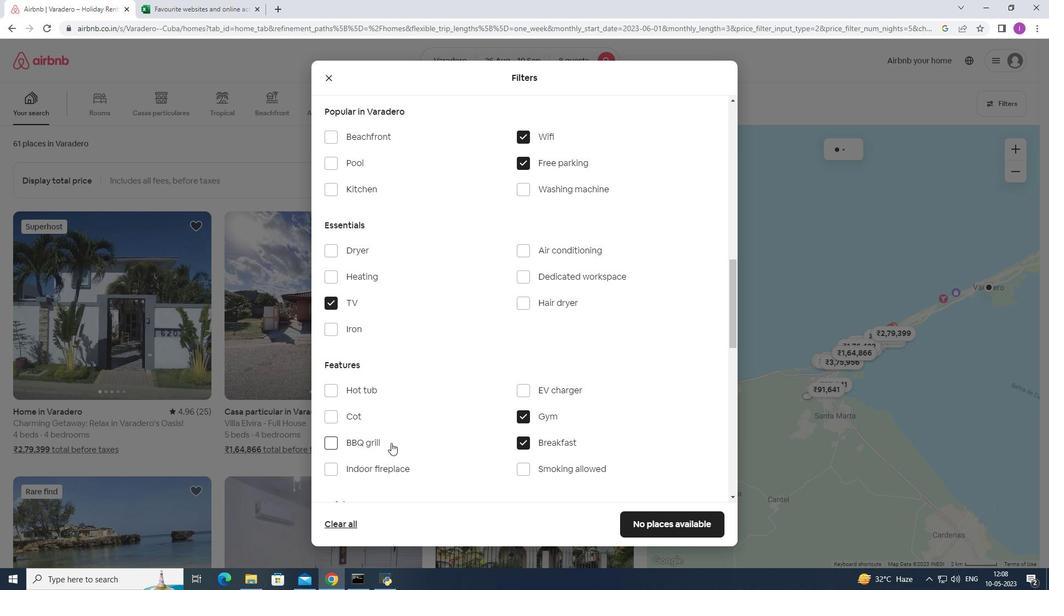 
Action: Mouse scrolled (390, 443) with delta (0, 0)
Screenshot: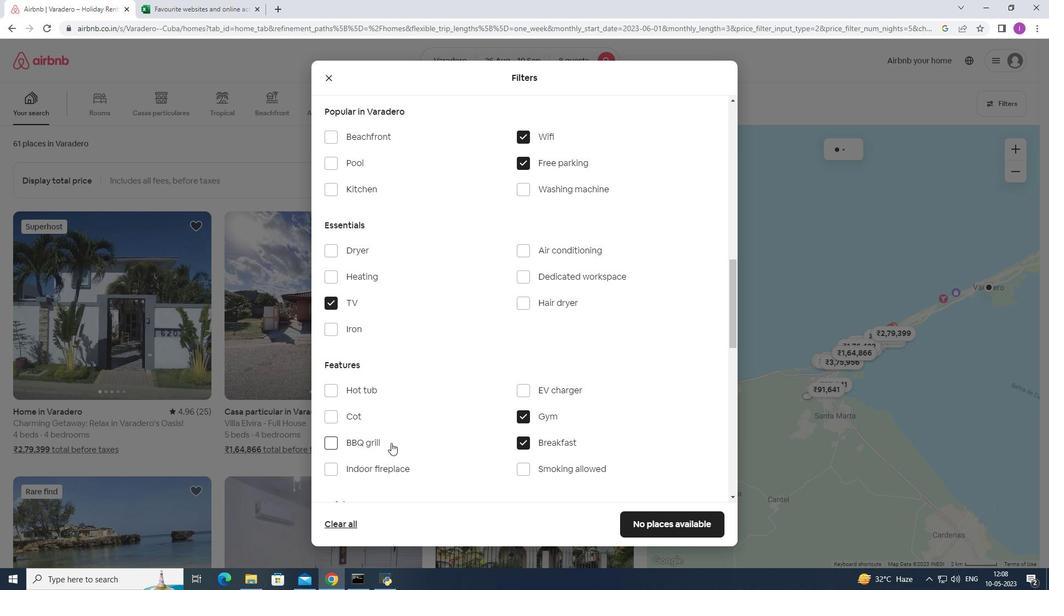 
Action: Mouse scrolled (390, 443) with delta (0, 0)
Screenshot: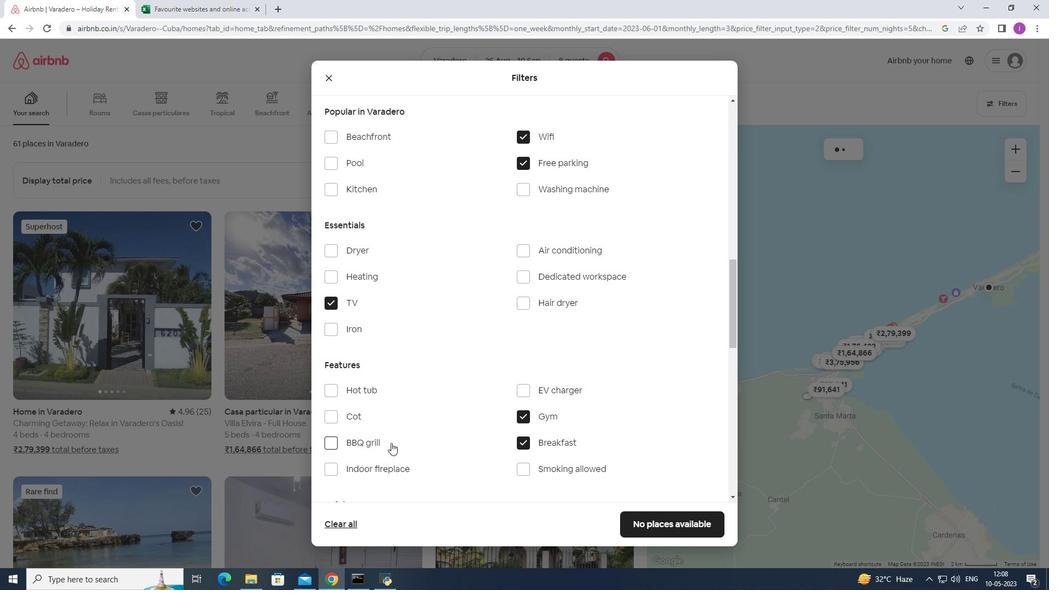 
Action: Mouse scrolled (390, 443) with delta (0, 0)
Screenshot: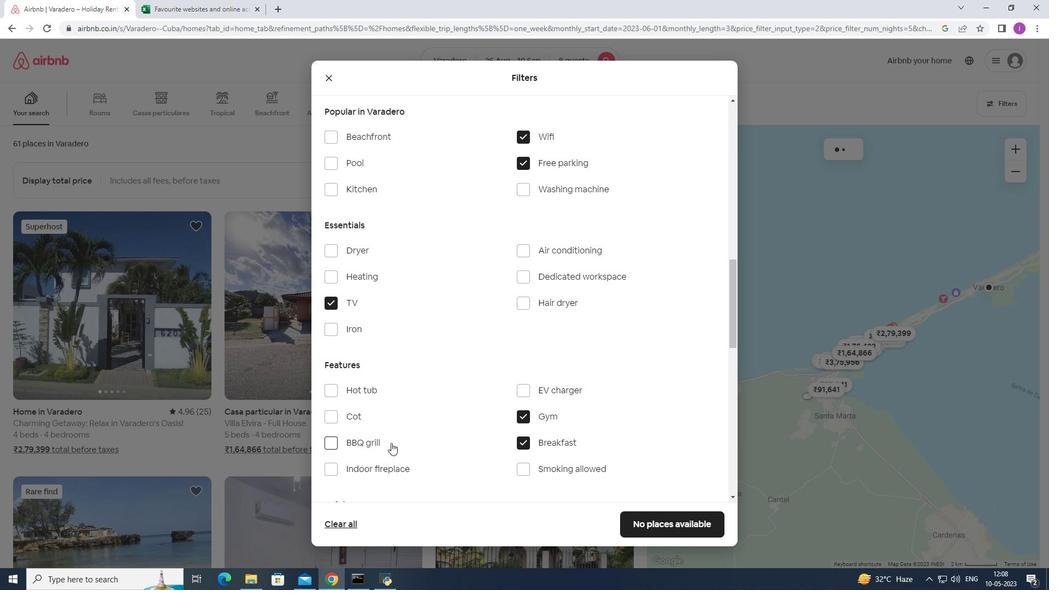 
Action: Mouse moved to (399, 435)
Screenshot: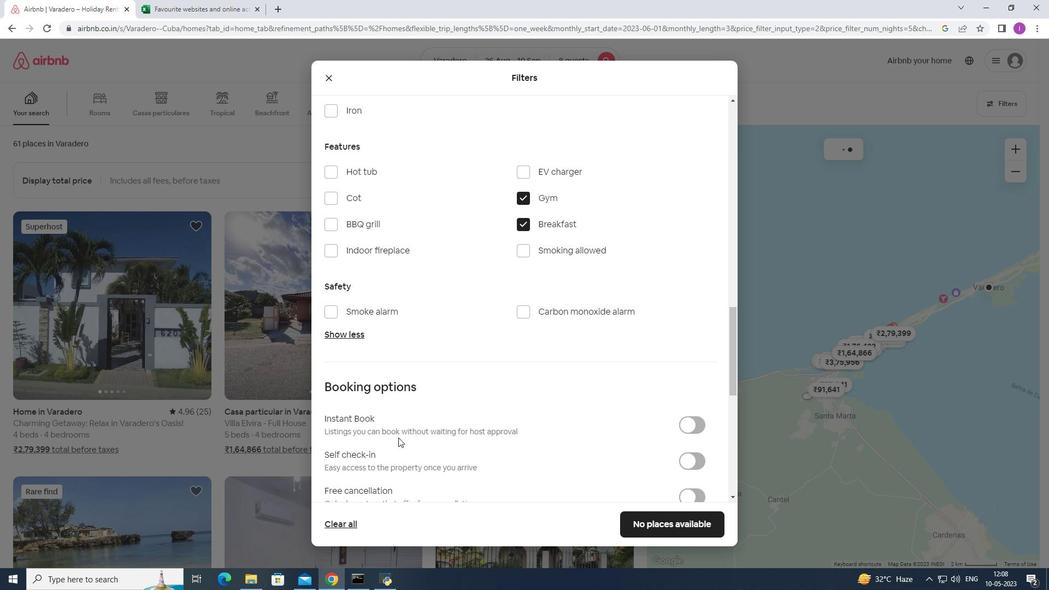 
Action: Mouse scrolled (399, 435) with delta (0, 0)
Screenshot: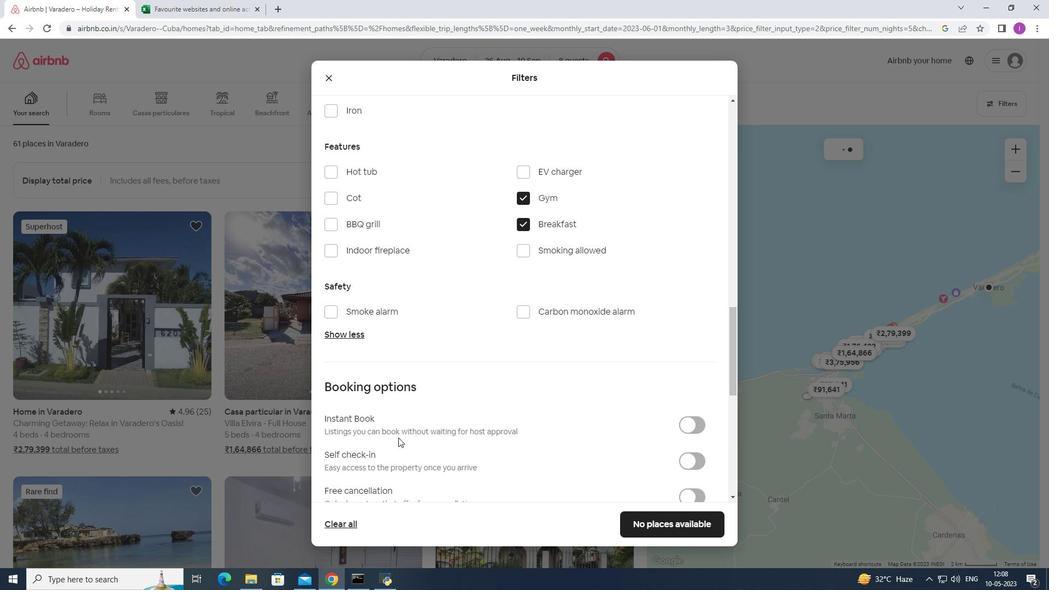 
Action: Mouse scrolled (399, 435) with delta (0, 0)
Screenshot: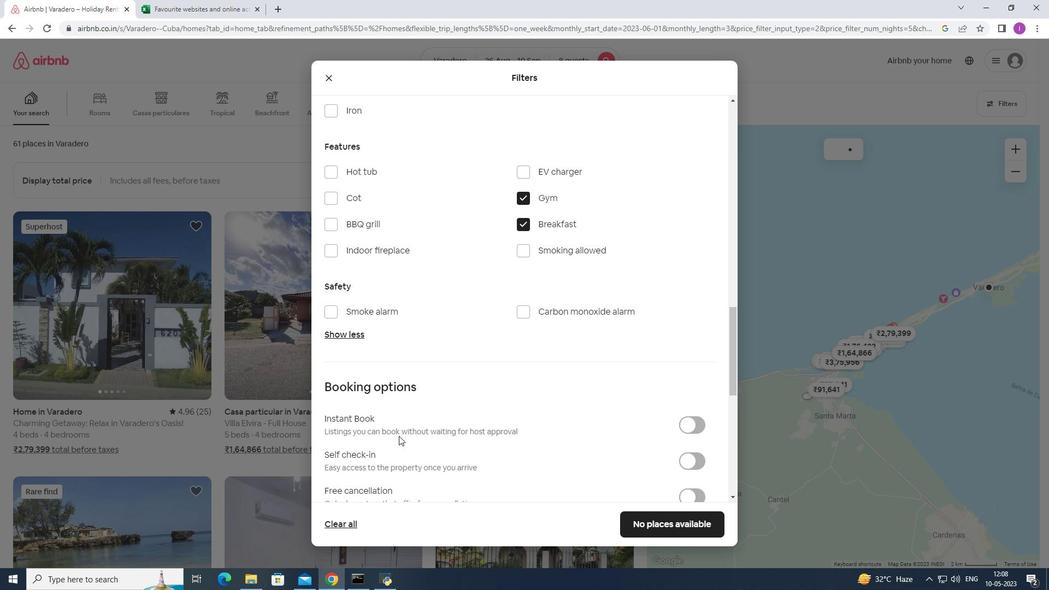 
Action: Mouse scrolled (399, 435) with delta (0, 0)
Screenshot: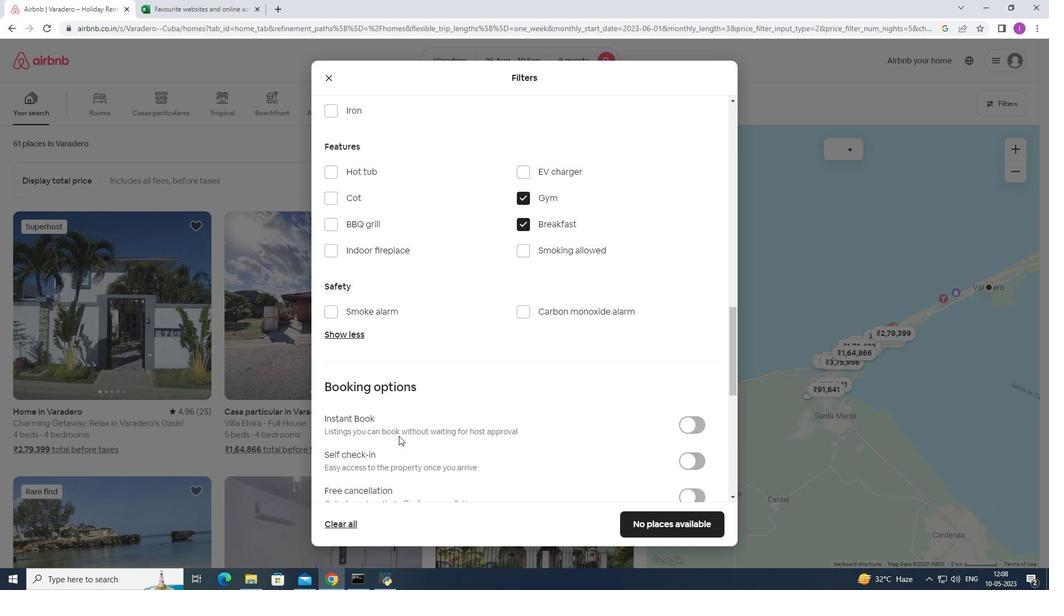 
Action: Mouse scrolled (399, 435) with delta (0, 0)
Screenshot: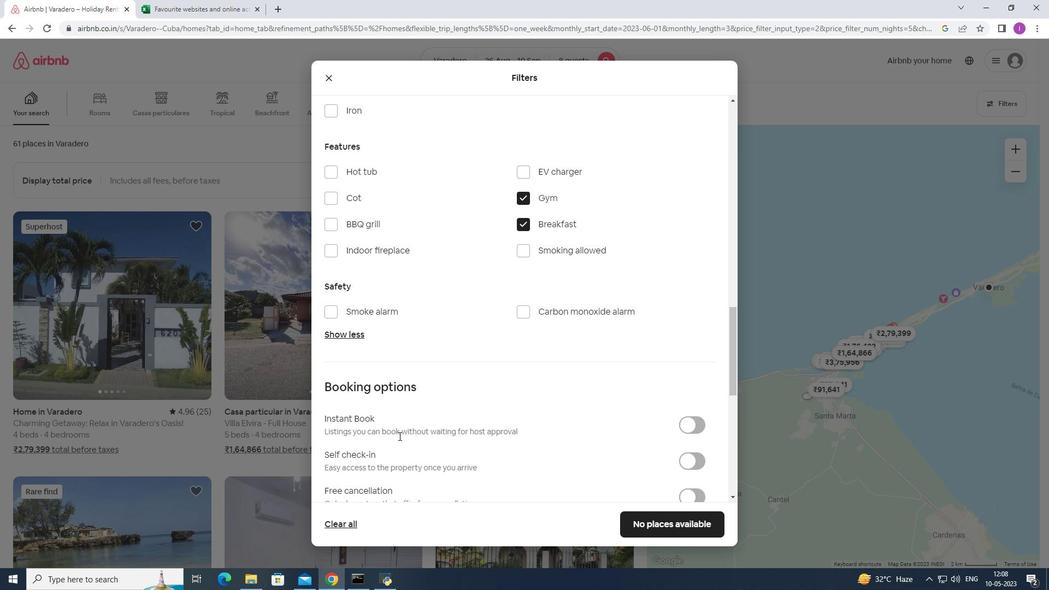 
Action: Mouse scrolled (399, 435) with delta (0, 0)
Screenshot: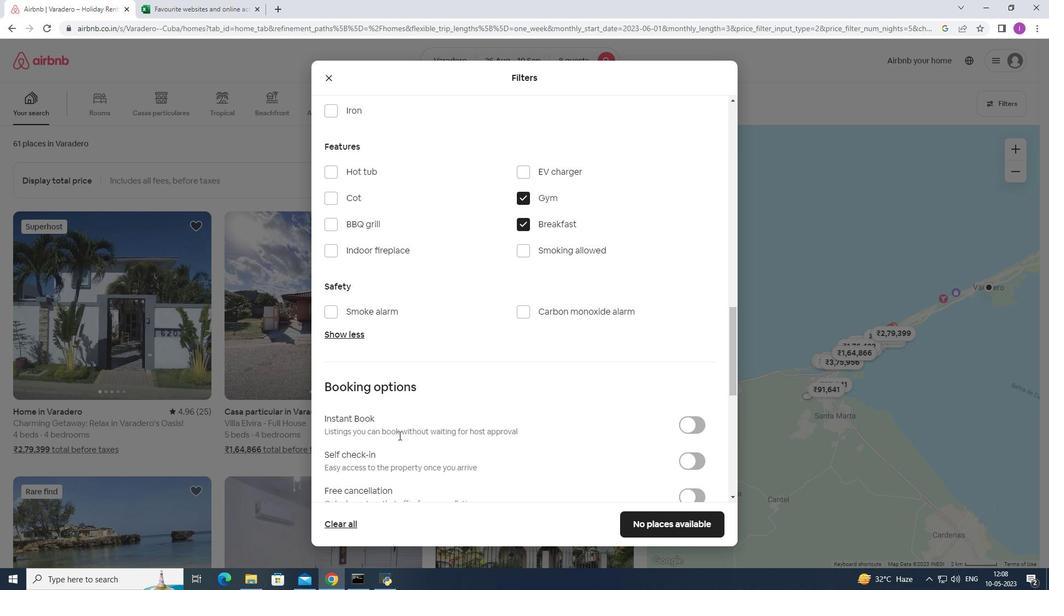 
Action: Mouse scrolled (399, 435) with delta (0, 0)
Screenshot: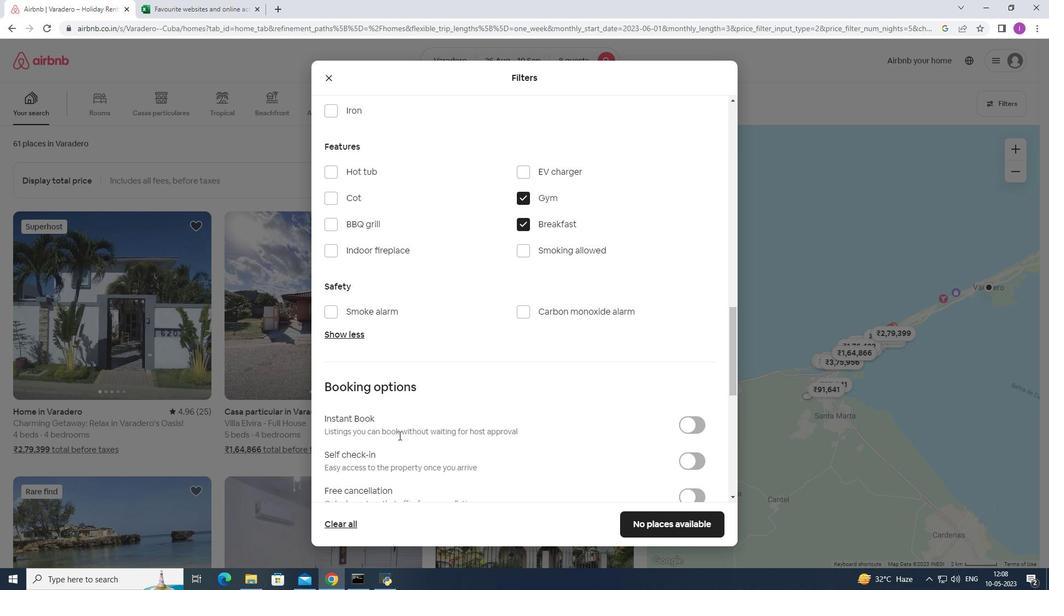 
Action: Mouse moved to (692, 131)
Screenshot: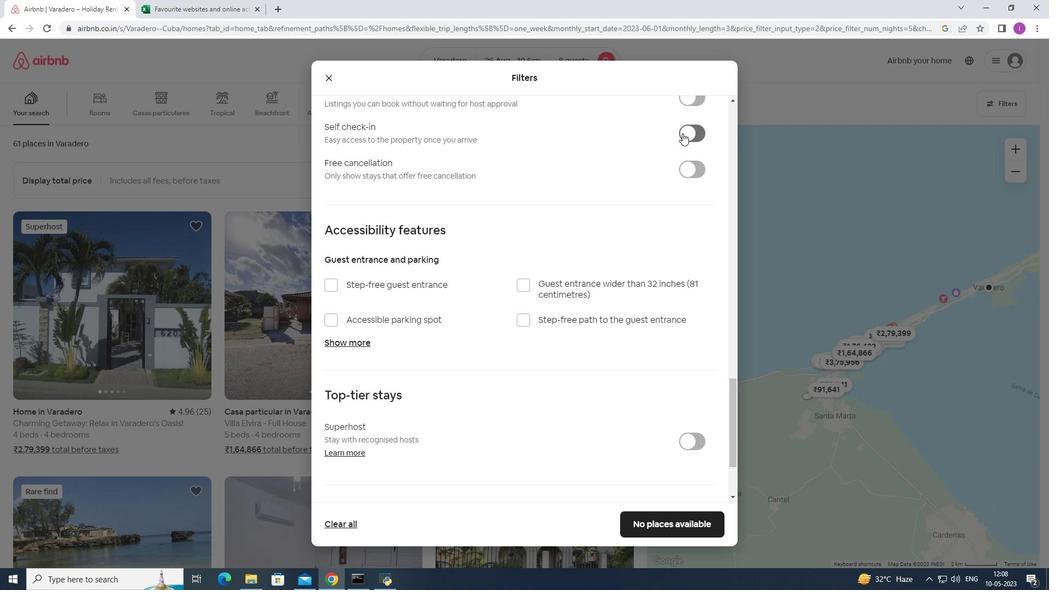 
Action: Mouse pressed left at (692, 131)
Screenshot: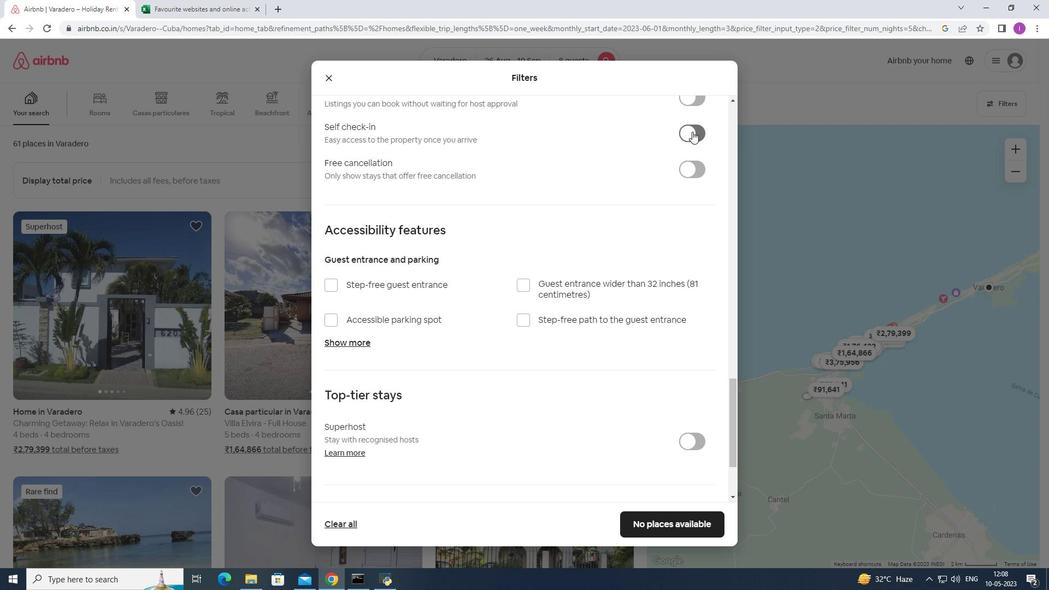 
Action: Mouse moved to (391, 423)
Screenshot: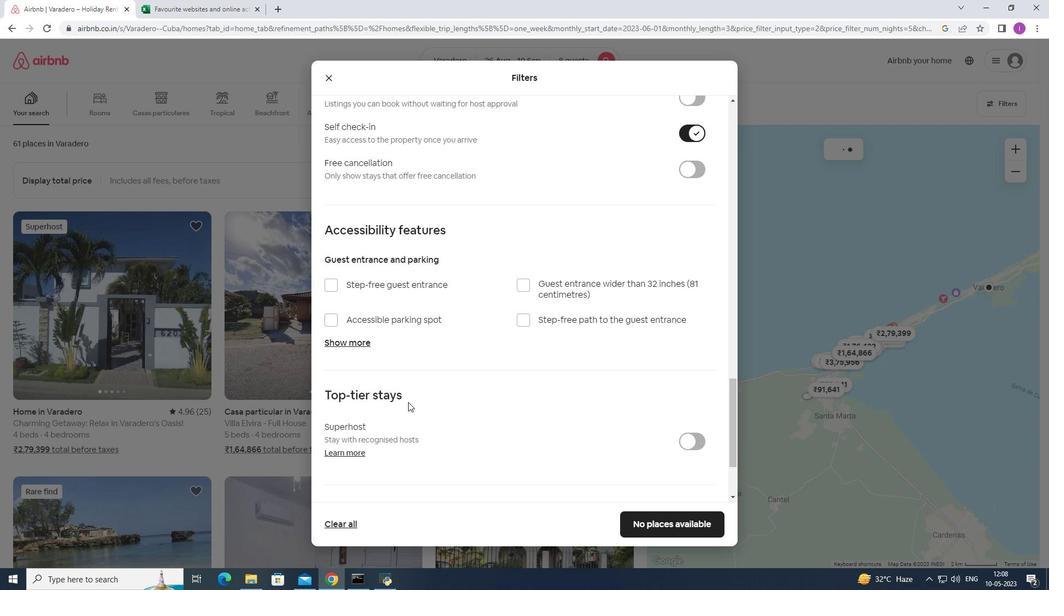 
Action: Mouse scrolled (391, 422) with delta (0, 0)
Screenshot: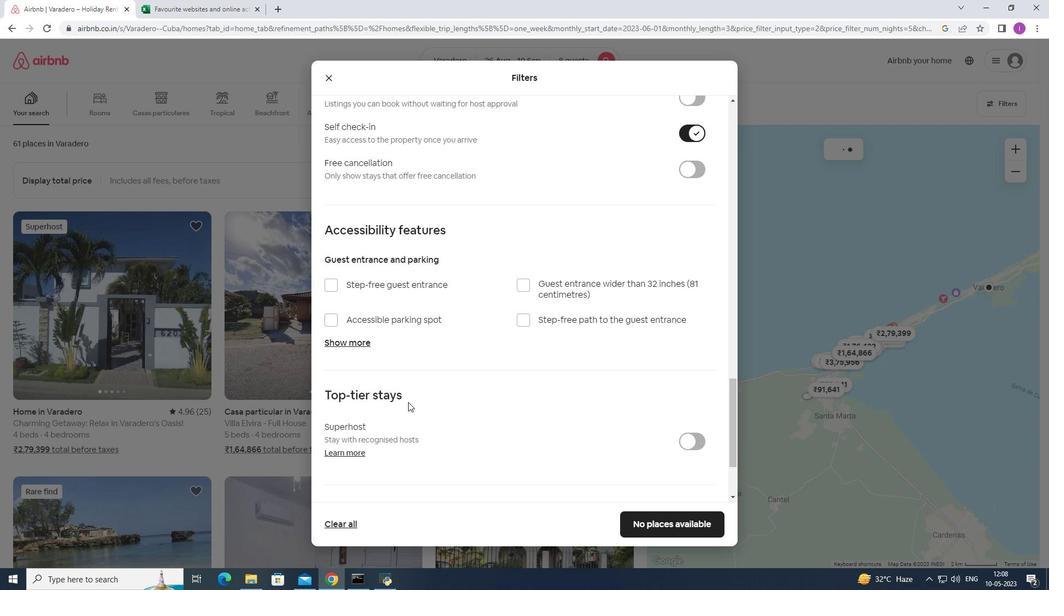 
Action: Mouse scrolled (391, 422) with delta (0, 0)
Screenshot: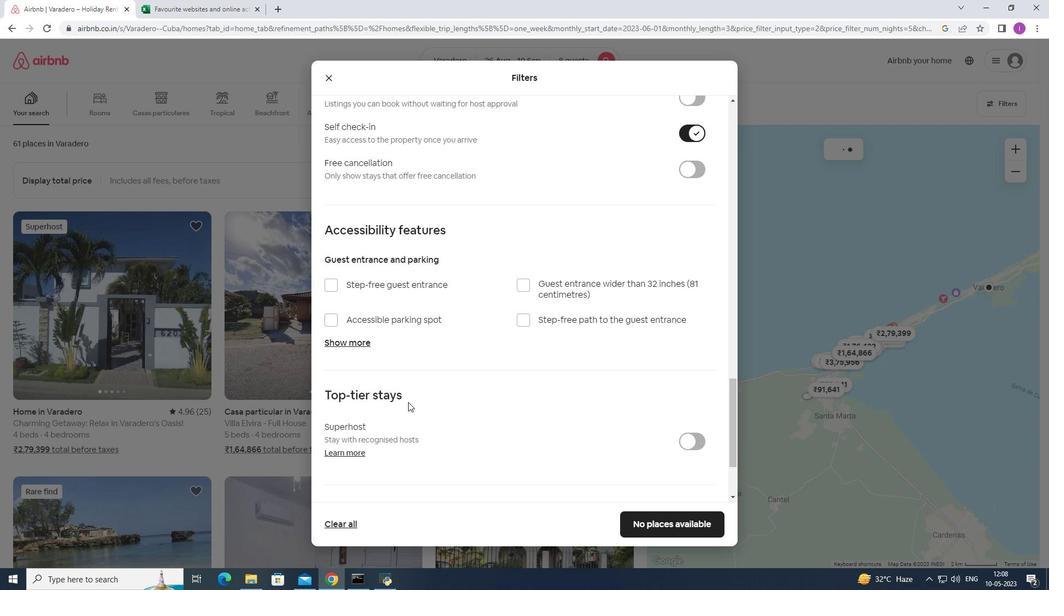 
Action: Mouse scrolled (391, 422) with delta (0, 0)
Screenshot: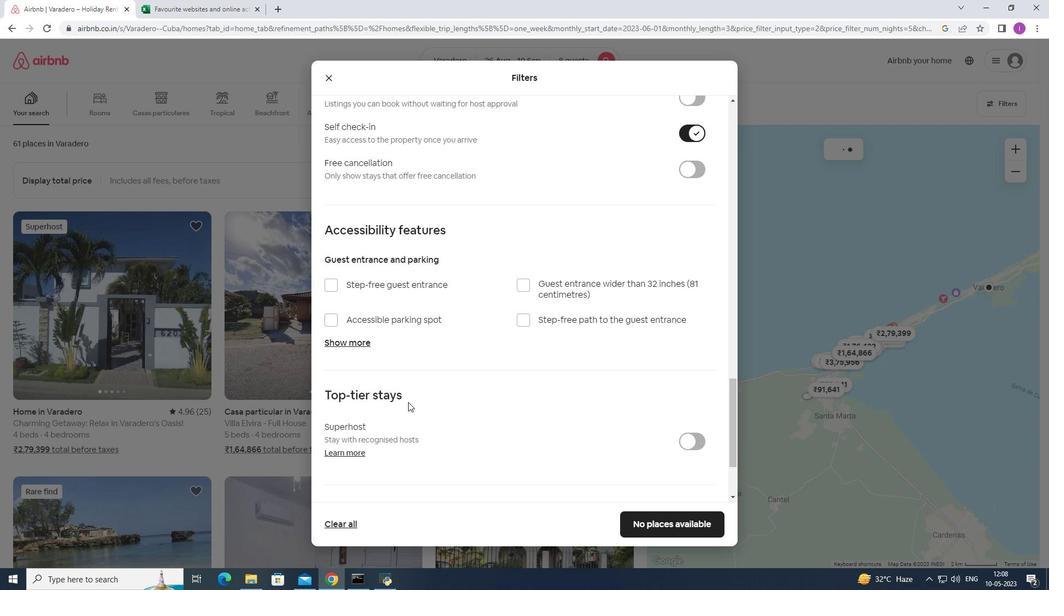 
Action: Mouse scrolled (391, 422) with delta (0, 0)
Screenshot: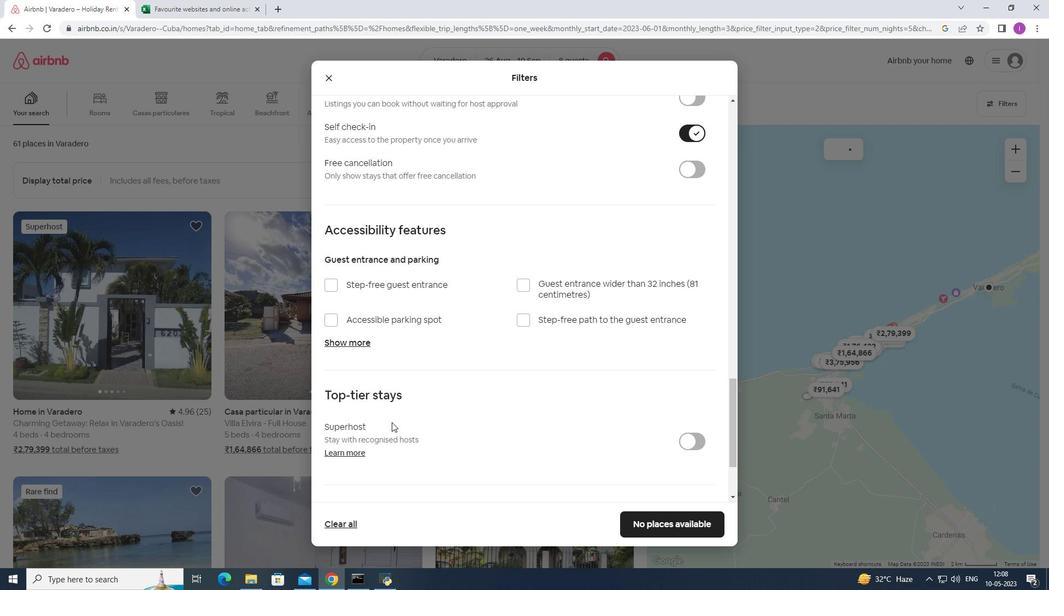 
Action: Mouse moved to (394, 417)
Screenshot: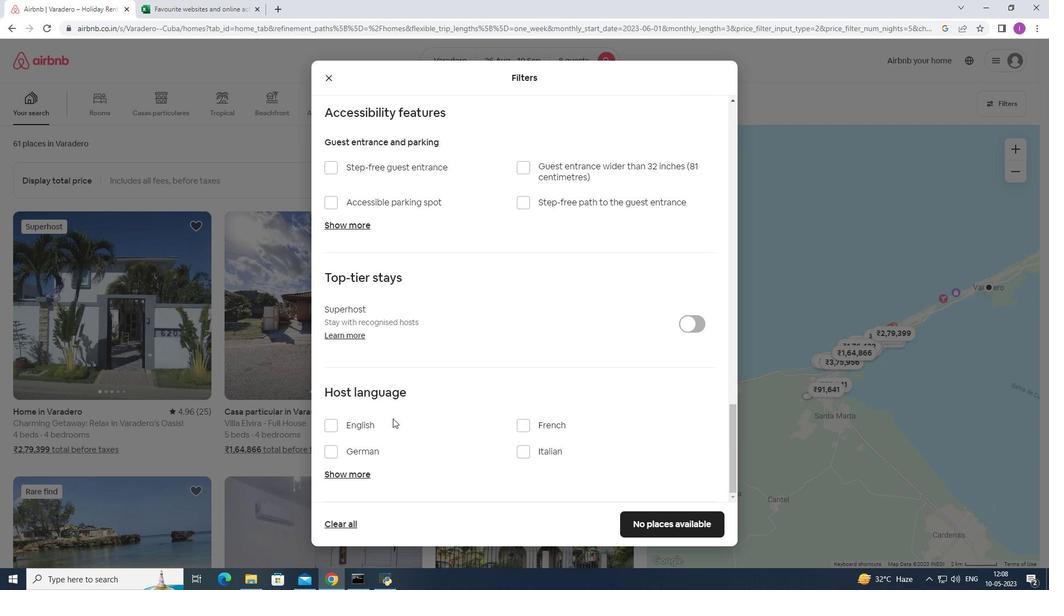 
Action: Mouse scrolled (394, 417) with delta (0, 0)
Screenshot: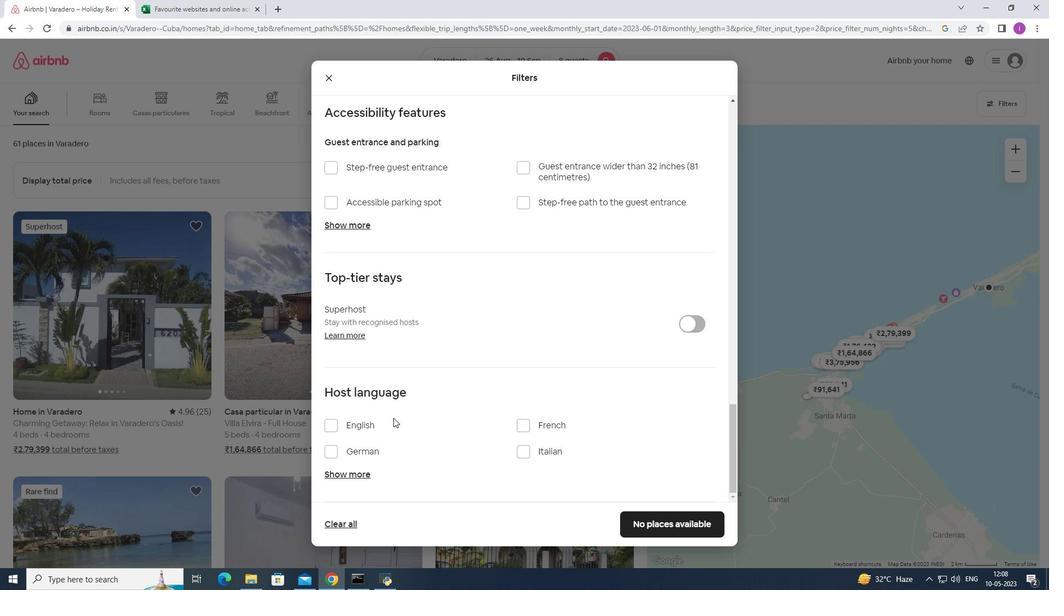 
Action: Mouse scrolled (394, 417) with delta (0, 0)
Screenshot: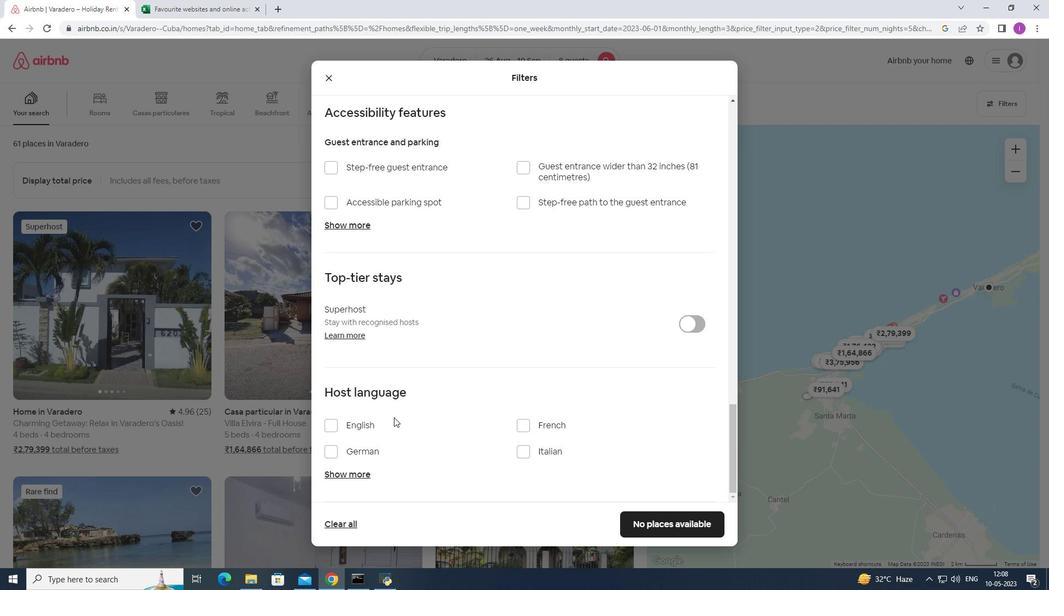 
Action: Mouse scrolled (394, 417) with delta (0, 0)
Screenshot: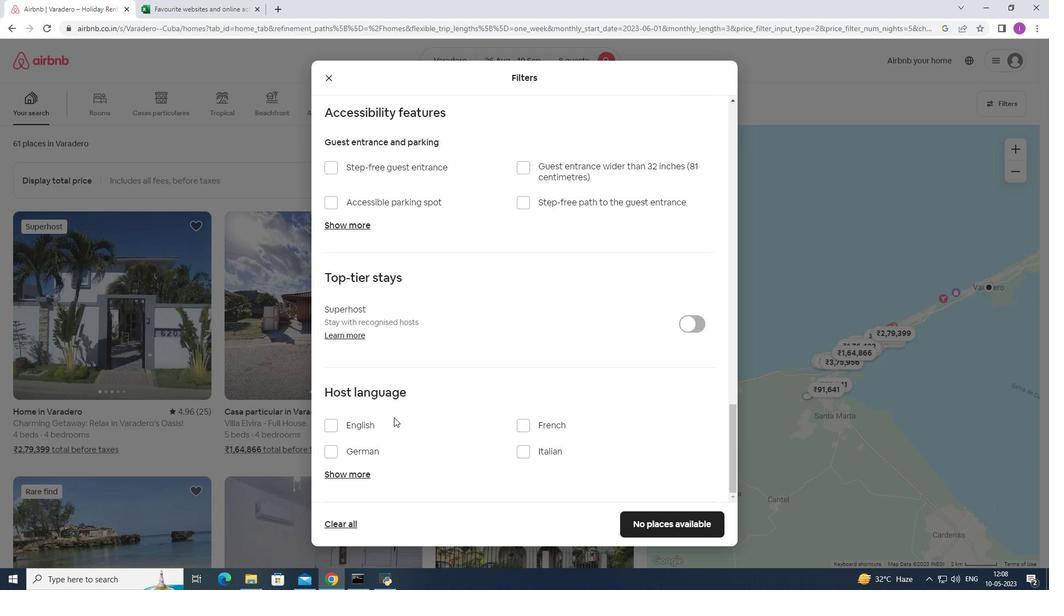 
Action: Mouse moved to (335, 432)
Screenshot: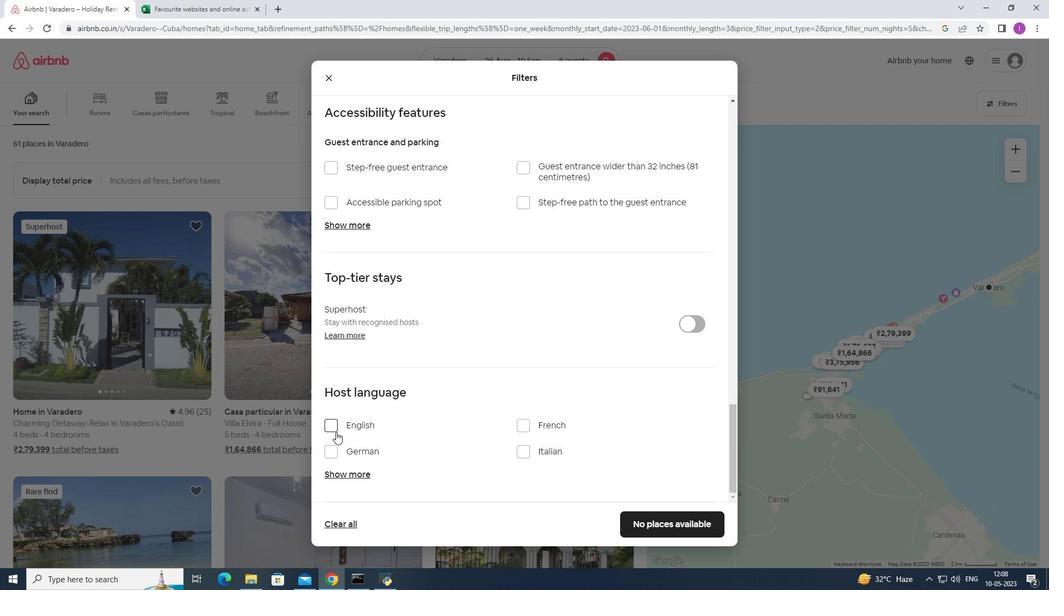 
Action: Mouse pressed left at (335, 432)
Screenshot: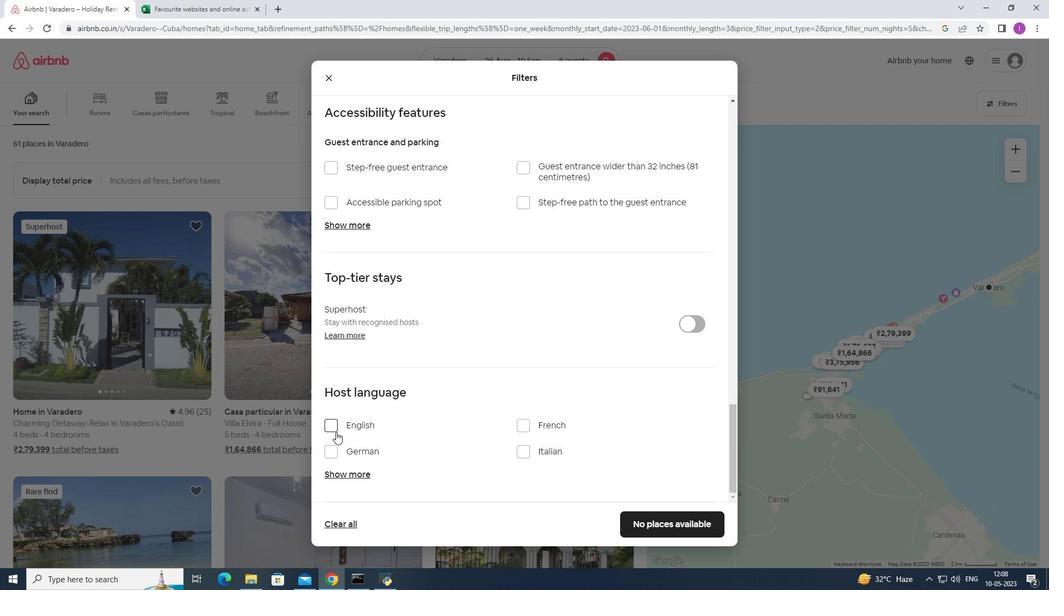 
Action: Mouse moved to (682, 526)
Screenshot: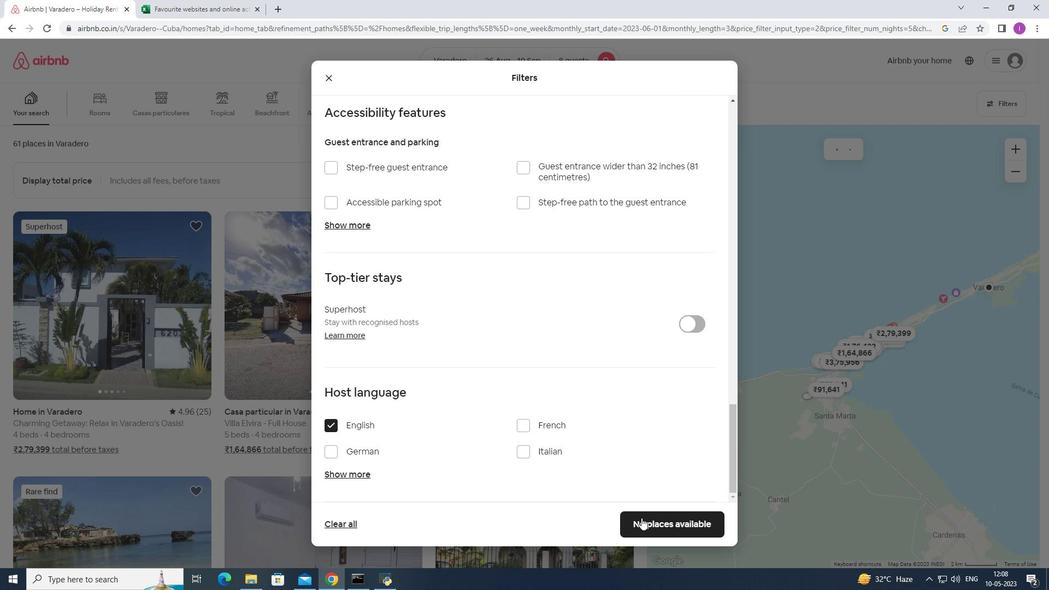 
Action: Mouse pressed left at (682, 526)
Screenshot: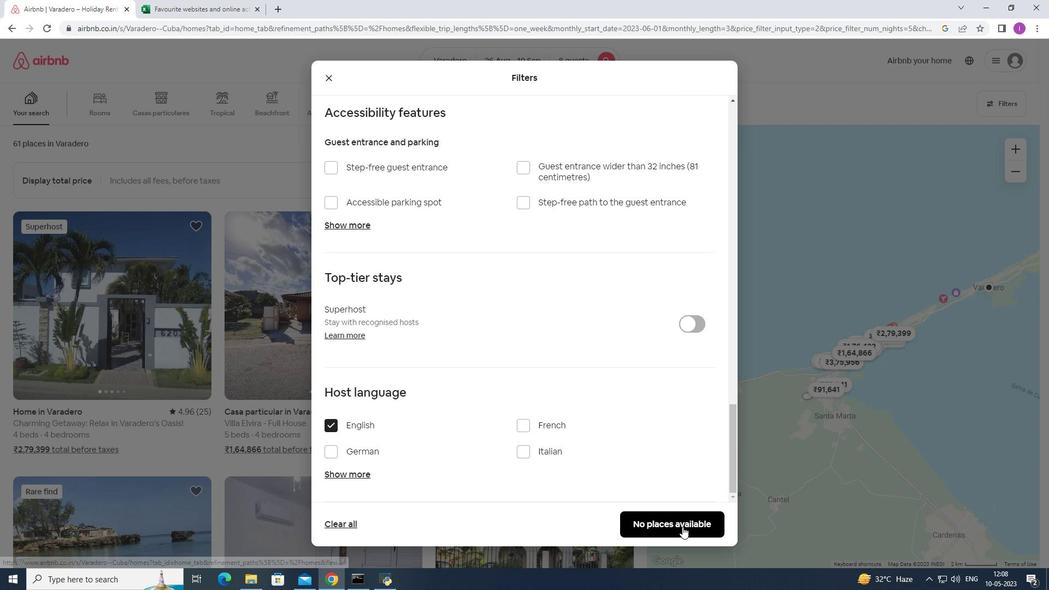
Action: Mouse moved to (376, 382)
Screenshot: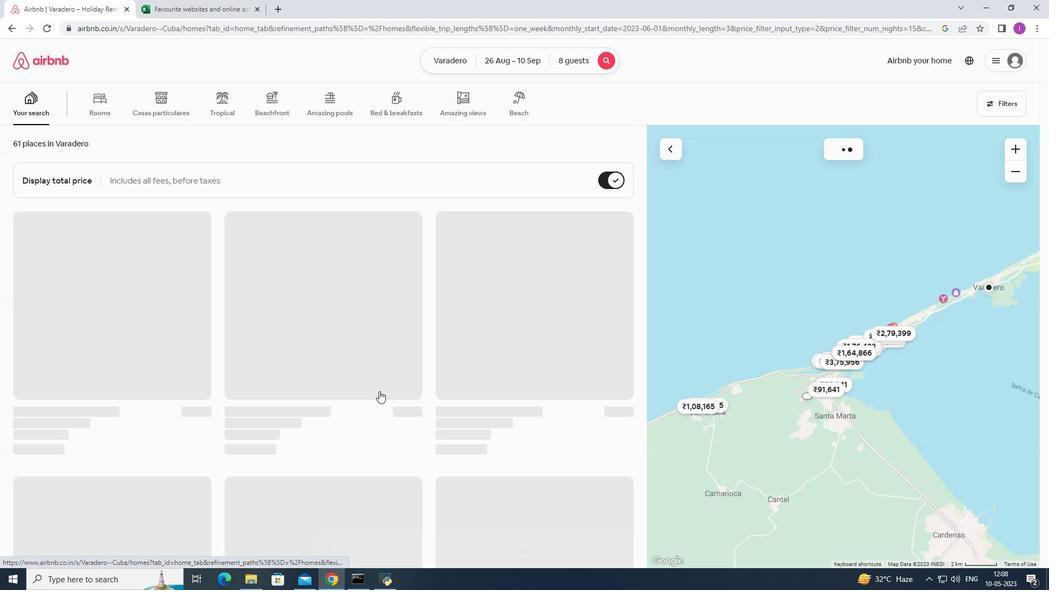 
